 Task: Best sports and fitness website designs: Slyde Handboards.
Action: Mouse moved to (495, 137)
Screenshot: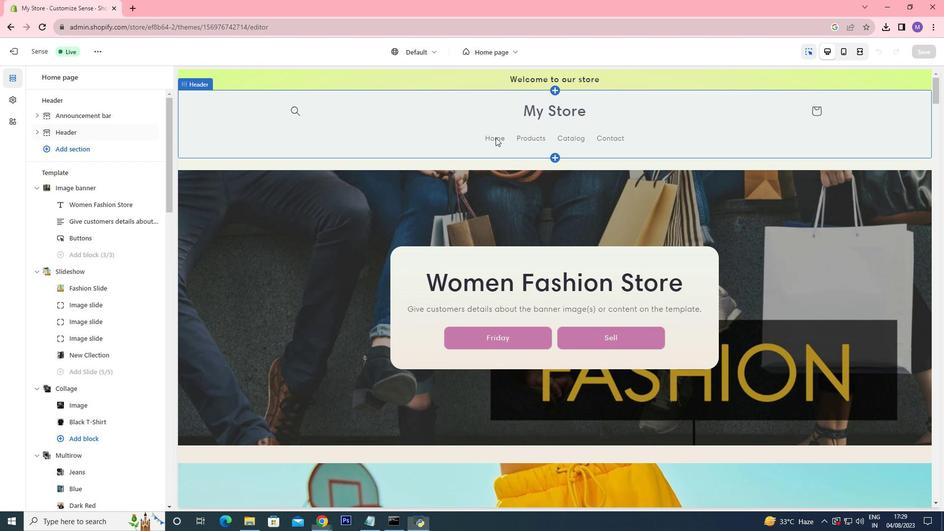 
Action: Mouse pressed left at (495, 137)
Screenshot: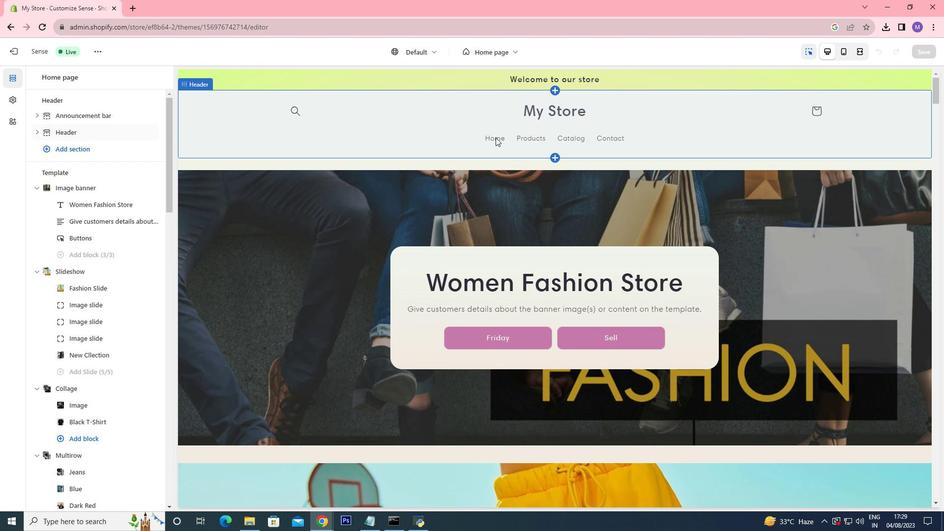 
Action: Mouse pressed left at (495, 137)
Screenshot: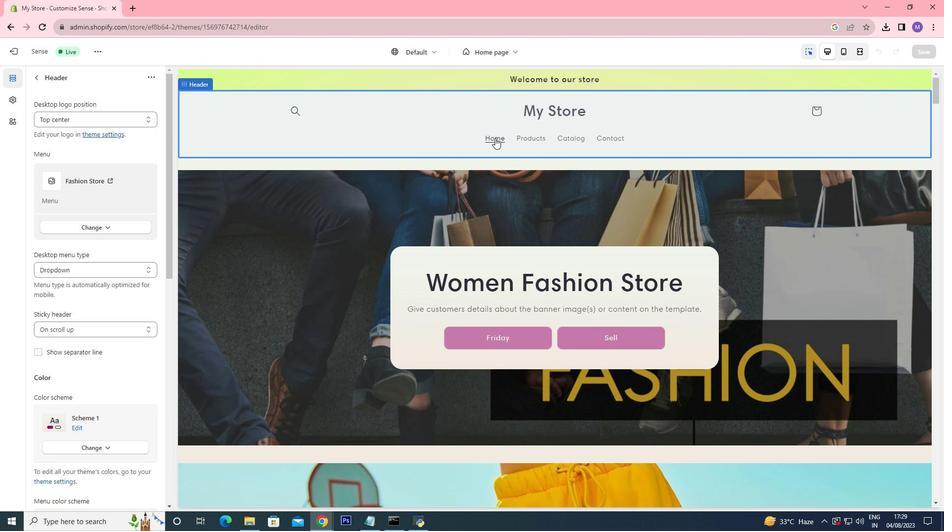 
Action: Mouse moved to (538, 110)
Screenshot: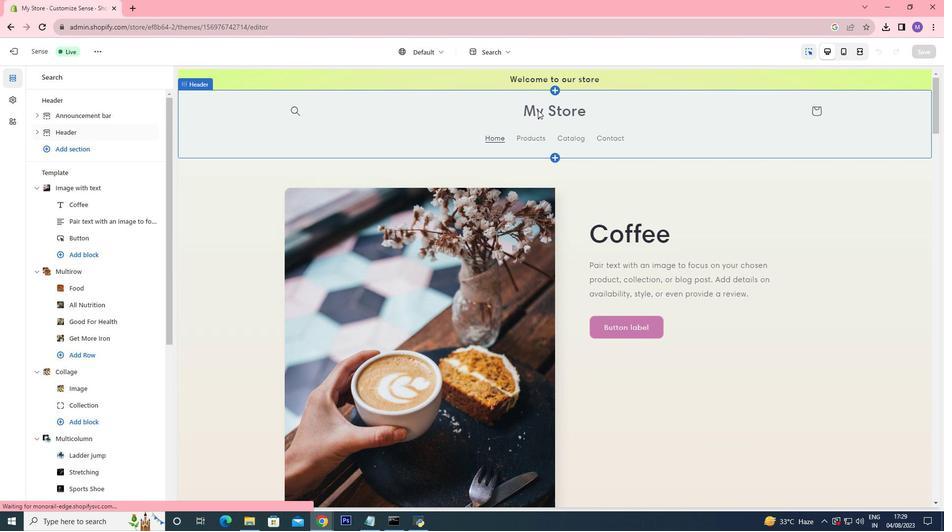 
Action: Mouse pressed left at (538, 110)
Screenshot: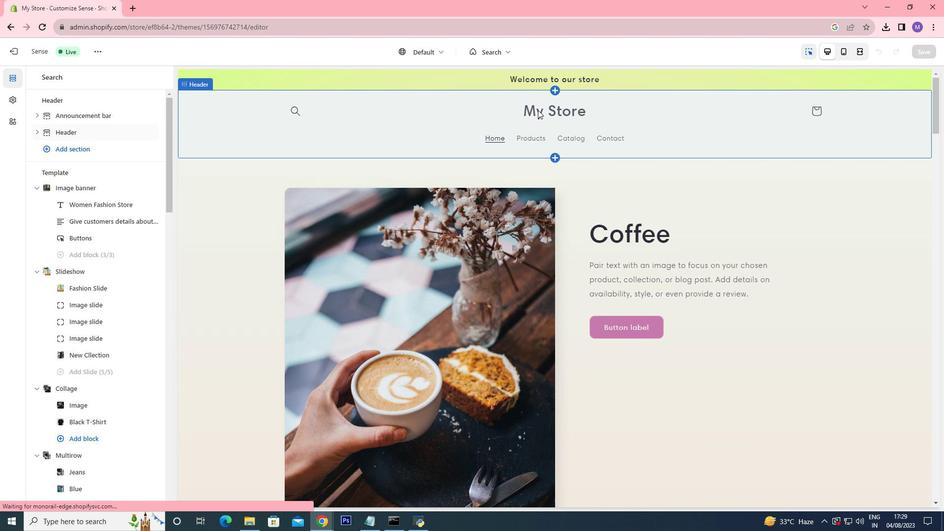 
Action: Mouse pressed left at (538, 110)
Screenshot: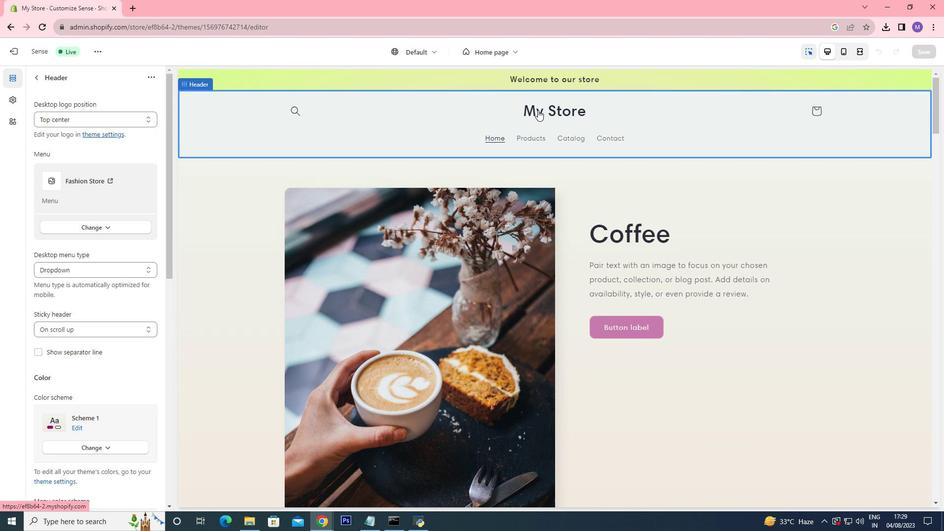 
Action: Mouse pressed left at (538, 110)
Screenshot: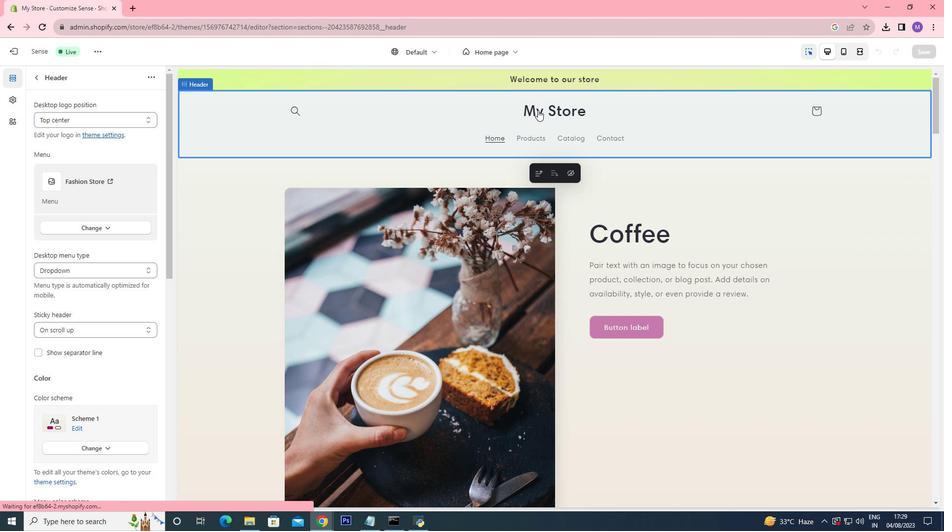 
Action: Mouse moved to (637, 295)
Screenshot: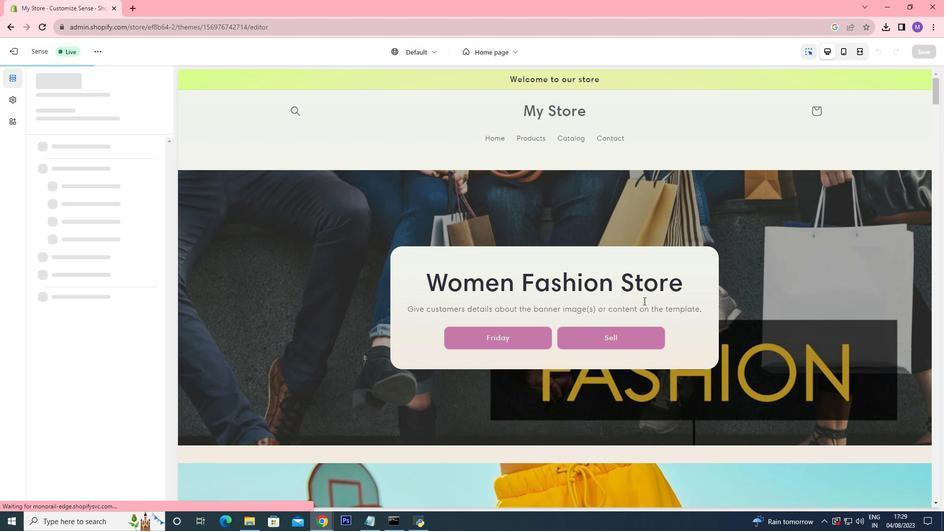 
Action: Mouse scrolled (637, 295) with delta (0, 0)
Screenshot: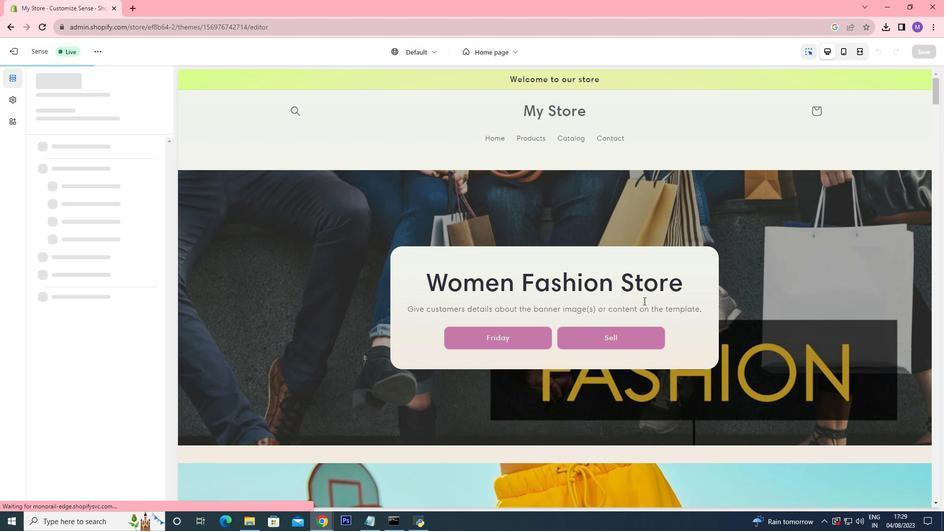 
Action: Mouse moved to (643, 300)
Screenshot: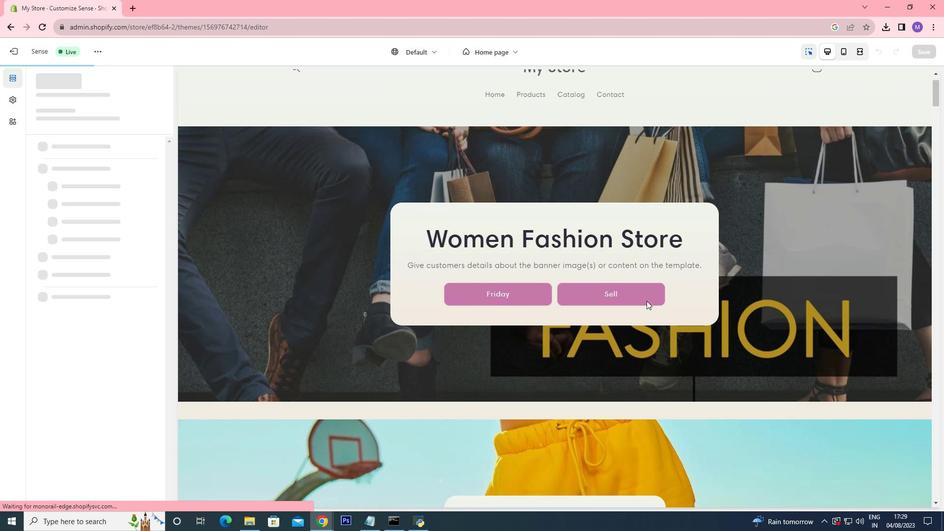 
Action: Mouse scrolled (643, 300) with delta (0, 0)
Screenshot: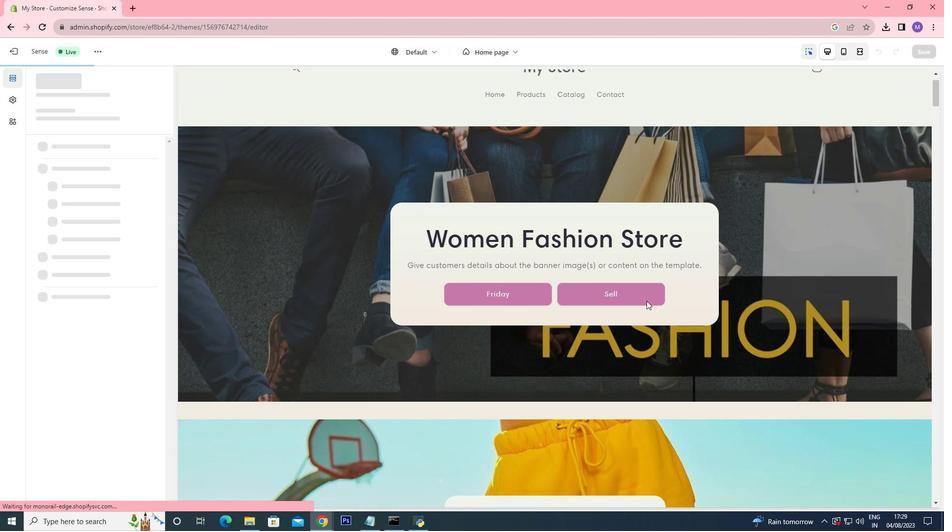 
Action: Mouse scrolled (643, 300) with delta (0, 0)
Screenshot: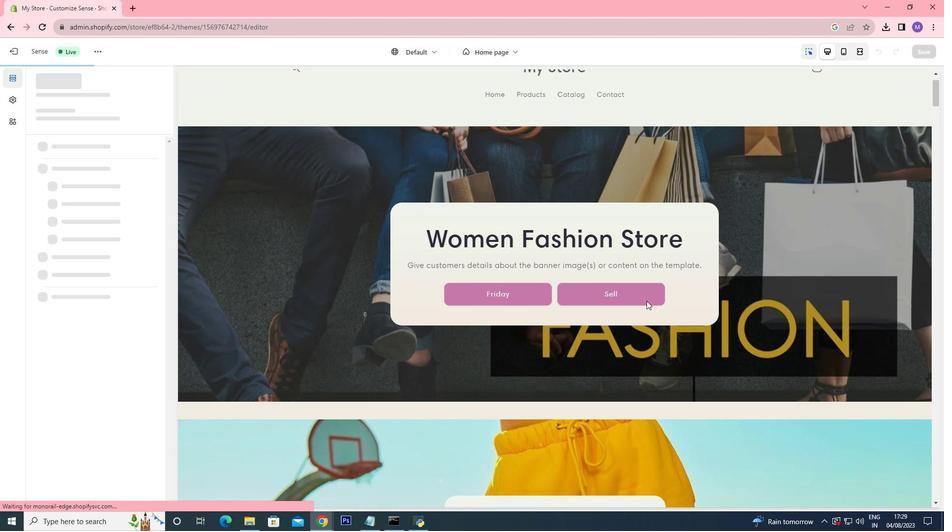 
Action: Mouse scrolled (643, 300) with delta (0, 0)
Screenshot: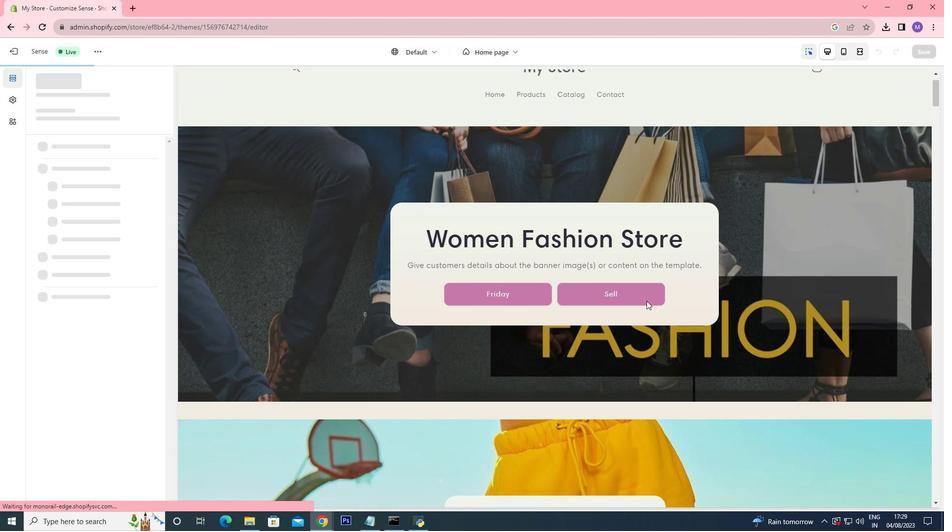 
Action: Mouse scrolled (643, 300) with delta (0, 0)
Screenshot: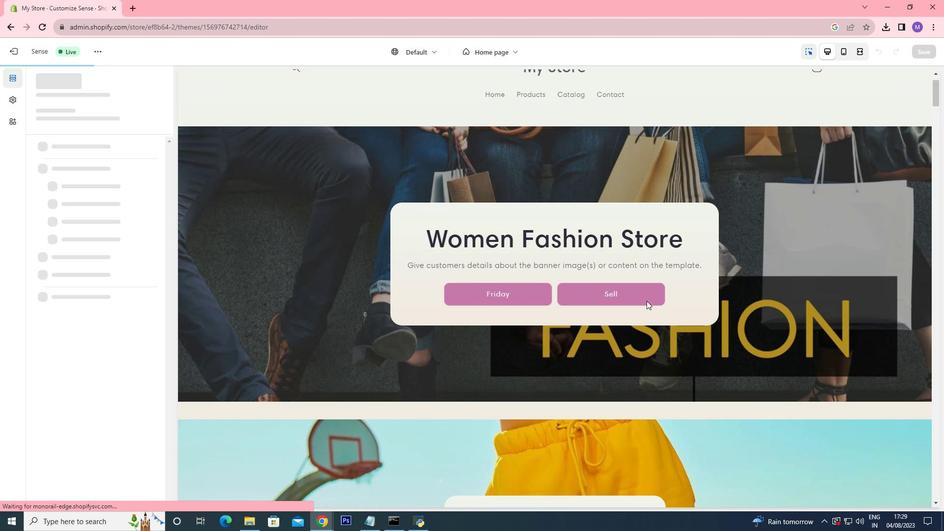 
Action: Mouse scrolled (643, 300) with delta (0, 0)
Screenshot: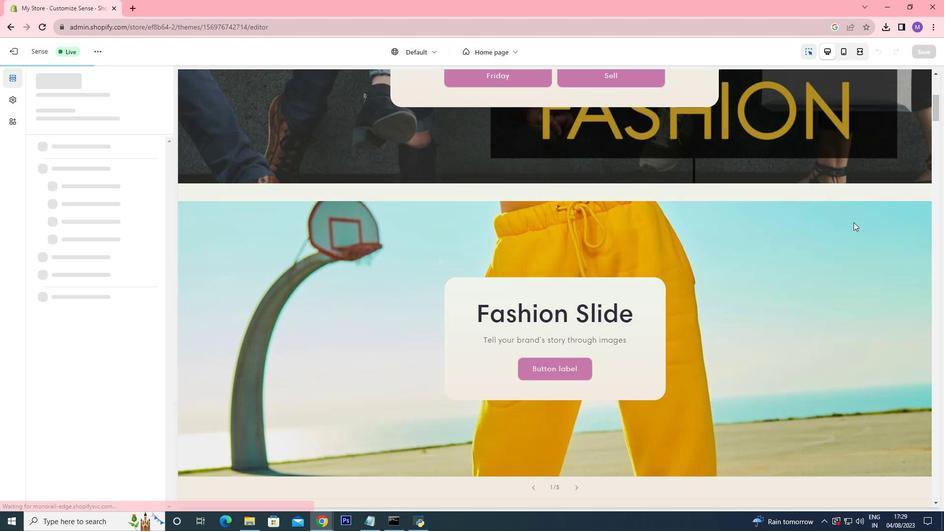
Action: Mouse moved to (935, 115)
Screenshot: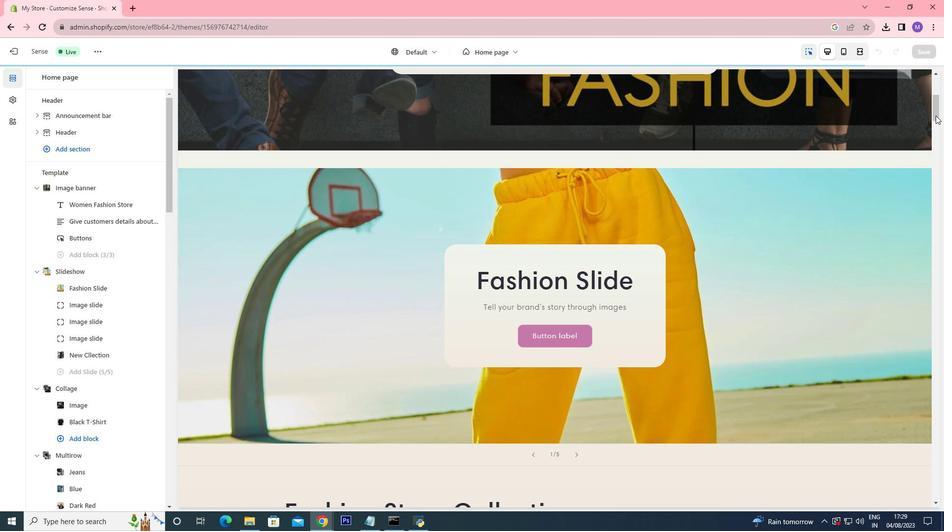 
Action: Mouse pressed left at (935, 115)
Screenshot: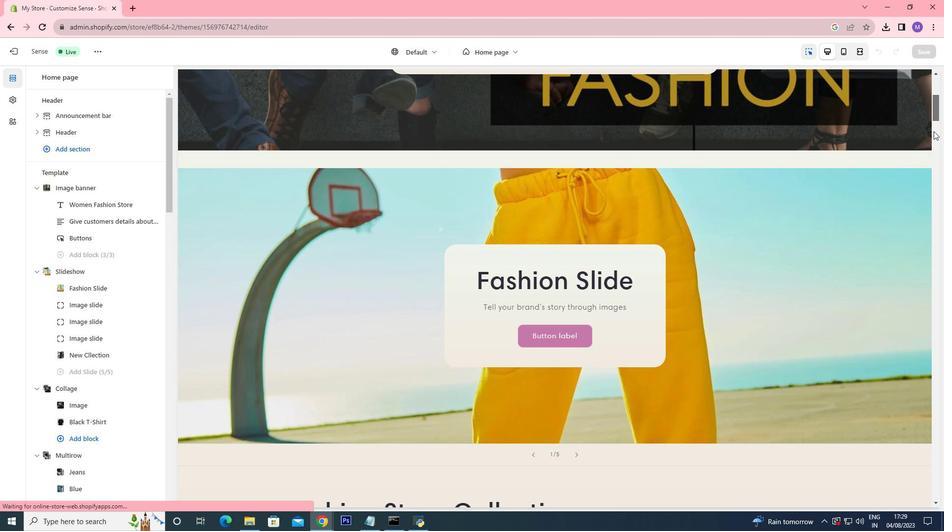 
Action: Mouse moved to (493, 137)
Screenshot: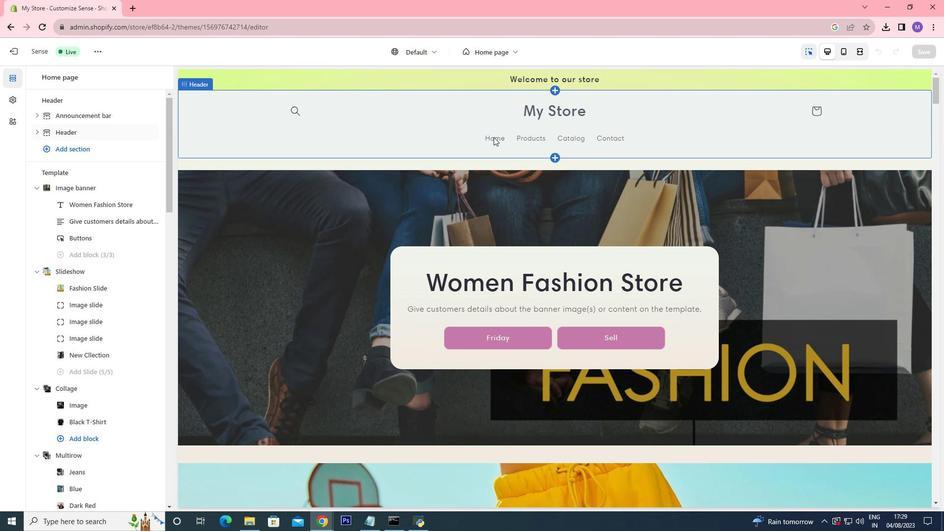 
Action: Mouse pressed left at (493, 137)
Screenshot: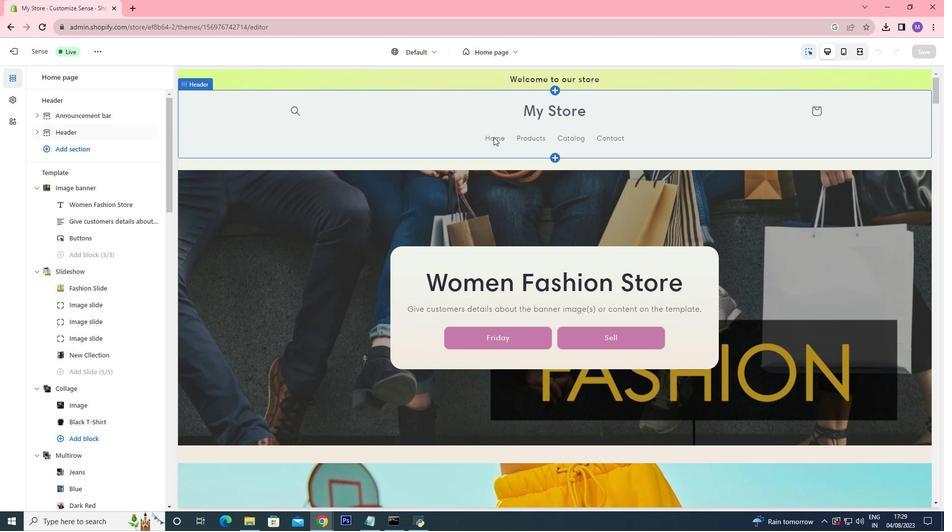 
Action: Mouse moved to (493, 137)
Screenshot: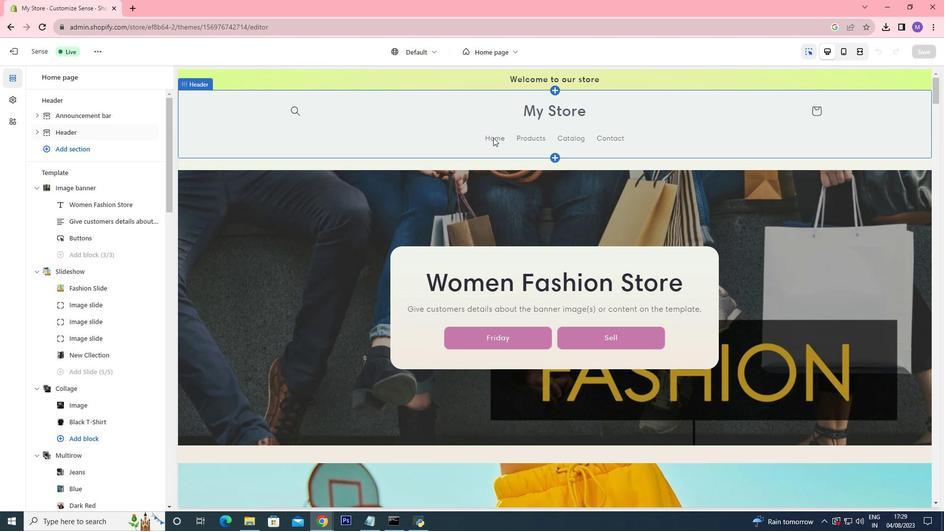 
Action: Mouse pressed left at (493, 137)
Screenshot: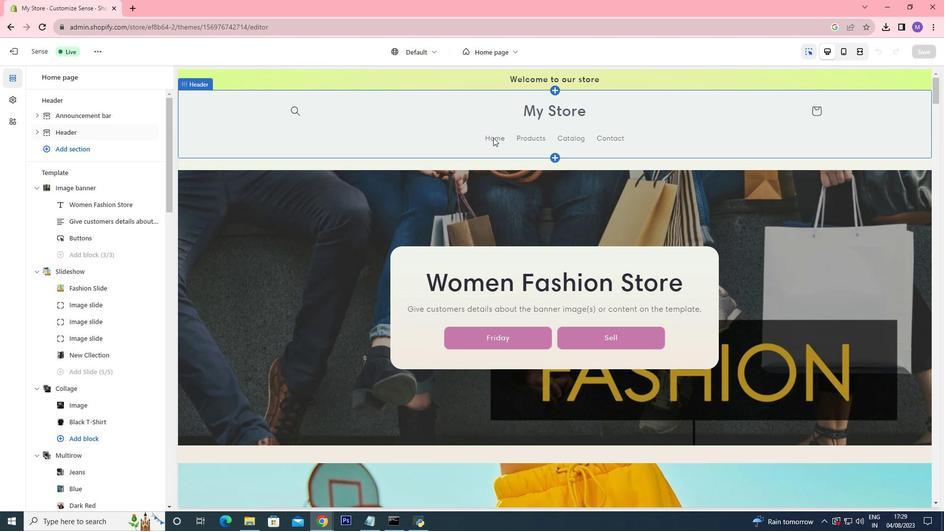 
Action: Mouse pressed left at (493, 137)
Screenshot: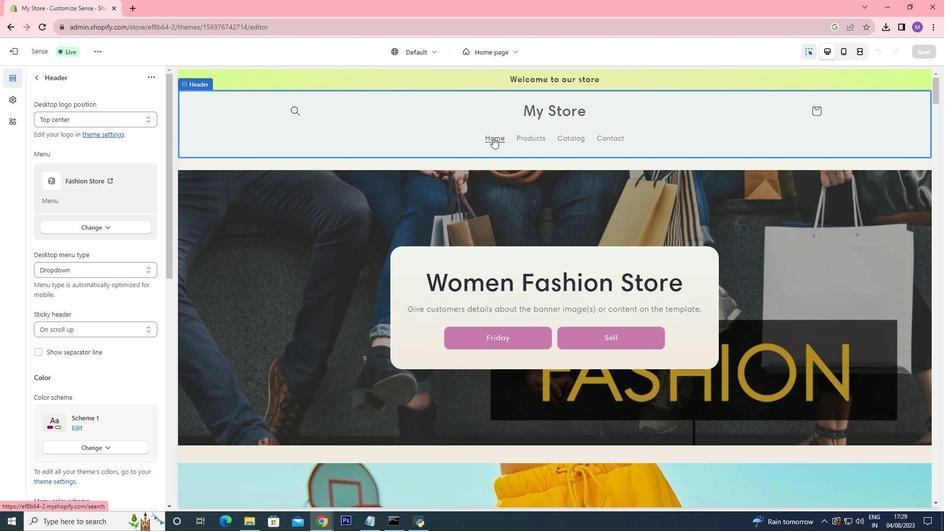 
Action: Mouse moved to (933, 126)
Screenshot: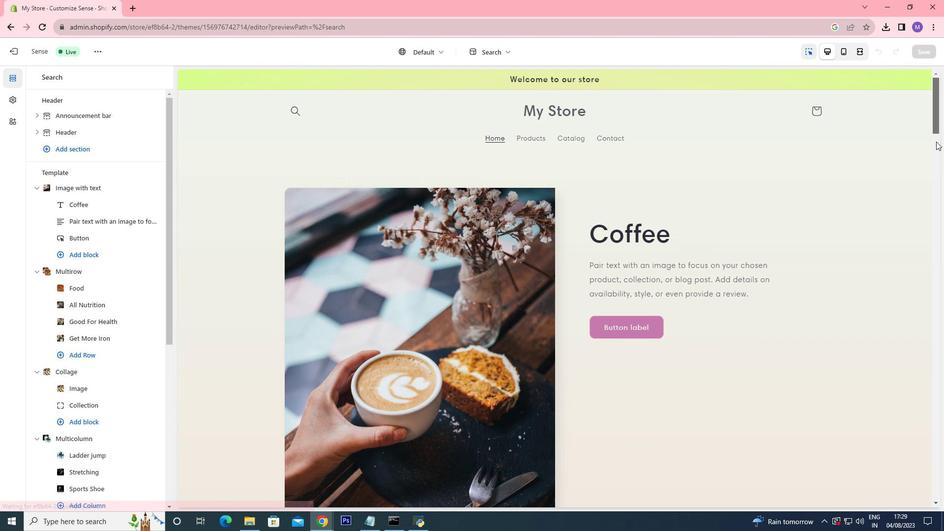 
Action: Mouse pressed left at (933, 126)
Screenshot: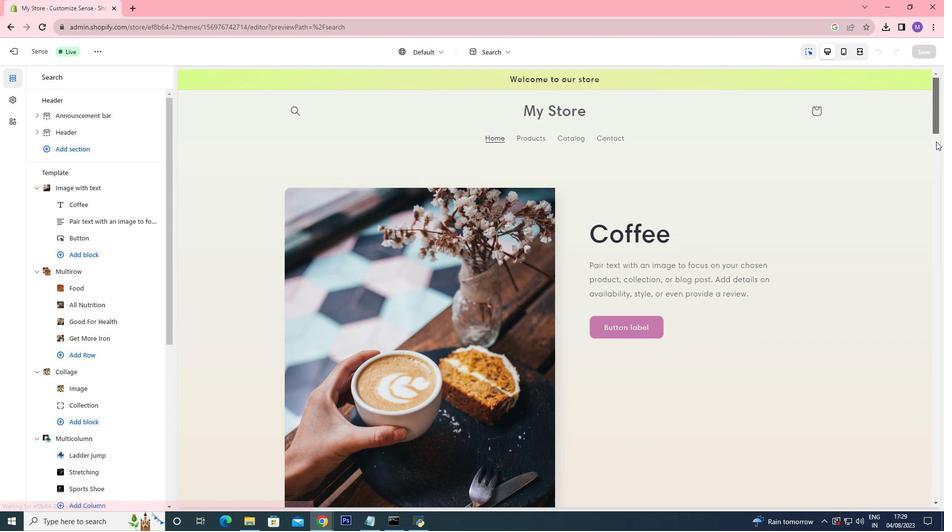 
Action: Mouse moved to (602, 282)
Screenshot: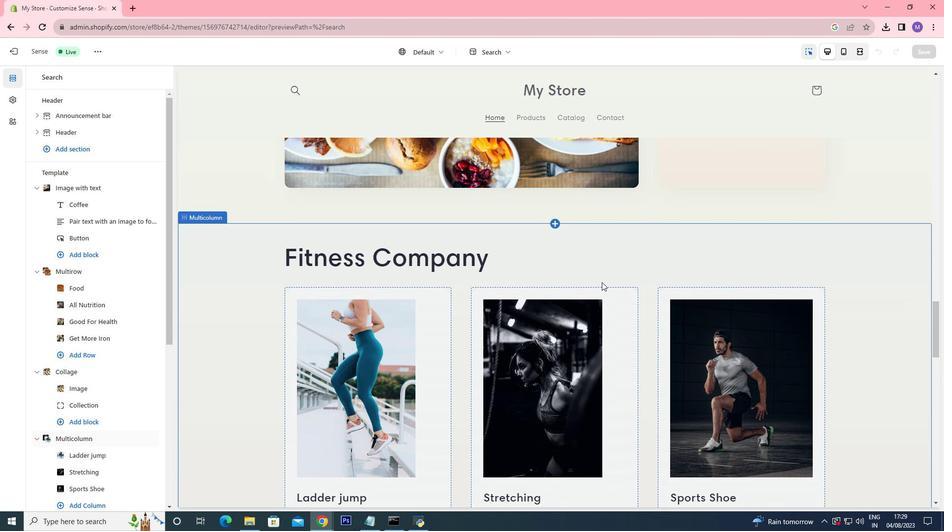 
Action: Mouse scrolled (602, 282) with delta (0, 0)
Screenshot: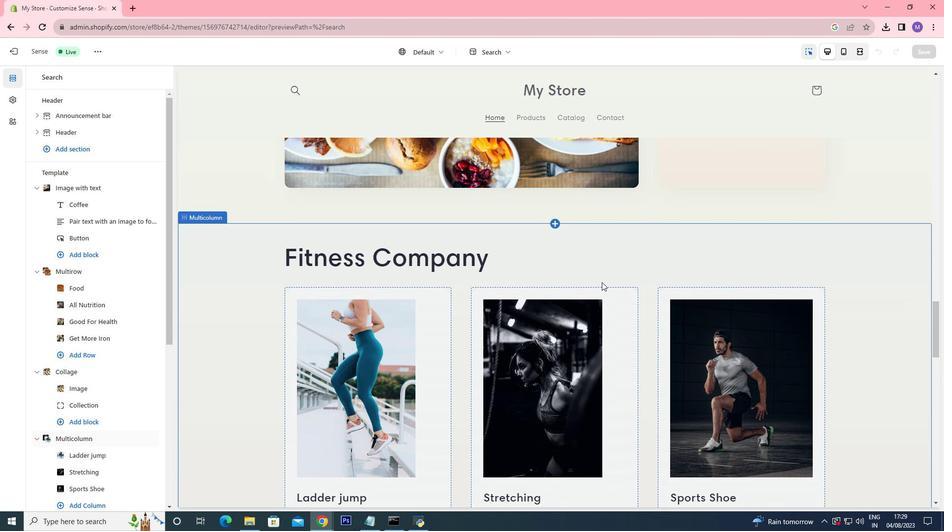 
Action: Mouse moved to (601, 282)
Screenshot: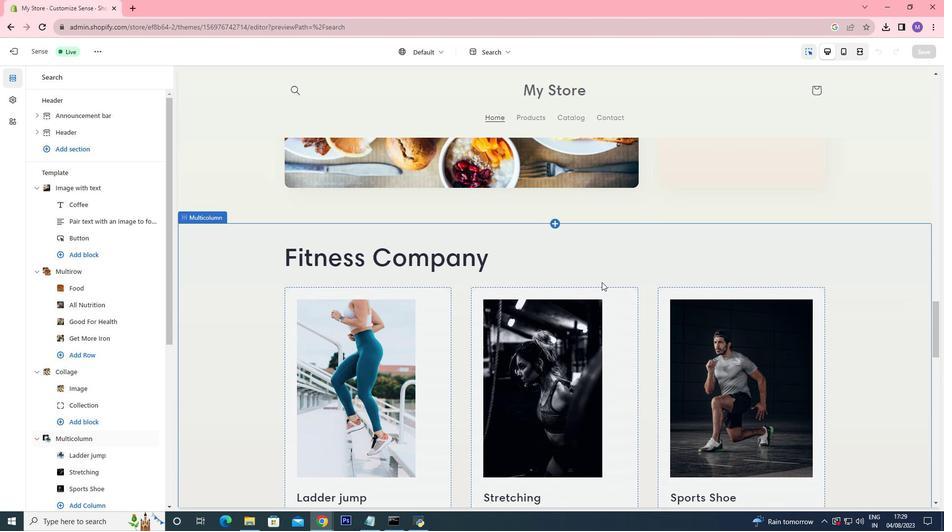 
Action: Mouse scrolled (601, 282) with delta (0, 0)
Screenshot: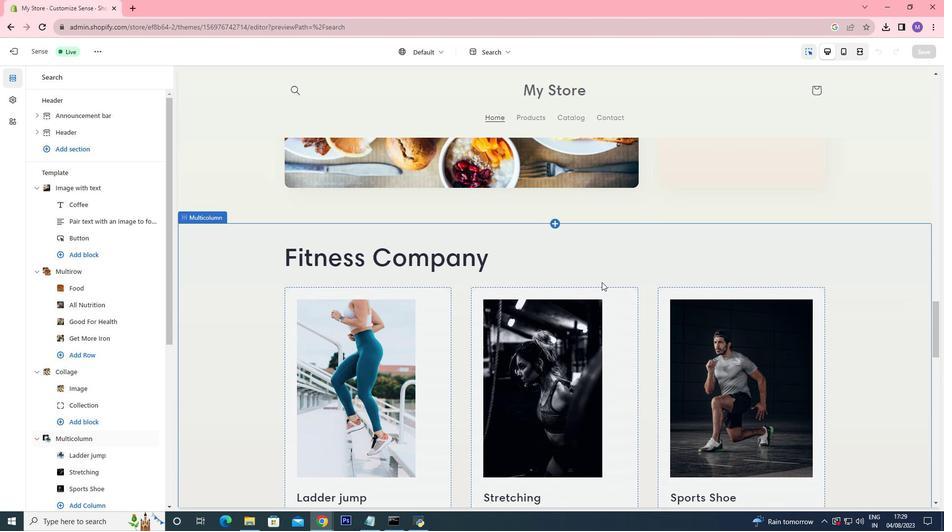 
Action: Mouse moved to (555, 320)
Screenshot: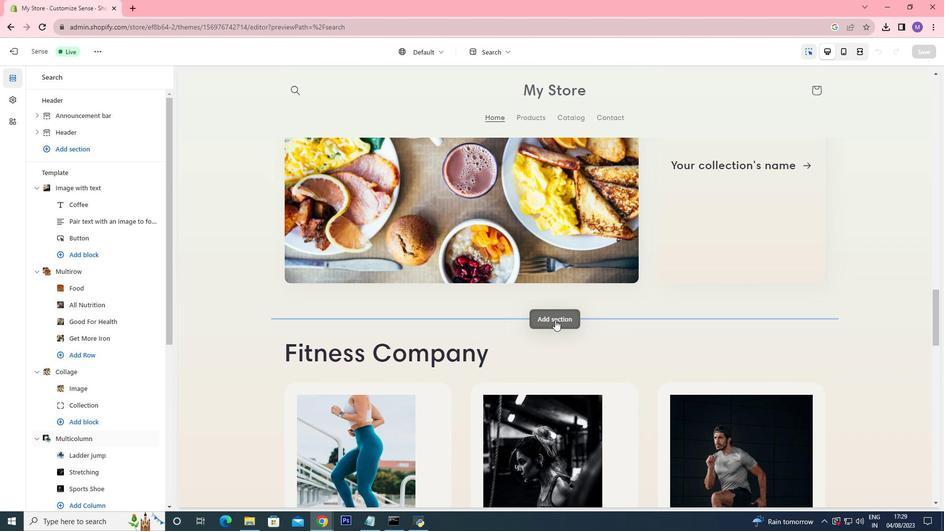 
Action: Mouse pressed left at (555, 320)
Screenshot: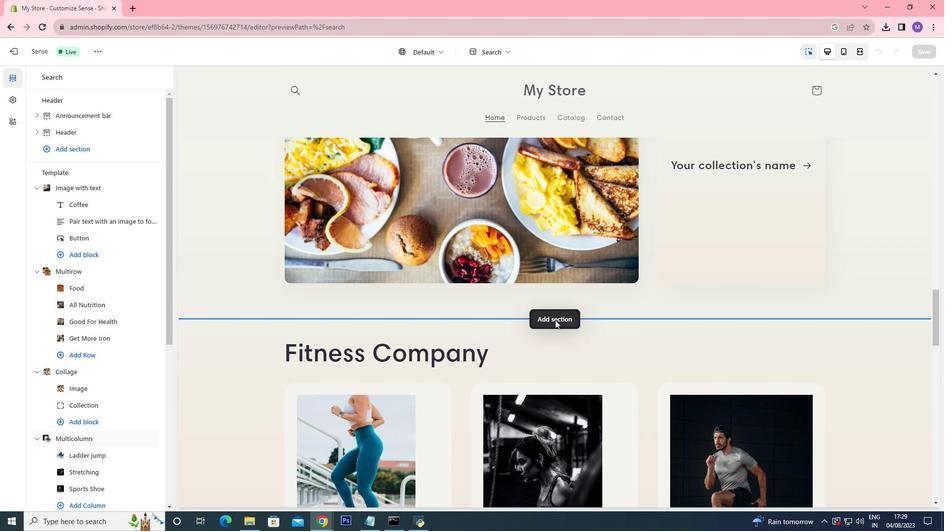 
Action: Mouse moved to (644, 365)
Screenshot: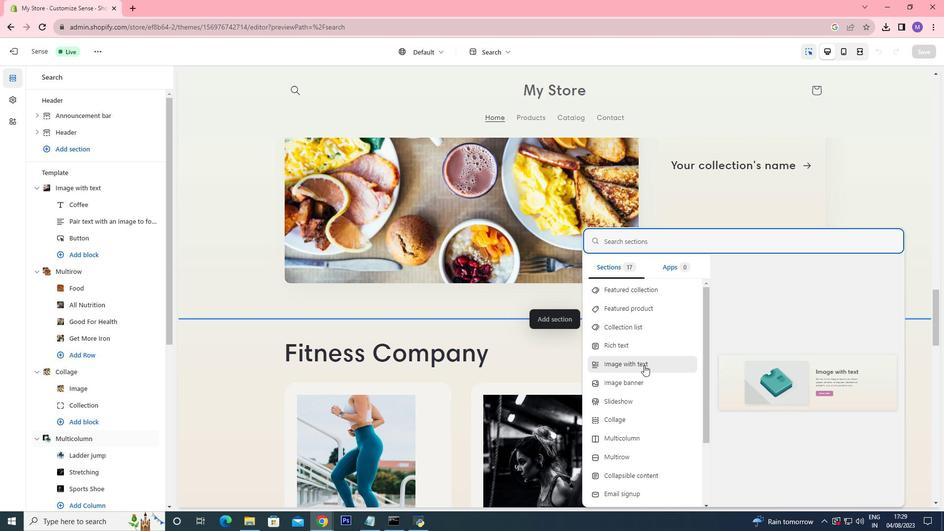 
Action: Mouse pressed left at (644, 365)
Screenshot: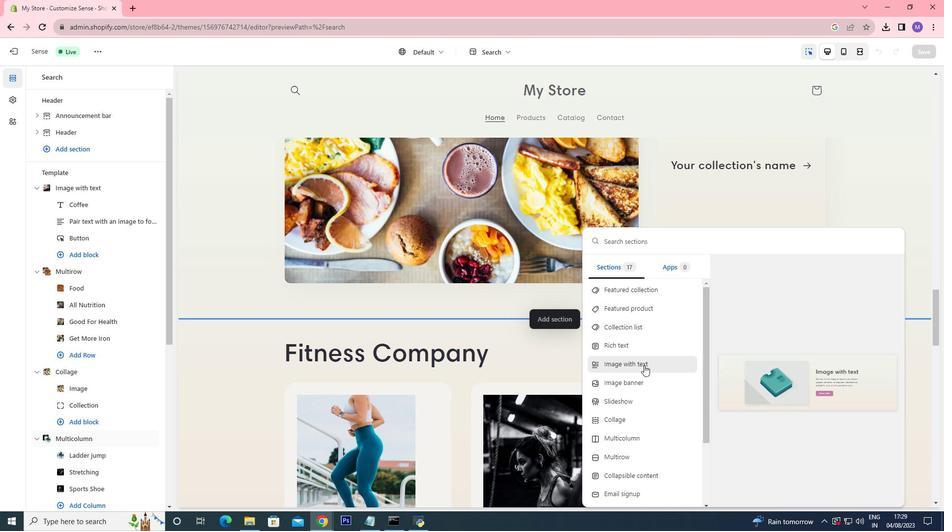 
Action: Mouse moved to (419, 298)
Screenshot: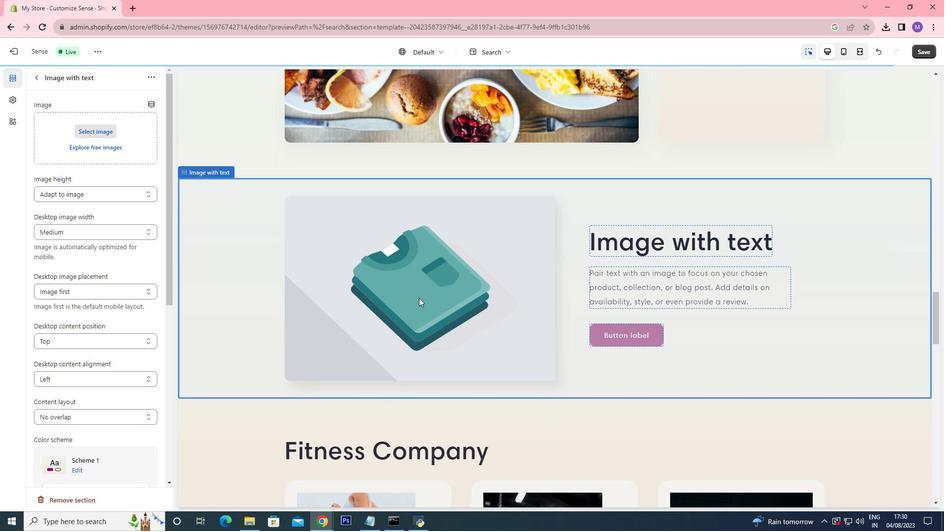 
Action: Mouse pressed left at (419, 298)
Screenshot: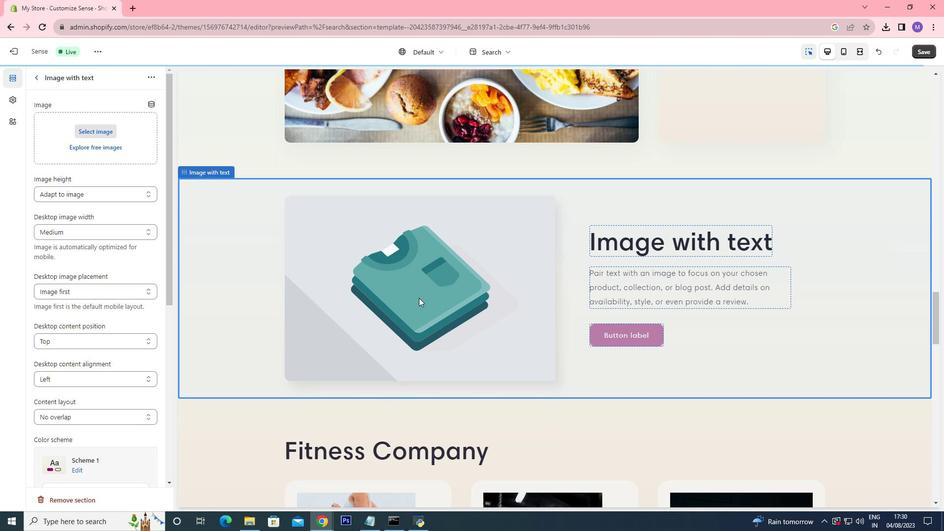 
Action: Mouse pressed left at (419, 298)
Screenshot: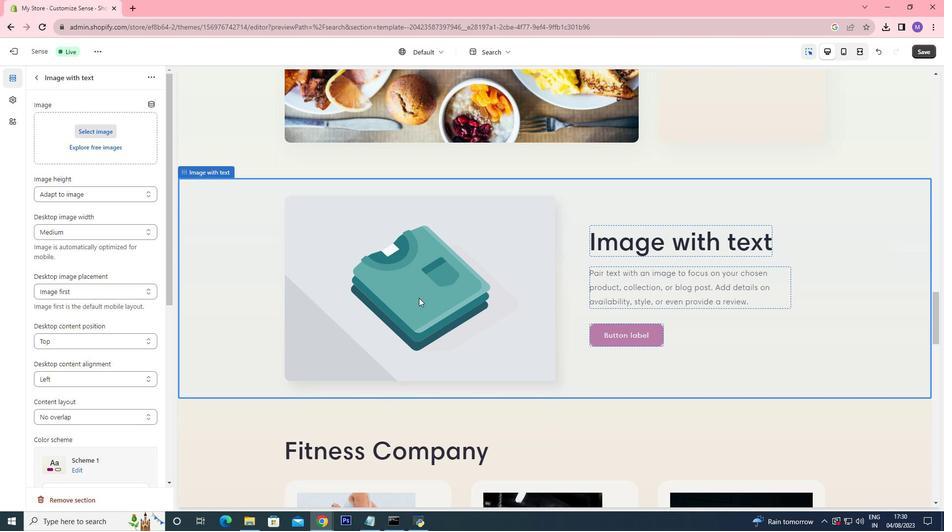 
Action: Mouse moved to (90, 147)
Screenshot: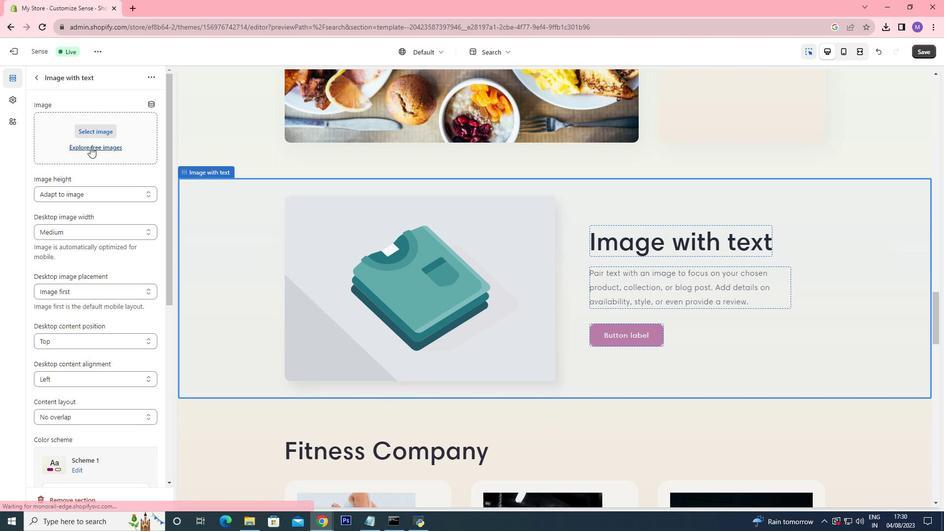 
Action: Mouse pressed left at (90, 147)
Screenshot: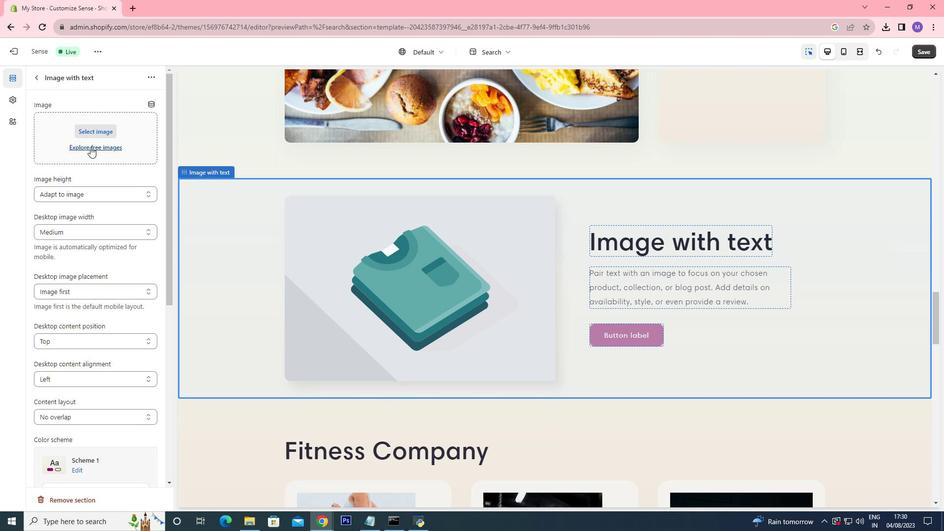 
Action: Mouse moved to (111, 101)
Screenshot: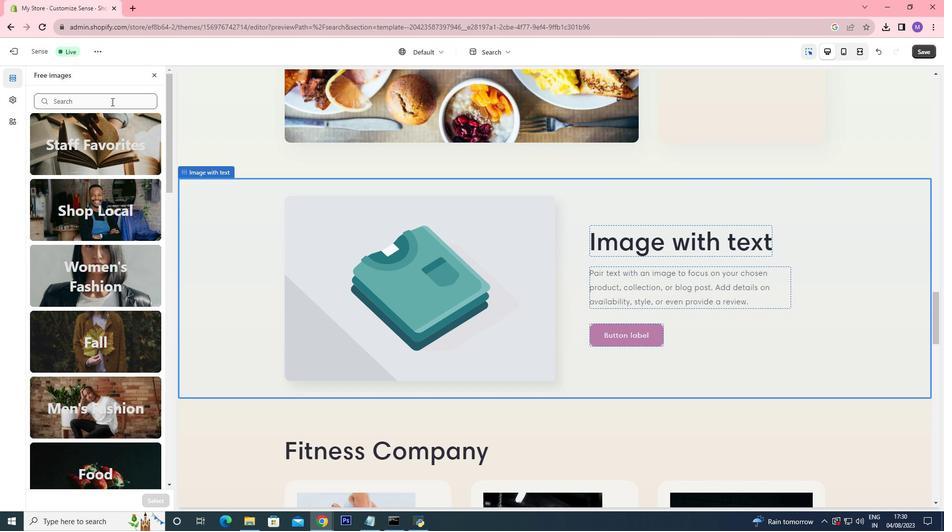 
Action: Mouse pressed left at (111, 101)
Screenshot: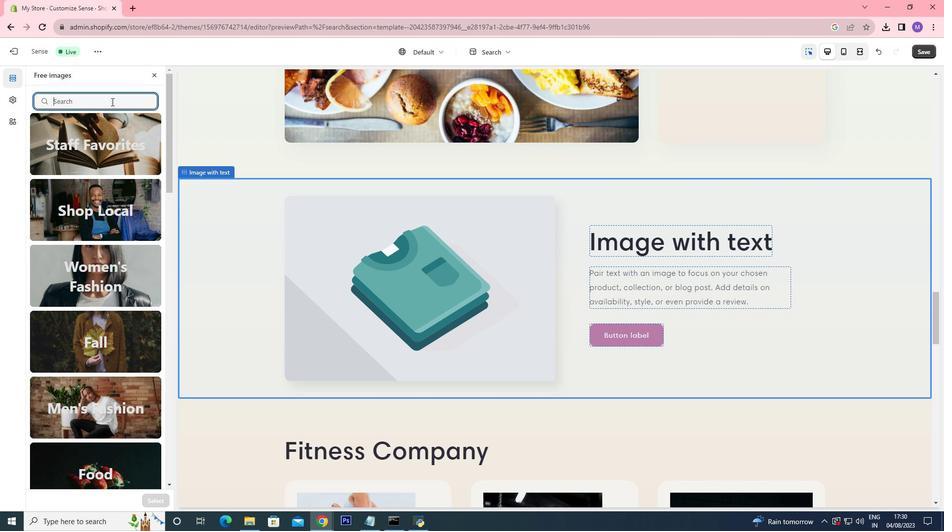 
Action: Mouse moved to (120, 304)
Screenshot: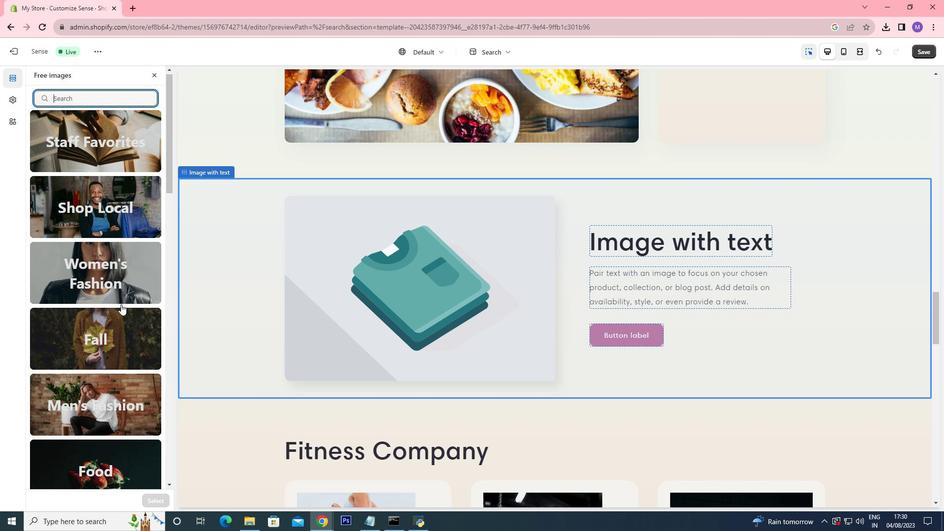 
Action: Mouse scrolled (120, 303) with delta (0, 0)
Screenshot: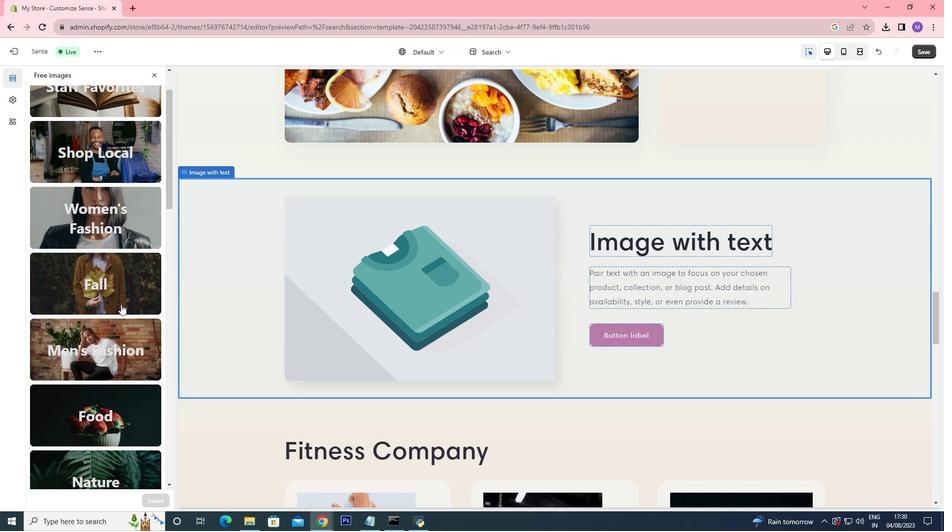 
Action: Mouse scrolled (120, 303) with delta (0, 0)
Screenshot: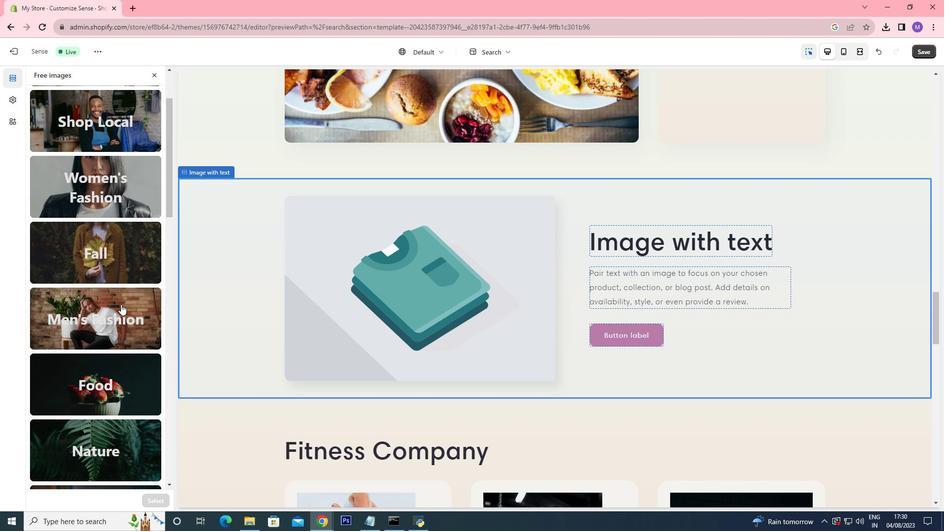 
Action: Mouse scrolled (120, 303) with delta (0, 0)
Screenshot: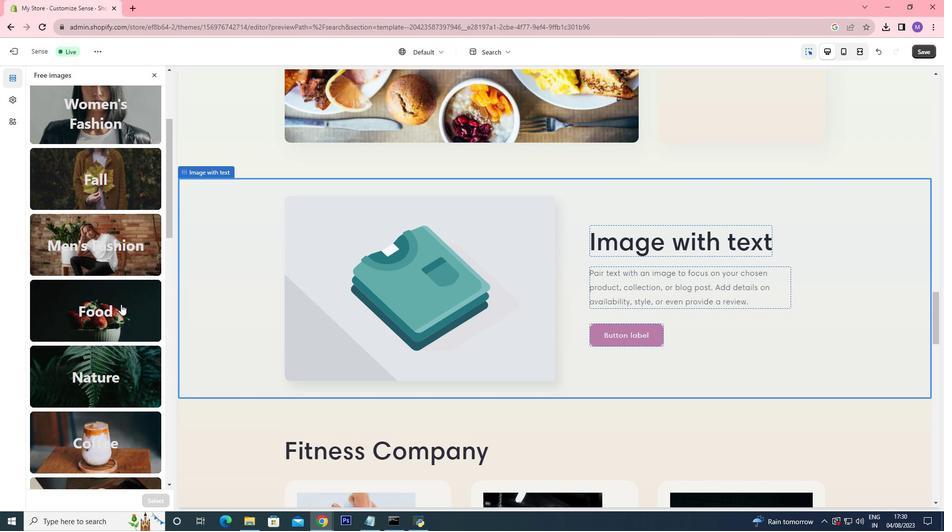 
Action: Mouse scrolled (120, 303) with delta (0, 0)
Screenshot: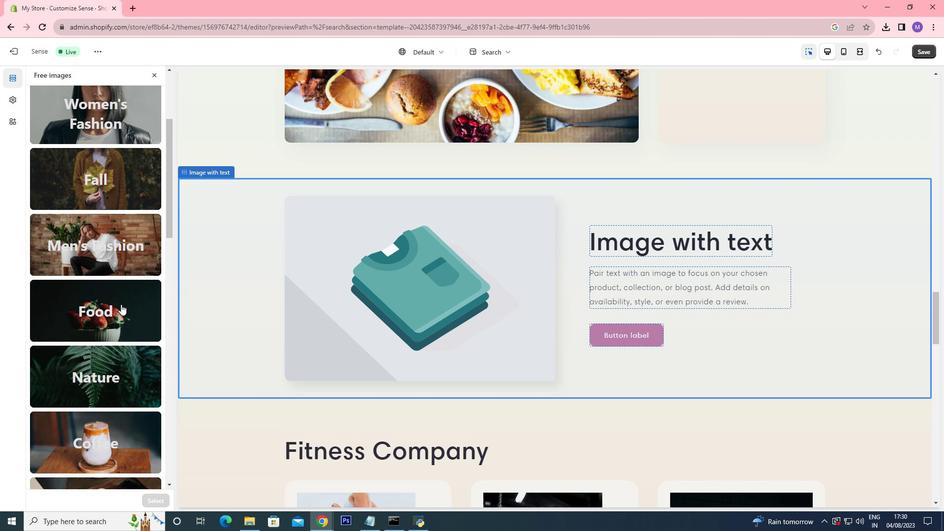 
Action: Mouse scrolled (120, 303) with delta (0, 0)
Screenshot: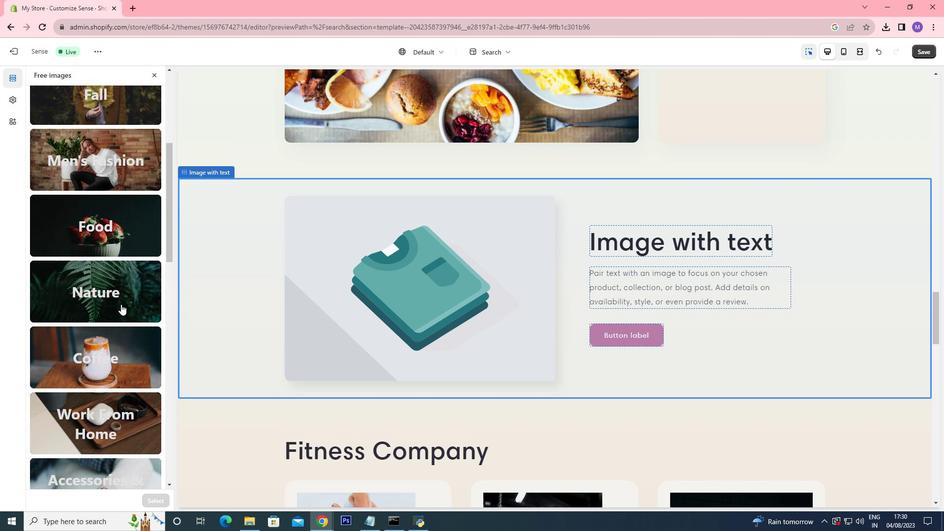 
Action: Mouse scrolled (120, 303) with delta (0, 0)
Screenshot: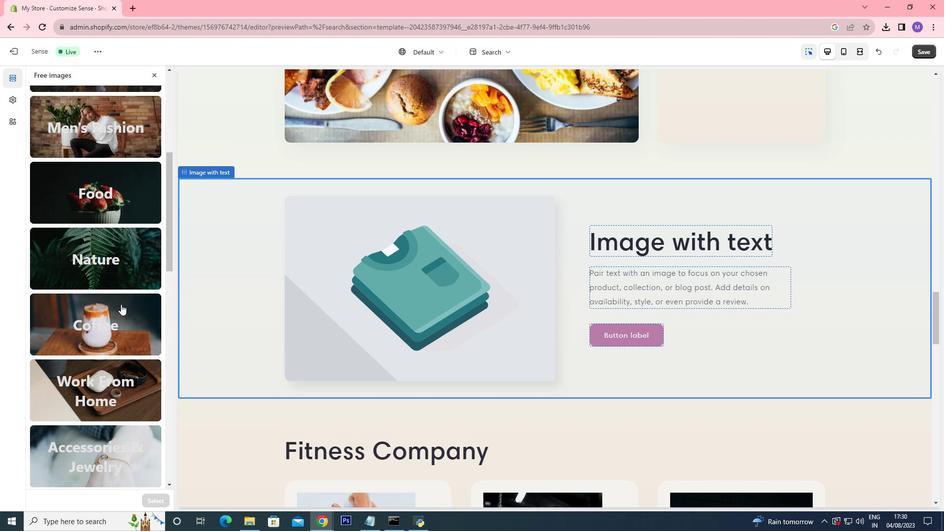 
Action: Mouse moved to (120, 305)
Screenshot: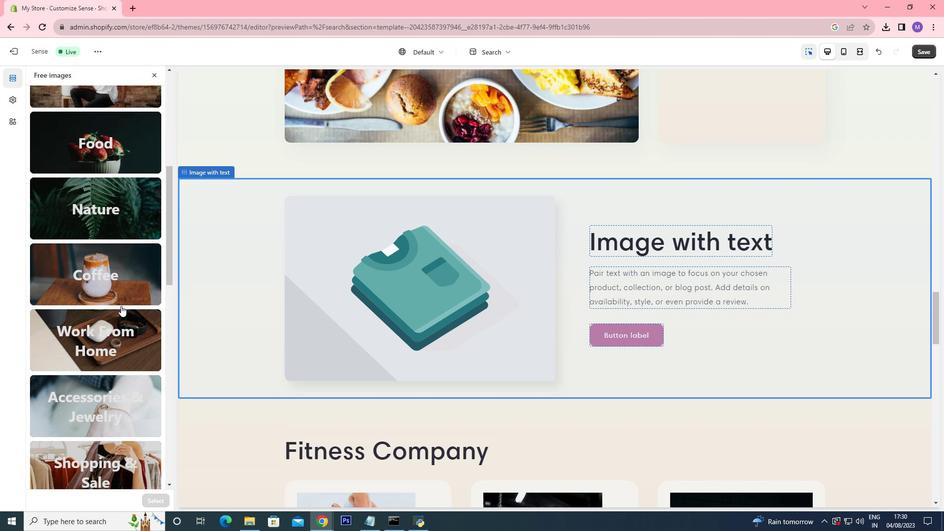 
Action: Mouse scrolled (120, 304) with delta (0, 0)
Screenshot: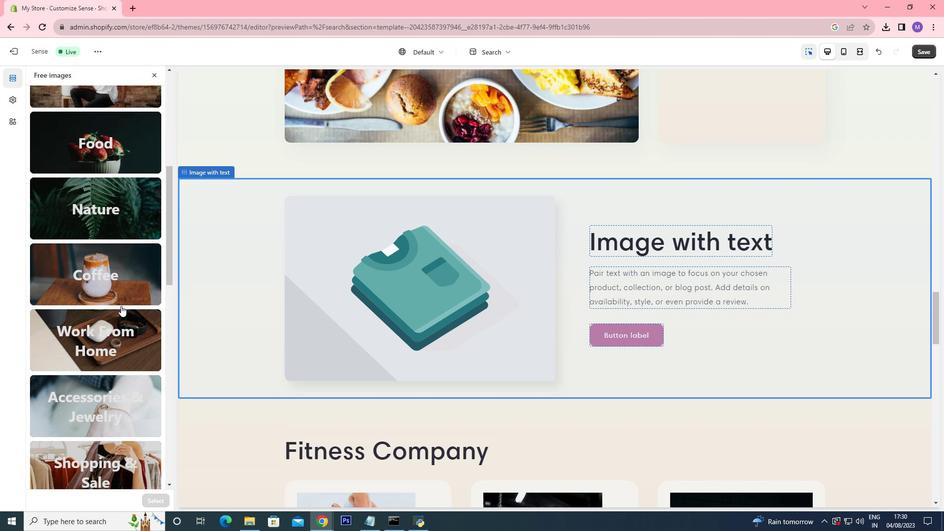 
Action: Mouse moved to (120, 305)
Screenshot: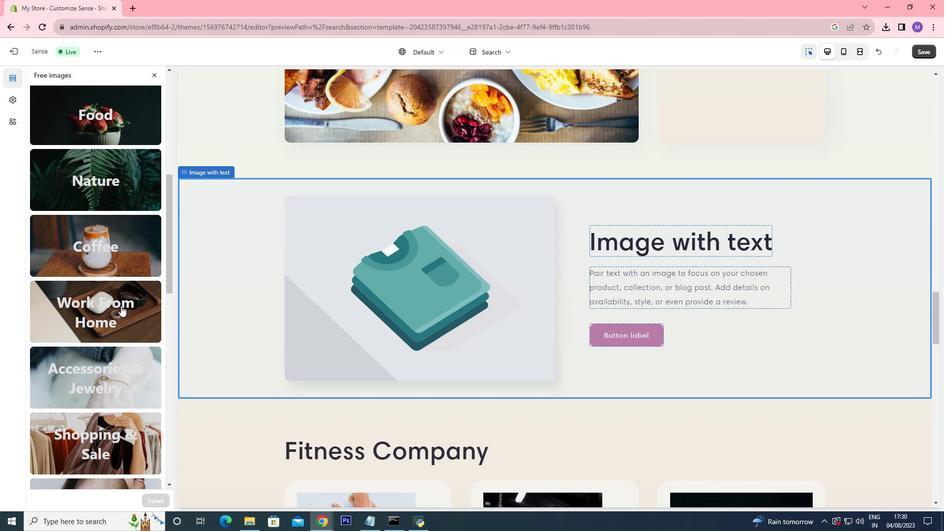 
Action: Mouse scrolled (120, 305) with delta (0, 0)
Screenshot: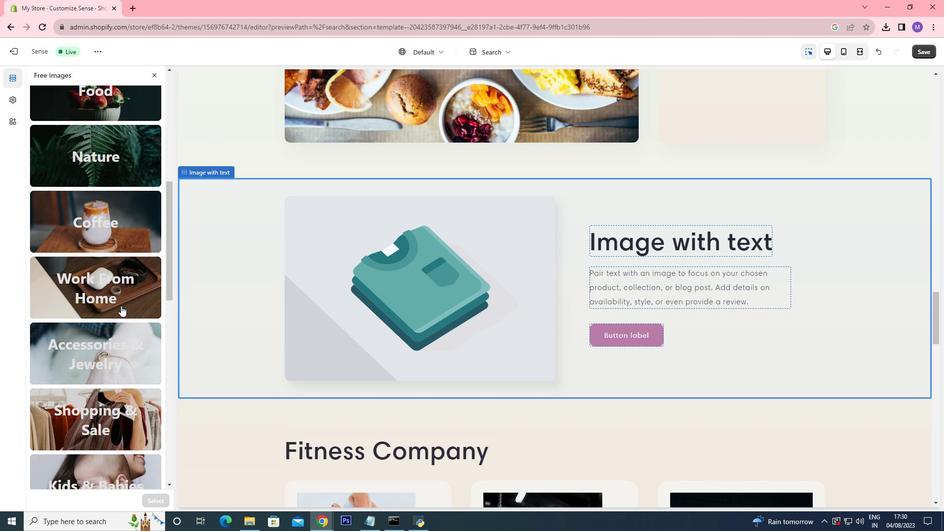 
Action: Mouse moved to (120, 307)
Screenshot: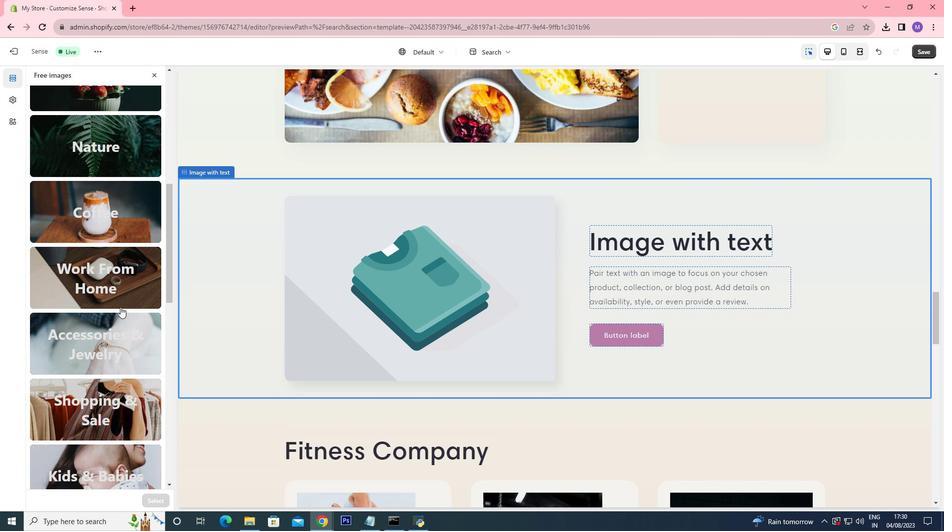 
Action: Mouse scrolled (120, 306) with delta (0, 0)
Screenshot: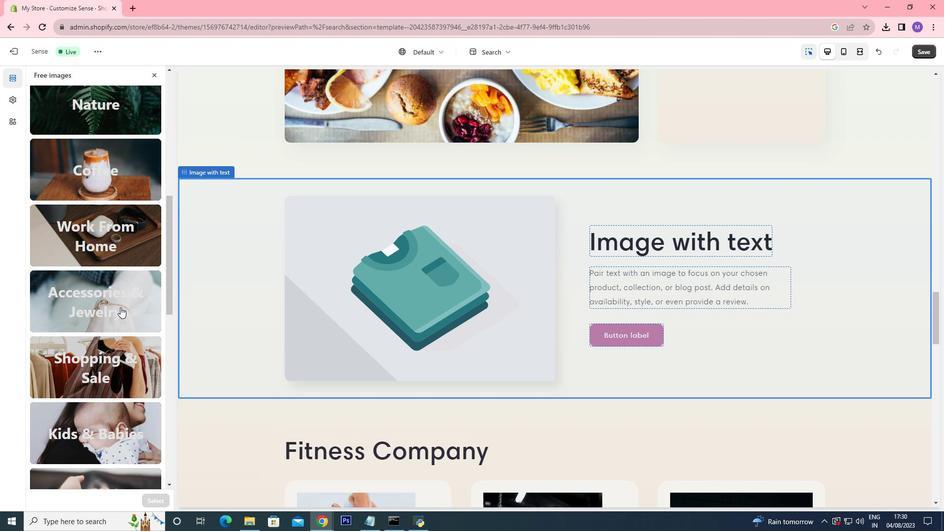 
Action: Mouse scrolled (120, 306) with delta (0, 0)
Screenshot: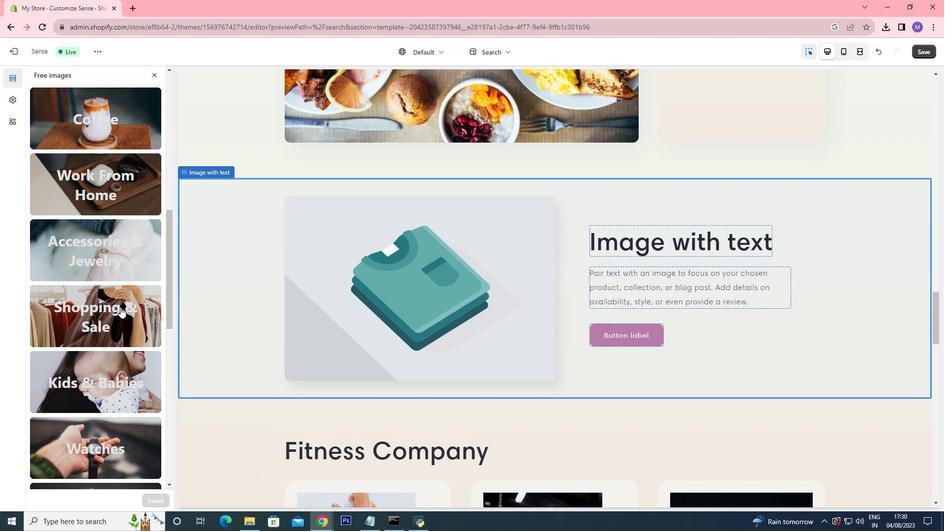 
Action: Mouse moved to (120, 322)
Screenshot: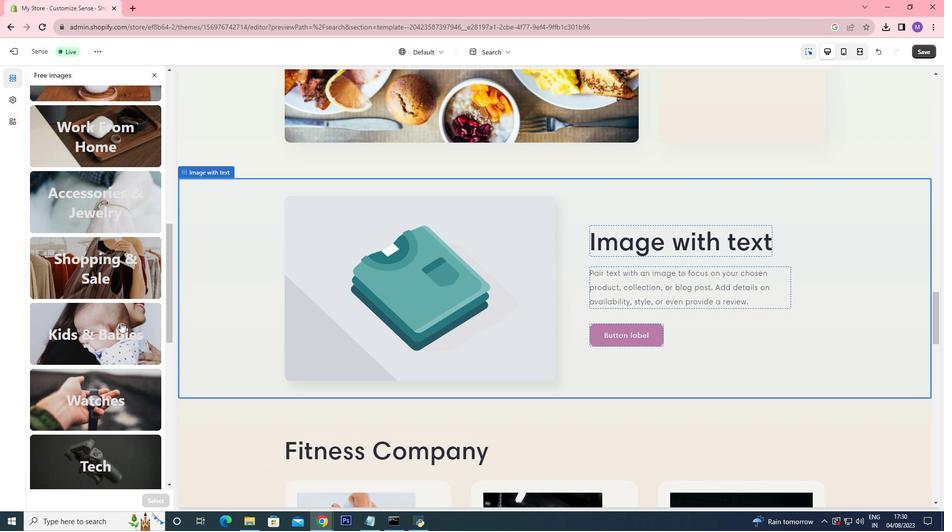 
Action: Mouse scrolled (120, 321) with delta (0, 0)
Screenshot: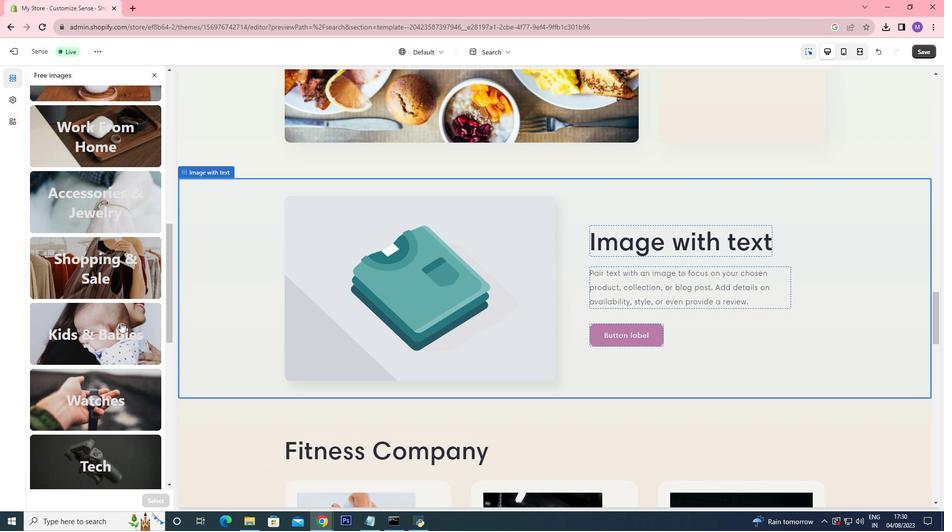
Action: Mouse moved to (120, 335)
Screenshot: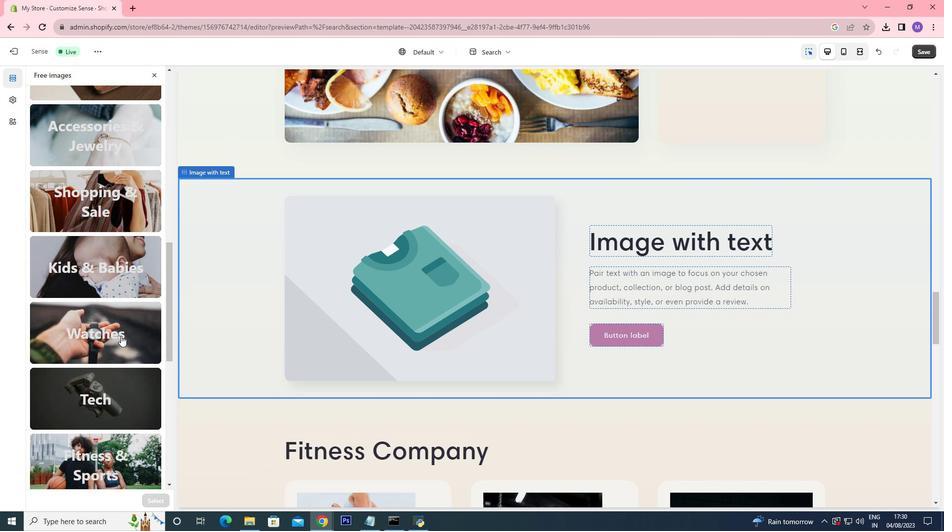 
Action: Mouse scrolled (120, 334) with delta (0, 0)
Screenshot: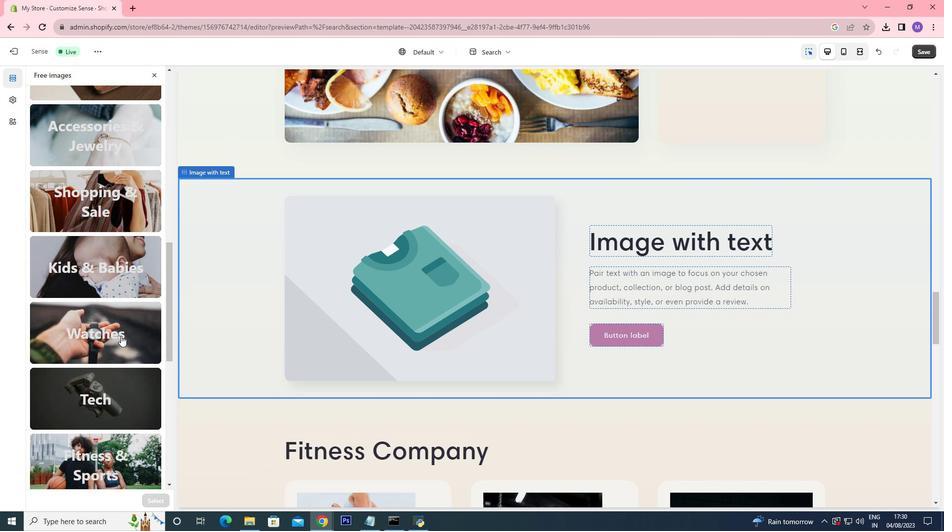 
Action: Mouse scrolled (120, 334) with delta (0, 0)
Screenshot: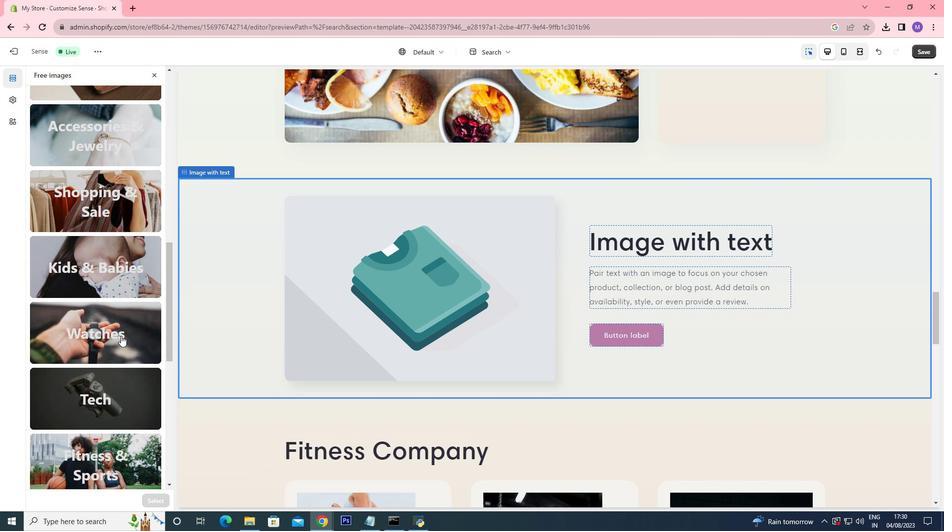 
Action: Mouse moved to (115, 387)
Screenshot: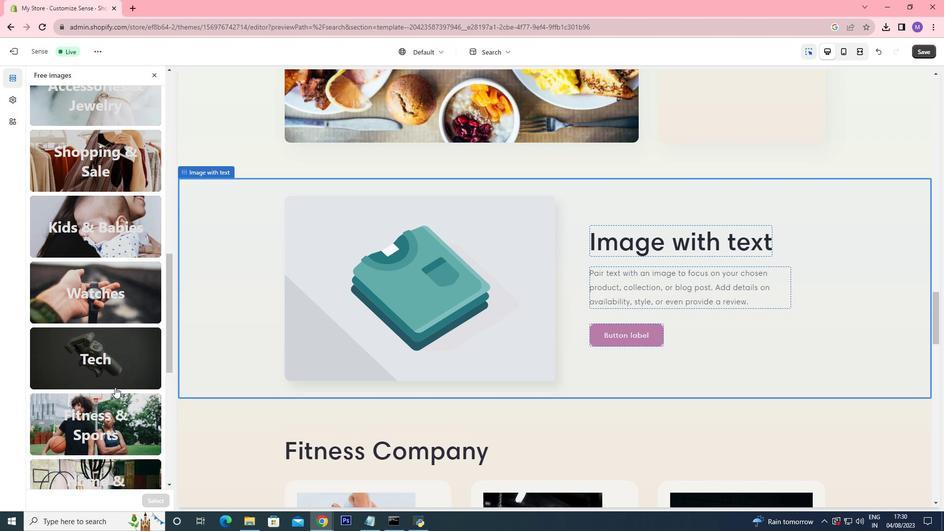
Action: Mouse scrolled (115, 387) with delta (0, 0)
Screenshot: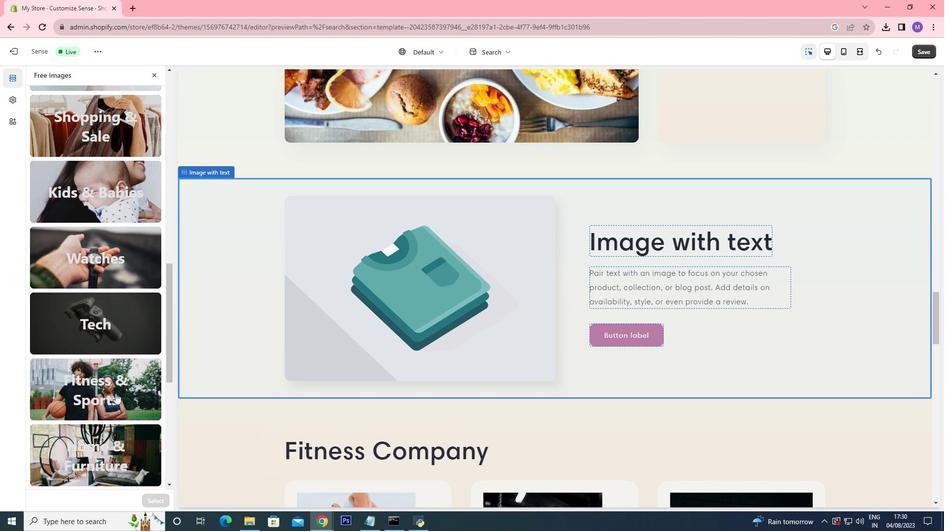 
Action: Mouse moved to (110, 385)
Screenshot: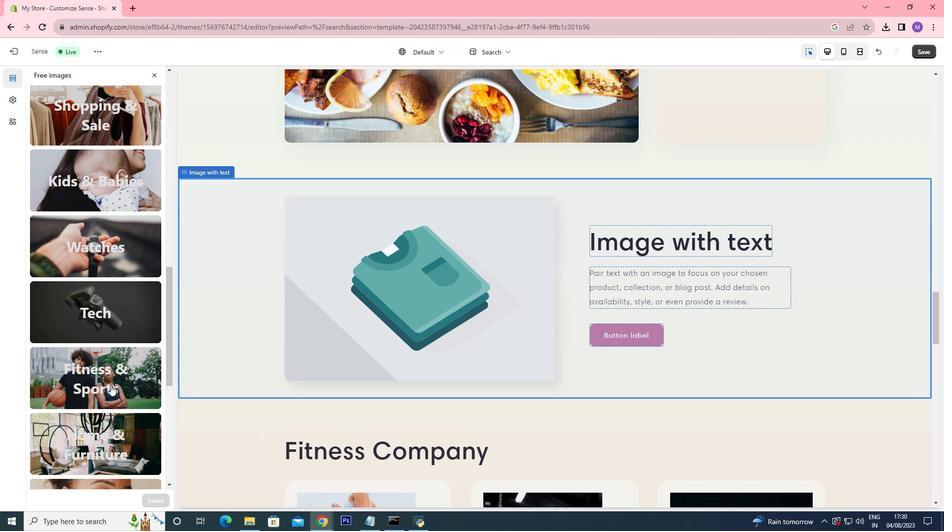 
Action: Mouse pressed left at (110, 385)
Screenshot: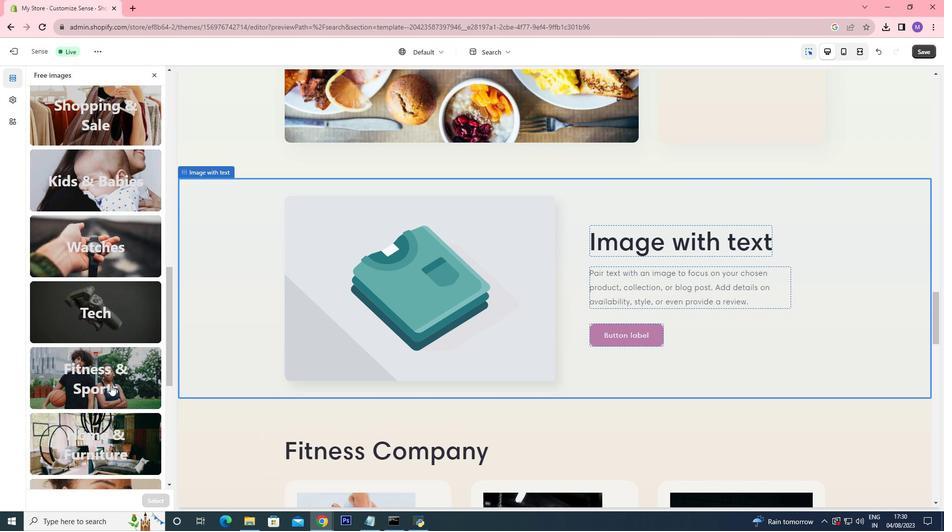 
Action: Mouse moved to (120, 373)
Screenshot: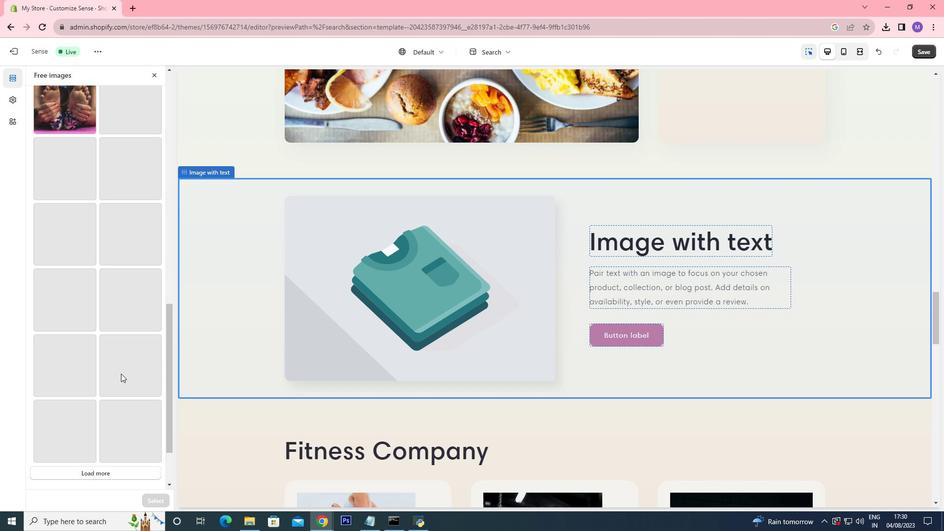 
Action: Mouse scrolled (120, 372) with delta (0, 0)
Screenshot: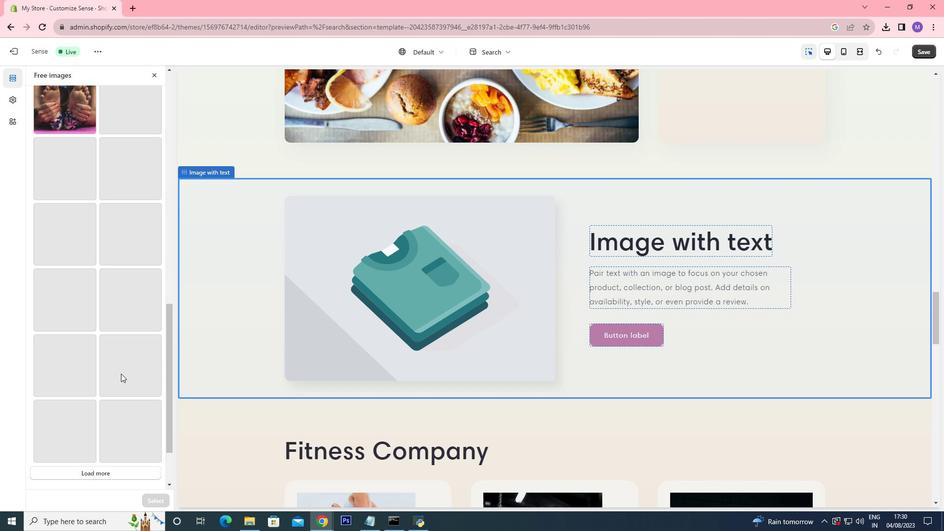 
Action: Mouse moved to (120, 373)
Screenshot: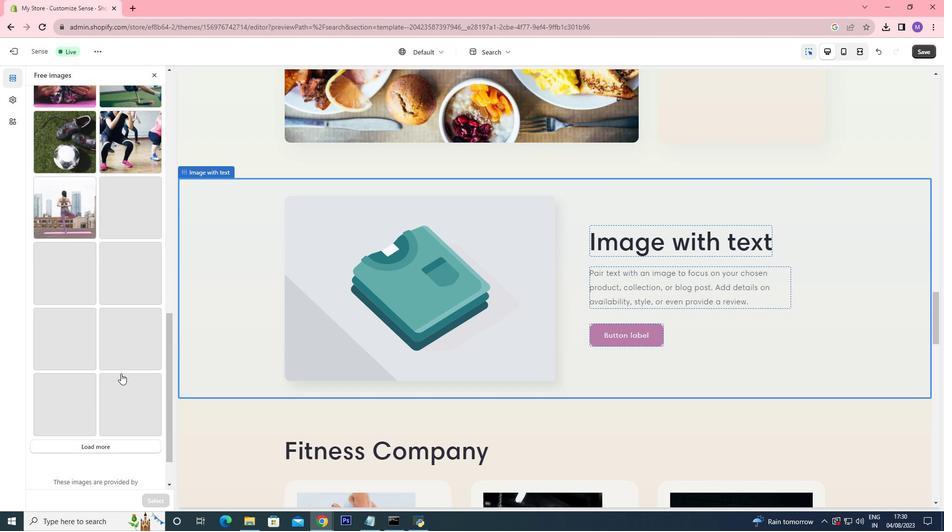
Action: Mouse scrolled (120, 373) with delta (0, 0)
Screenshot: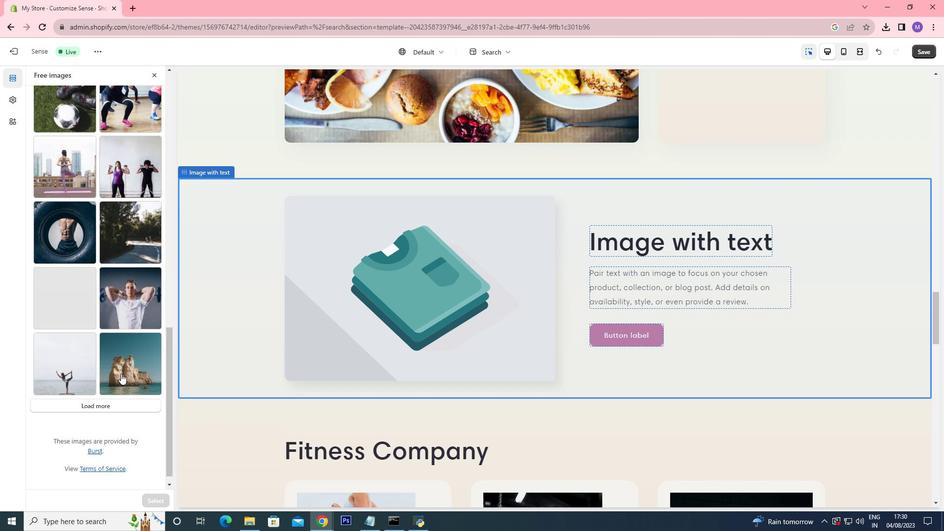 
Action: Mouse scrolled (120, 373) with delta (0, 0)
Screenshot: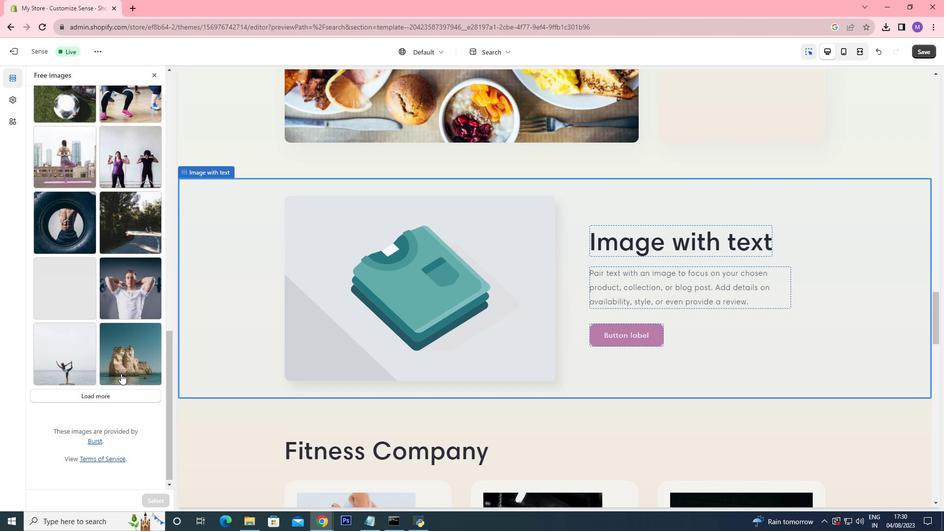 
Action: Mouse moved to (68, 354)
Screenshot: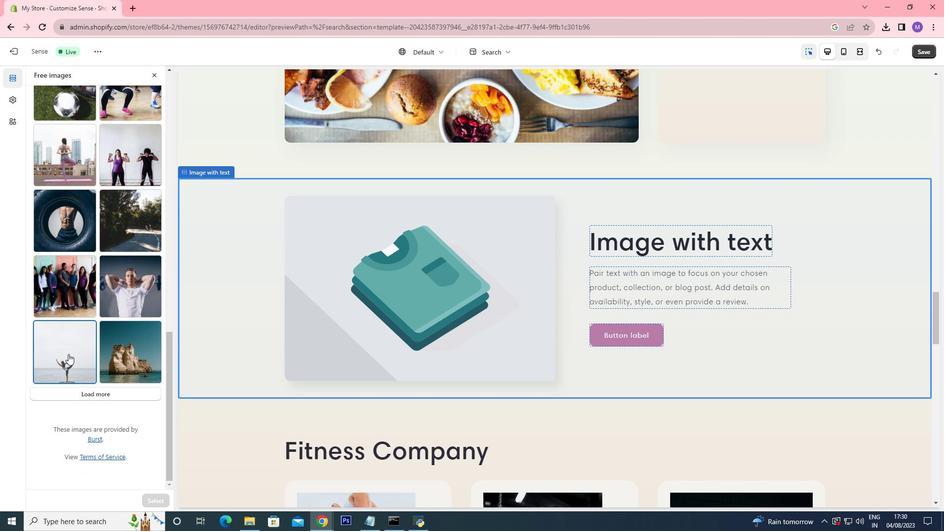 
Action: Mouse pressed left at (68, 354)
Screenshot: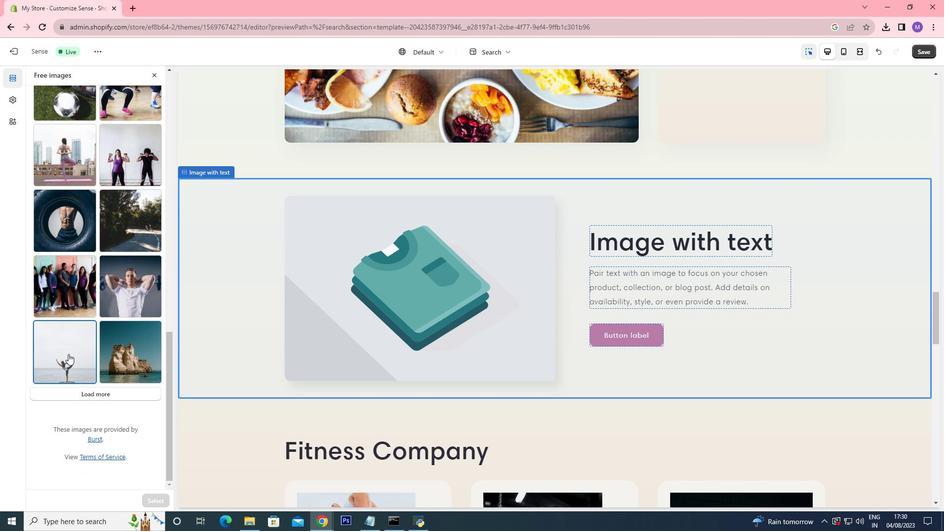 
Action: Mouse moved to (160, 498)
Screenshot: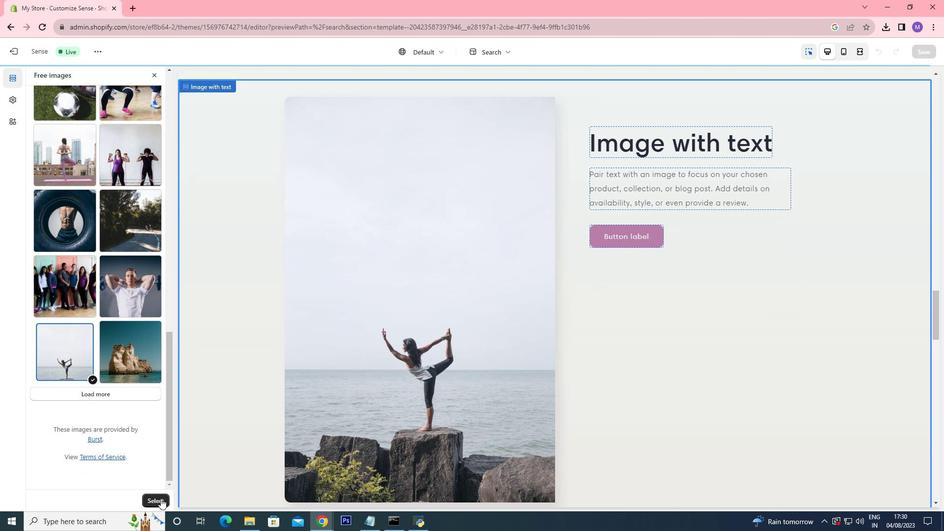 
Action: Mouse pressed left at (160, 498)
Screenshot: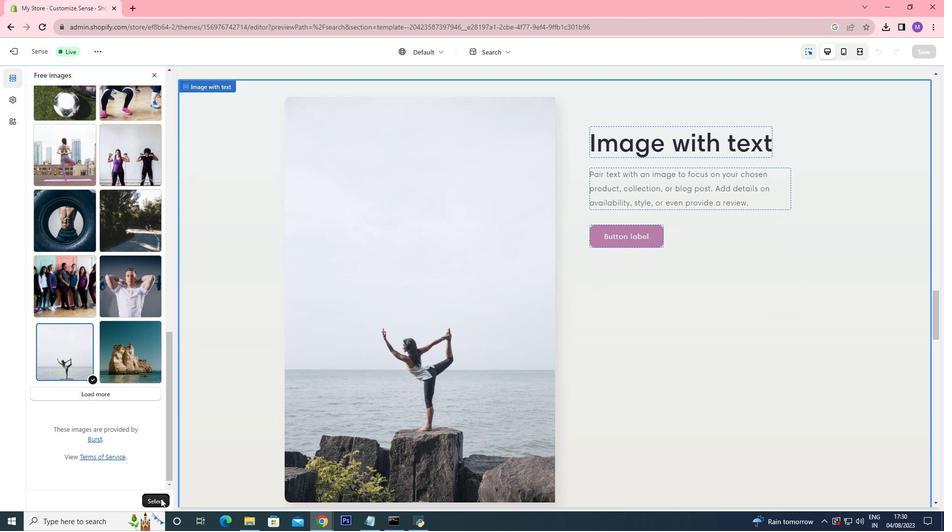 
Action: Mouse moved to (606, 138)
Screenshot: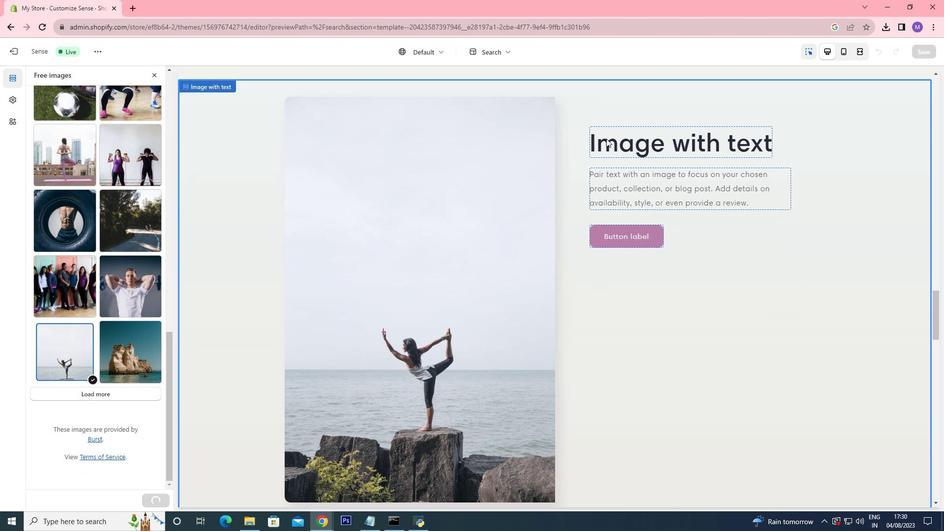 
Action: Mouse pressed left at (606, 138)
Screenshot: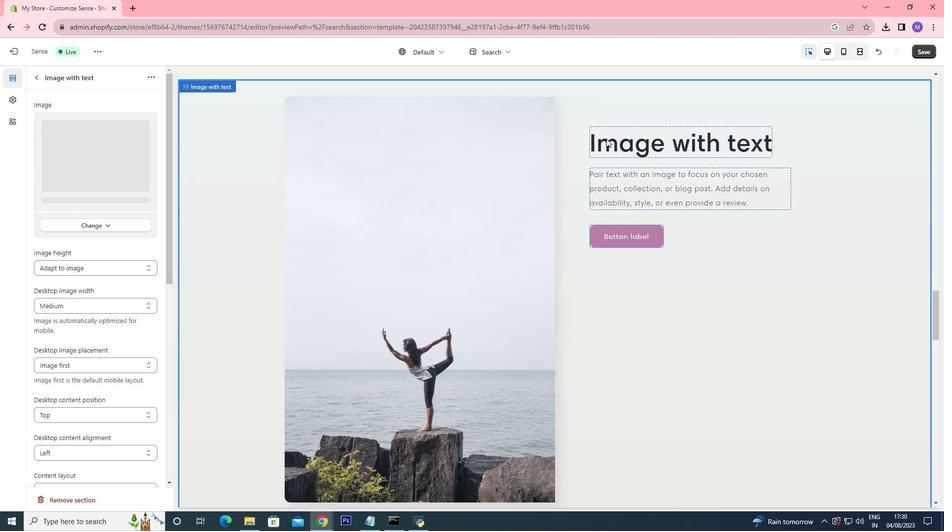 
Action: Mouse moved to (106, 146)
Screenshot: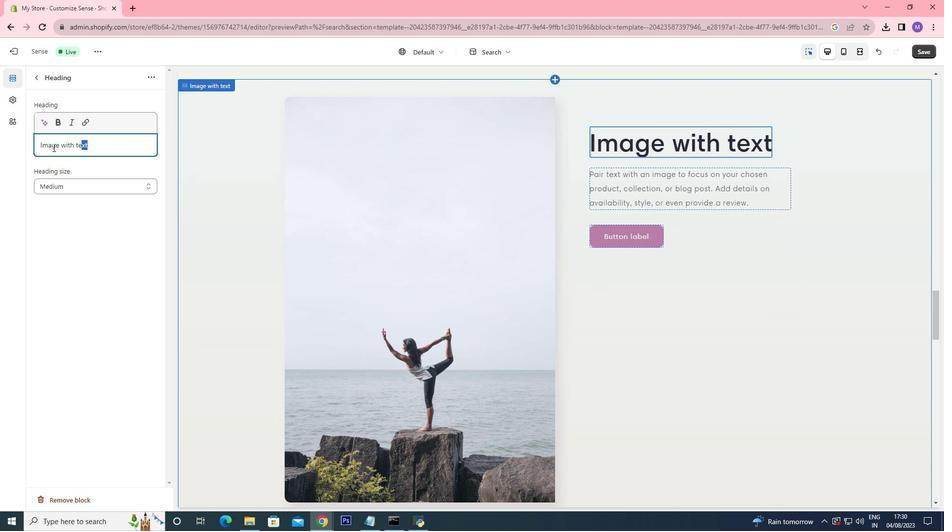 
Action: Mouse pressed left at (106, 146)
Screenshot: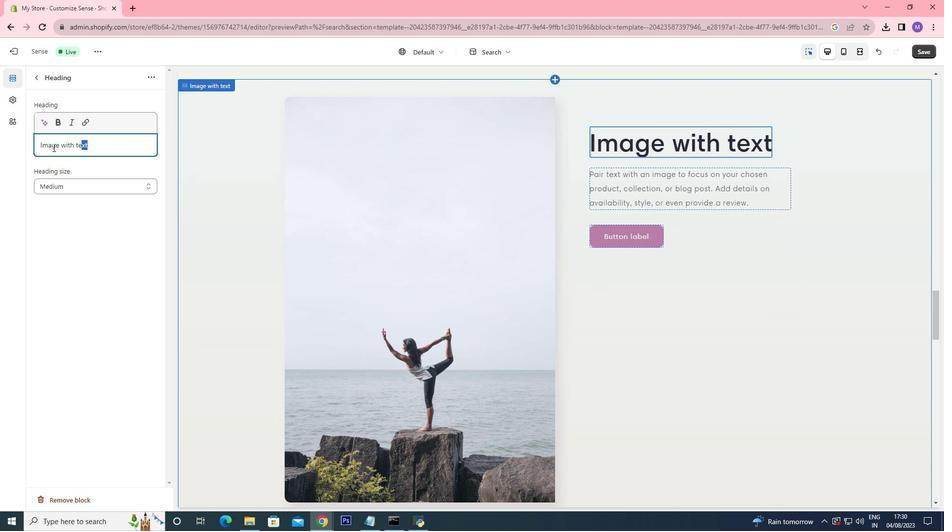 
Action: Mouse moved to (21, 147)
Screenshot: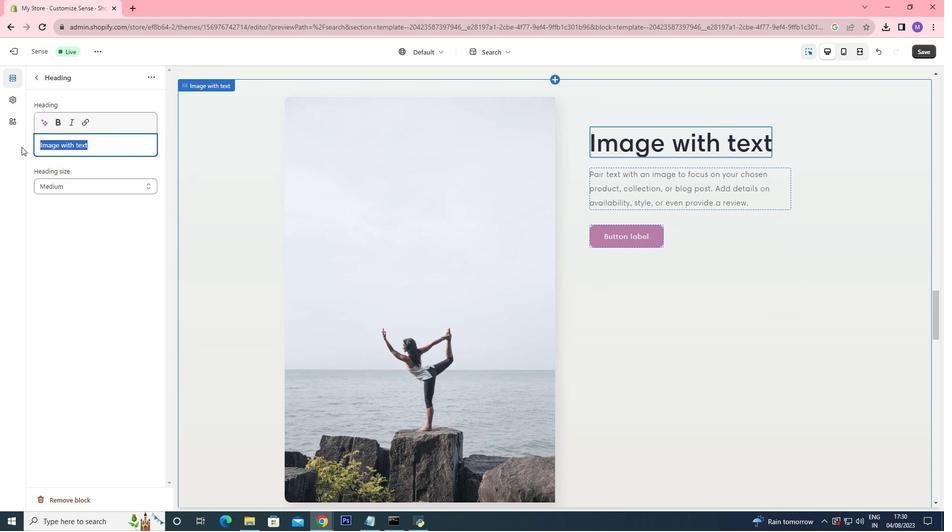 
Action: Key pressed <Key.shift><Key.shift><Key.shift><Key.shift><Key.shift><Key.shift><Key.shift><Key.shift><Key.shift><Key.shift><Key.shift><Key.shift><Key.shift>Yoga<Key.space><Key.shift>Fitness
Screenshot: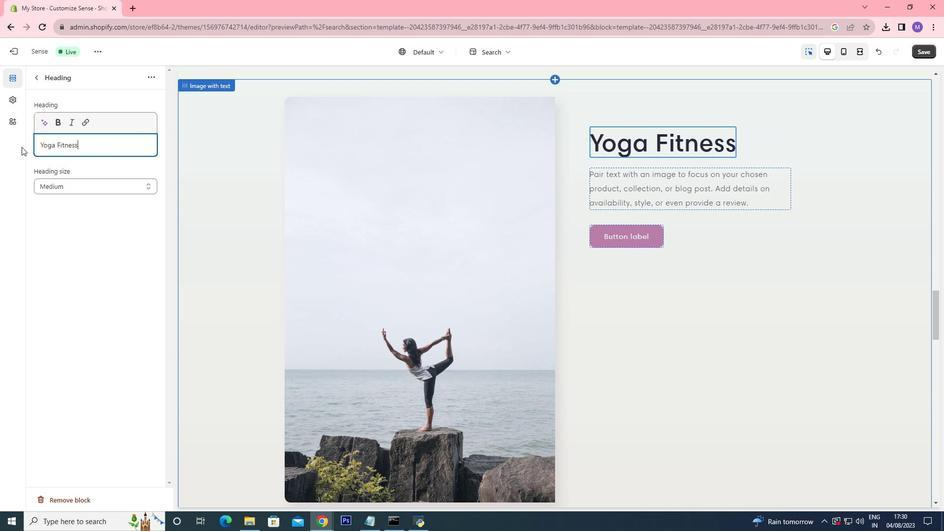 
Action: Mouse moved to (628, 293)
Screenshot: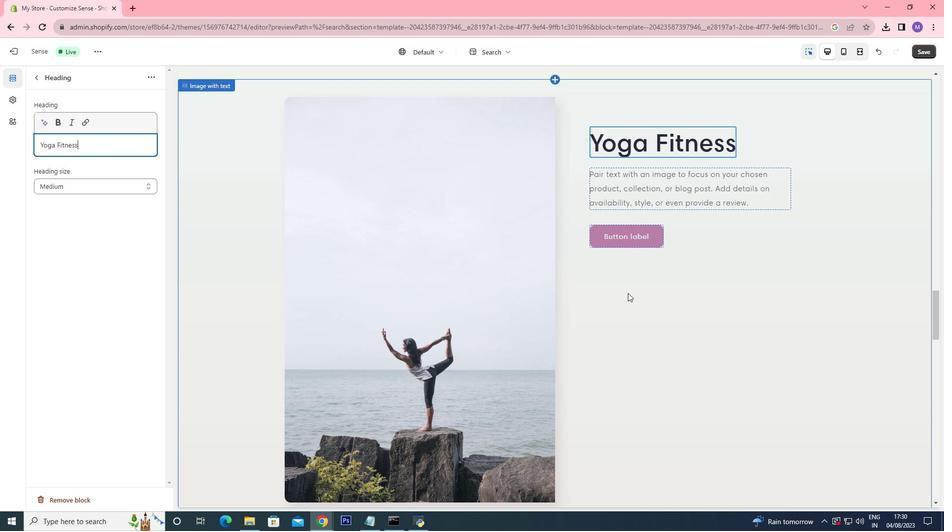 
Action: Mouse pressed left at (628, 293)
Screenshot: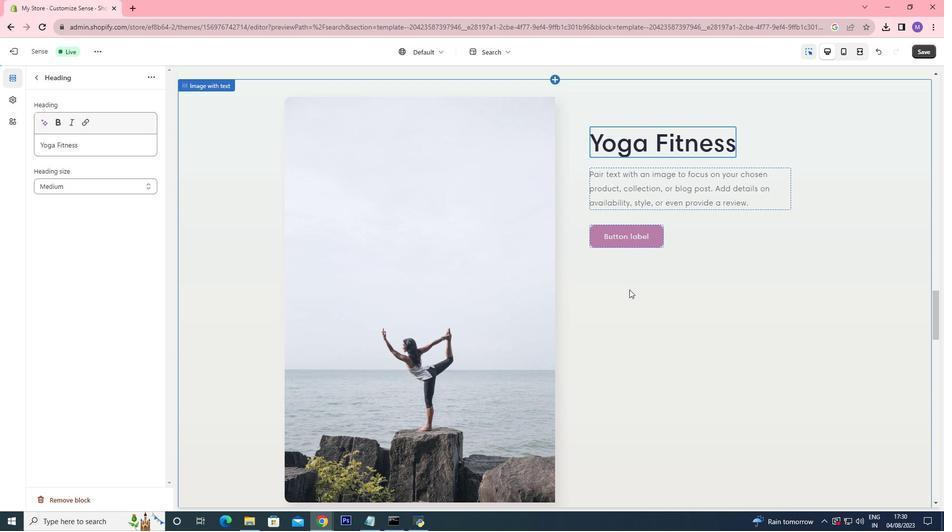 
Action: Mouse moved to (767, 190)
Screenshot: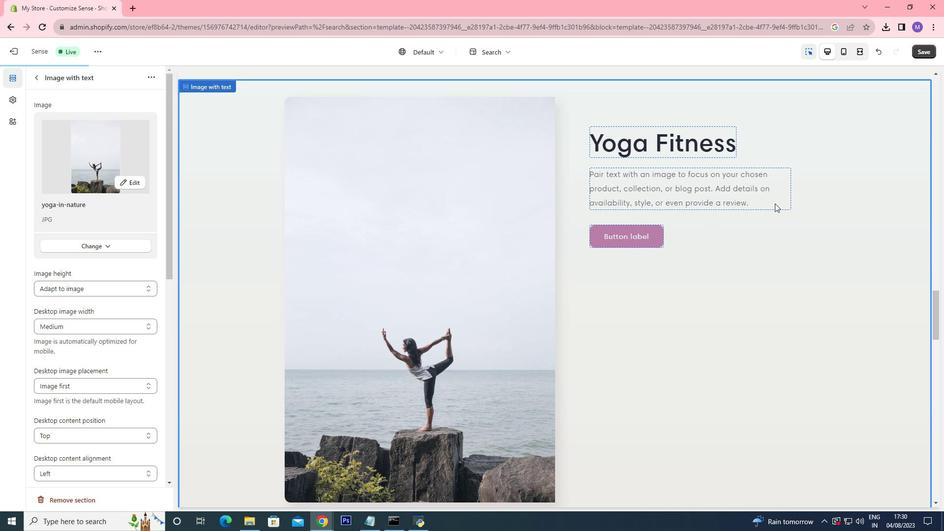 
Action: Mouse scrolled (767, 190) with delta (0, 0)
Screenshot: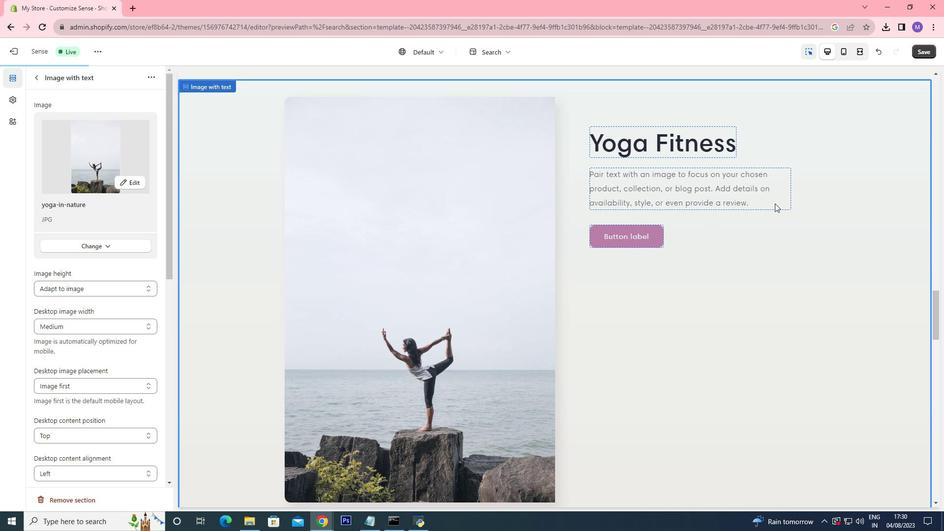 
Action: Mouse scrolled (767, 190) with delta (0, 0)
Screenshot: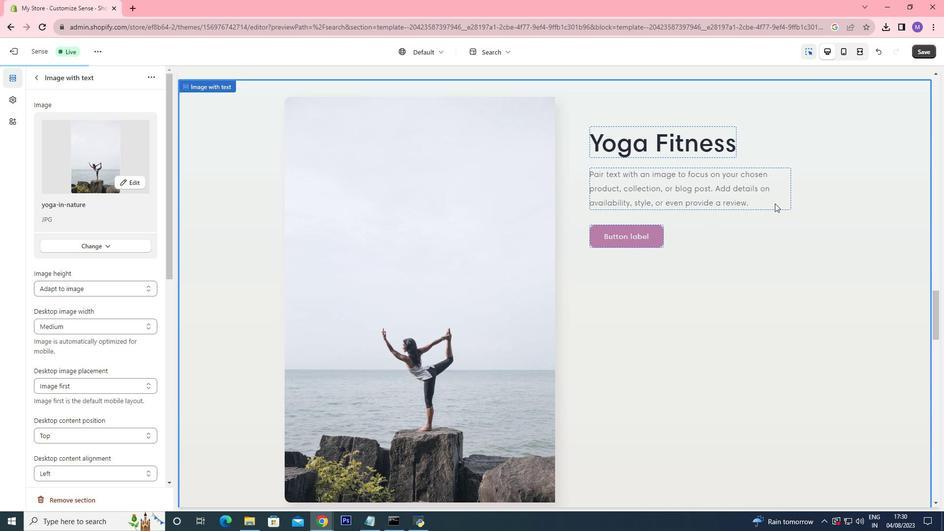 
Action: Mouse scrolled (767, 190) with delta (0, 0)
Screenshot: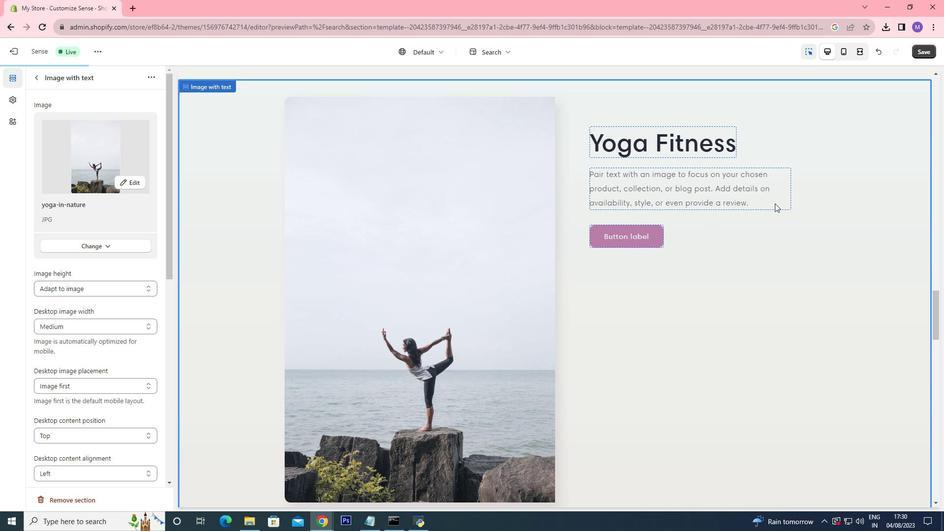 
Action: Mouse scrolled (767, 190) with delta (0, 0)
Screenshot: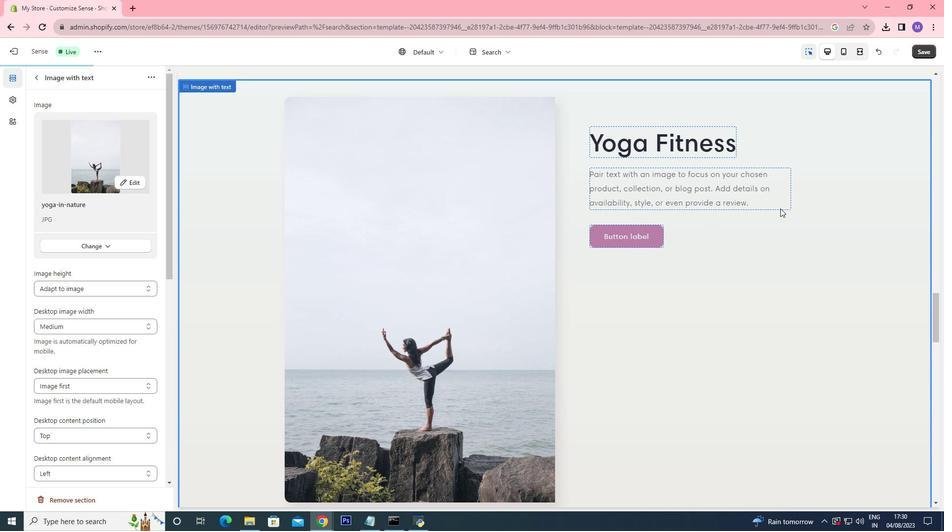 
Action: Mouse moved to (769, 193)
Screenshot: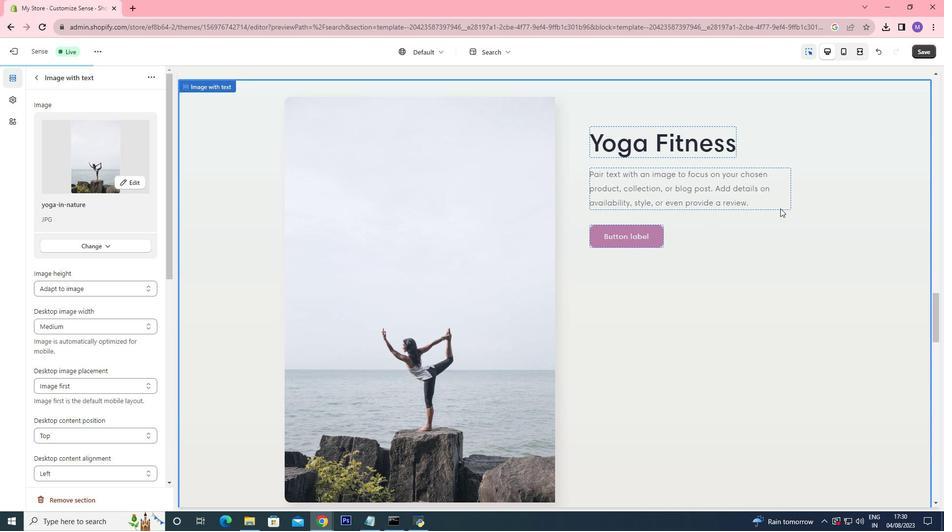 
Action: Mouse scrolled (769, 192) with delta (0, 0)
Screenshot: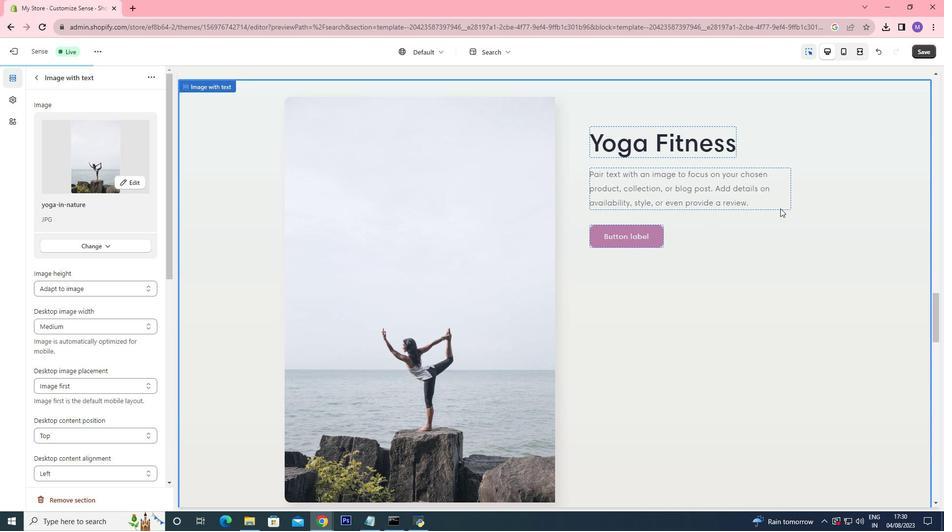 
Action: Mouse moved to (924, 53)
Screenshot: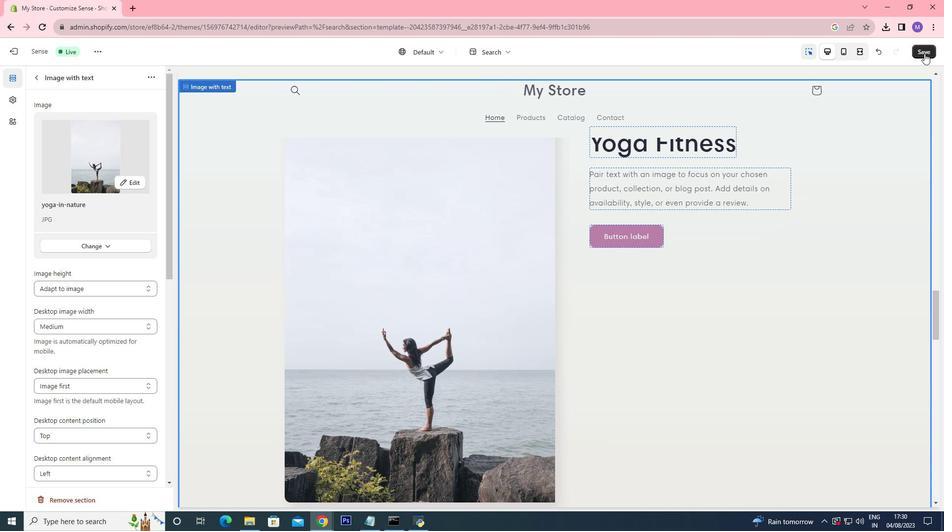 
Action: Mouse pressed left at (924, 53)
Screenshot: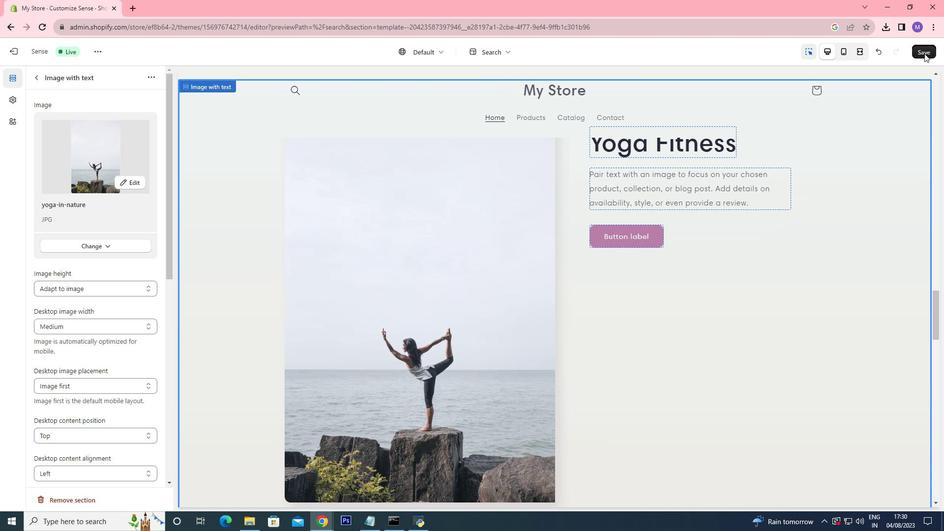 
Action: Mouse moved to (625, 314)
Screenshot: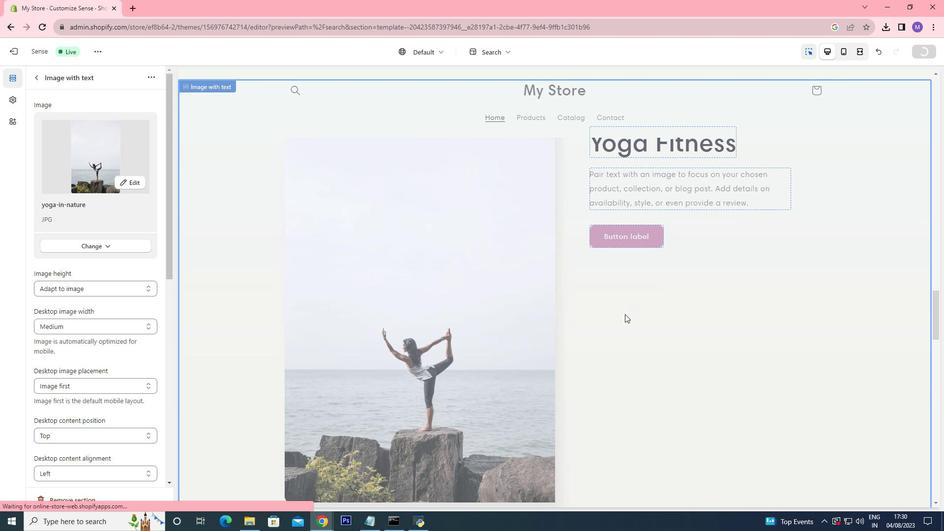 
Action: Mouse scrolled (625, 313) with delta (0, 0)
Screenshot: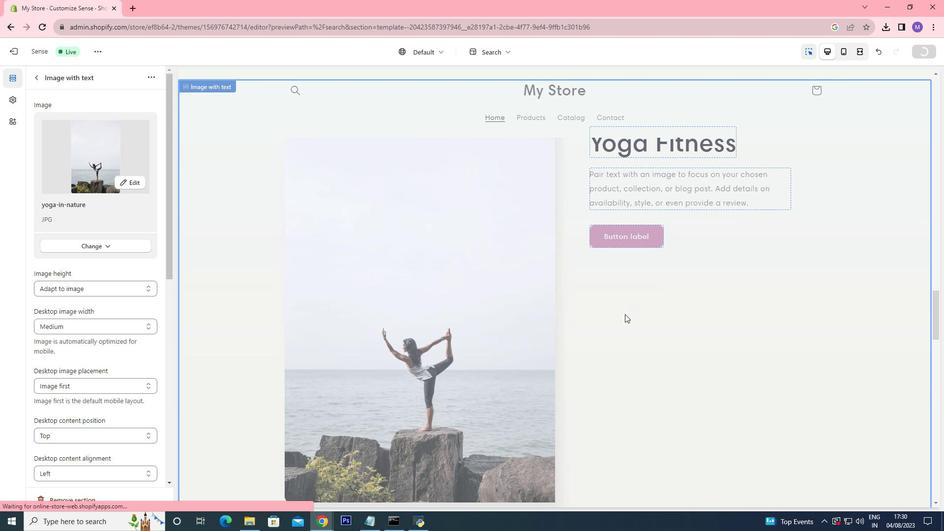 
Action: Mouse moved to (625, 314)
Screenshot: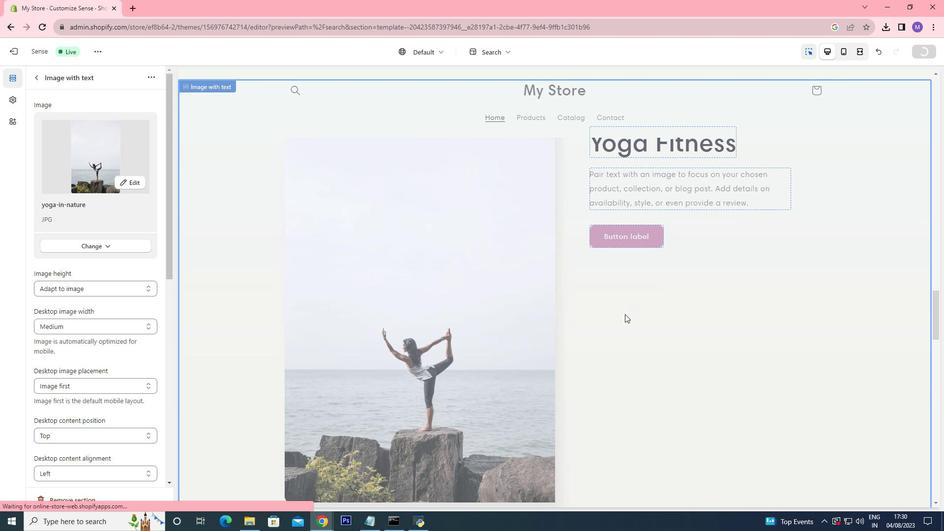 
Action: Mouse scrolled (625, 313) with delta (0, 0)
Screenshot: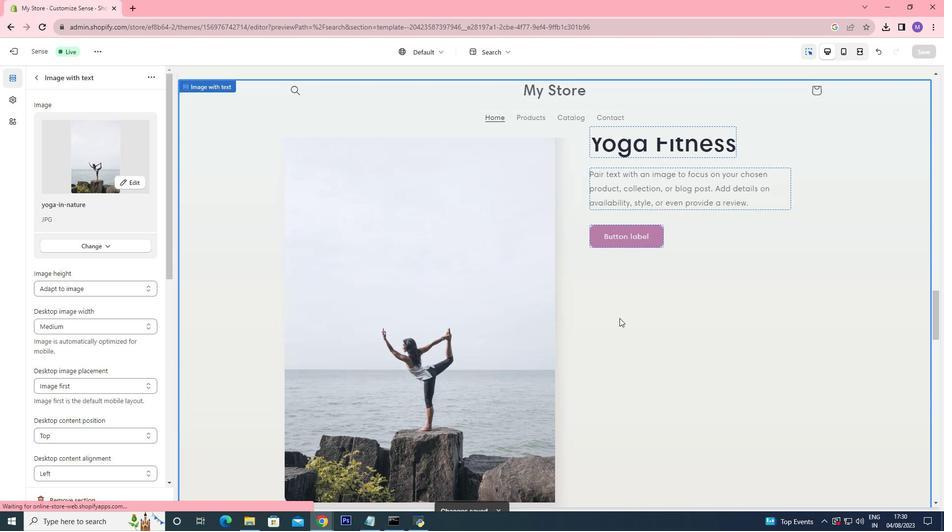 
Action: Mouse moved to (619, 318)
Screenshot: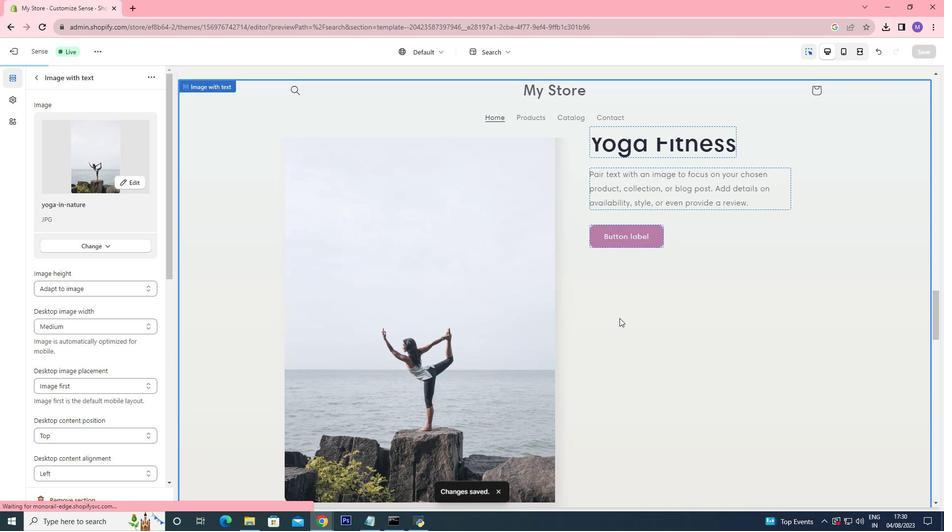 
Action: Mouse scrolled (619, 317) with delta (0, 0)
Screenshot: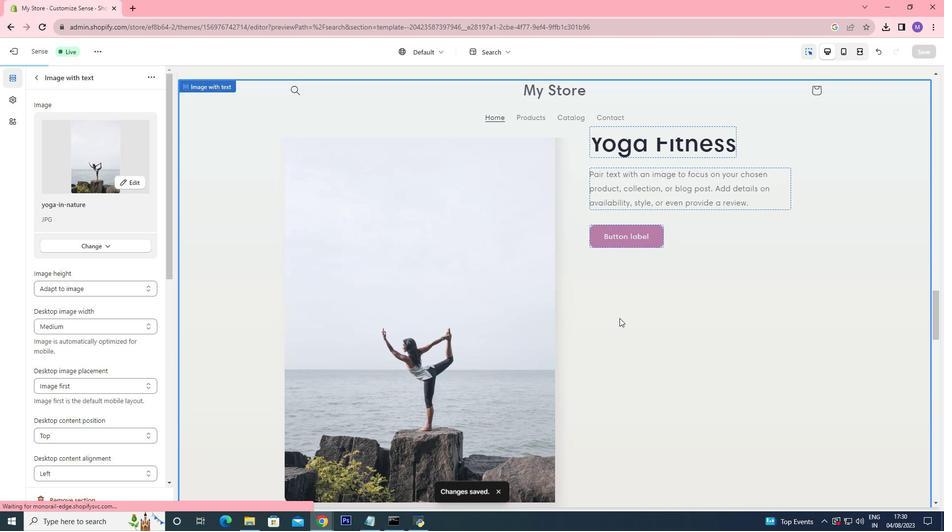 
Action: Mouse moved to (619, 319)
Screenshot: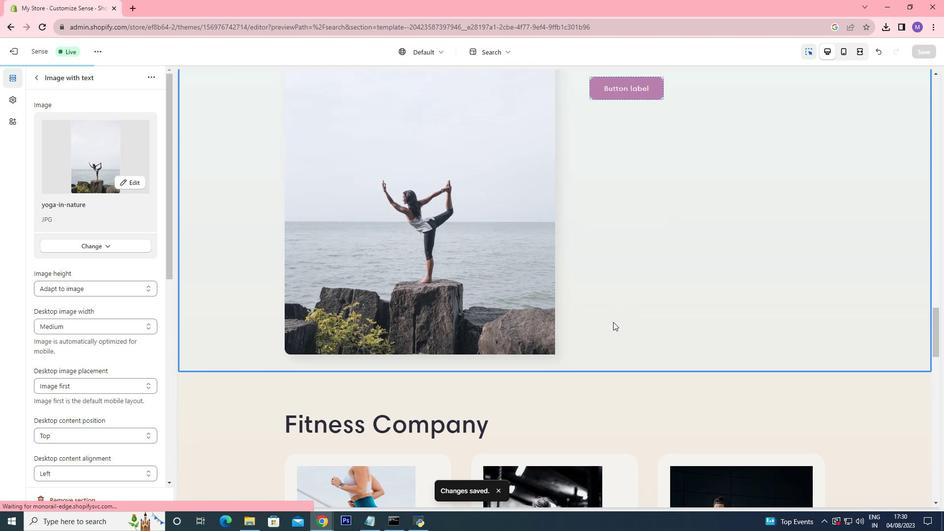 
Action: Mouse scrolled (619, 318) with delta (0, 0)
Screenshot: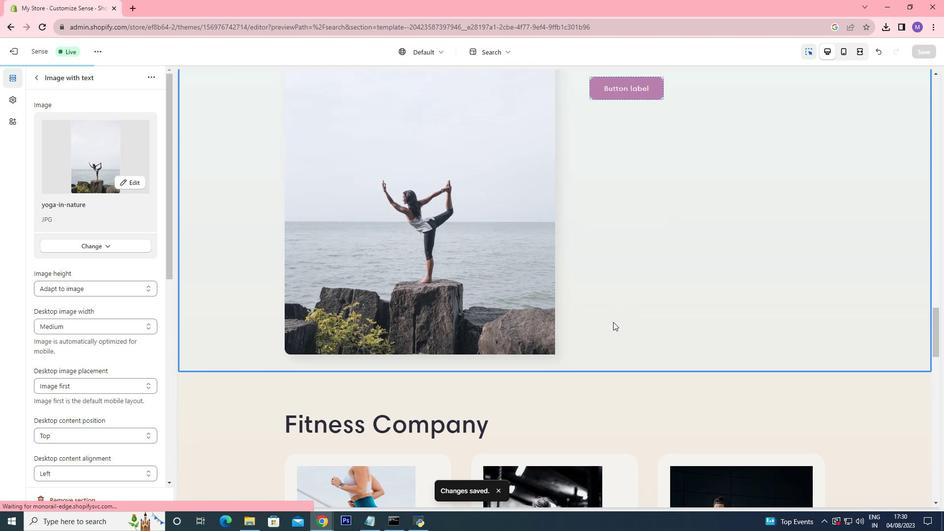 
Action: Mouse moved to (613, 322)
Screenshot: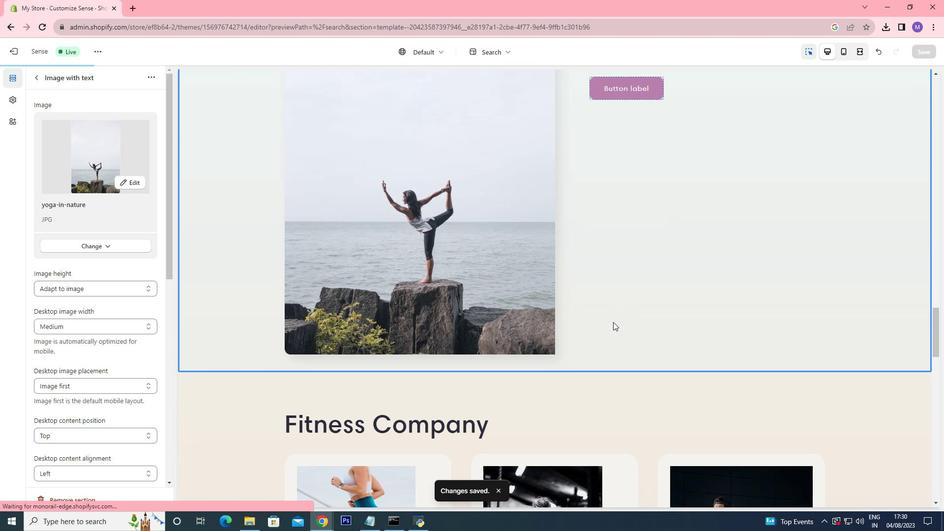 
Action: Mouse scrolled (613, 321) with delta (0, 0)
Screenshot: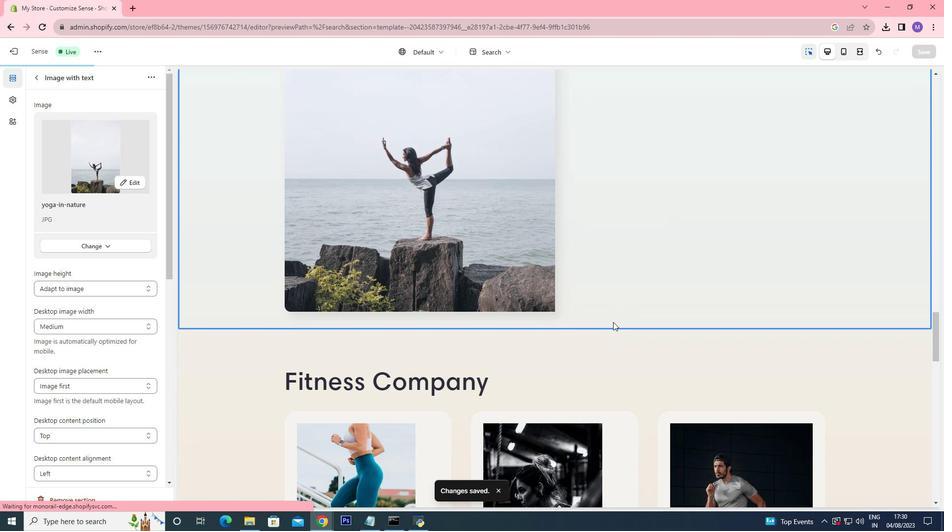 
Action: Mouse scrolled (613, 321) with delta (0, 0)
Screenshot: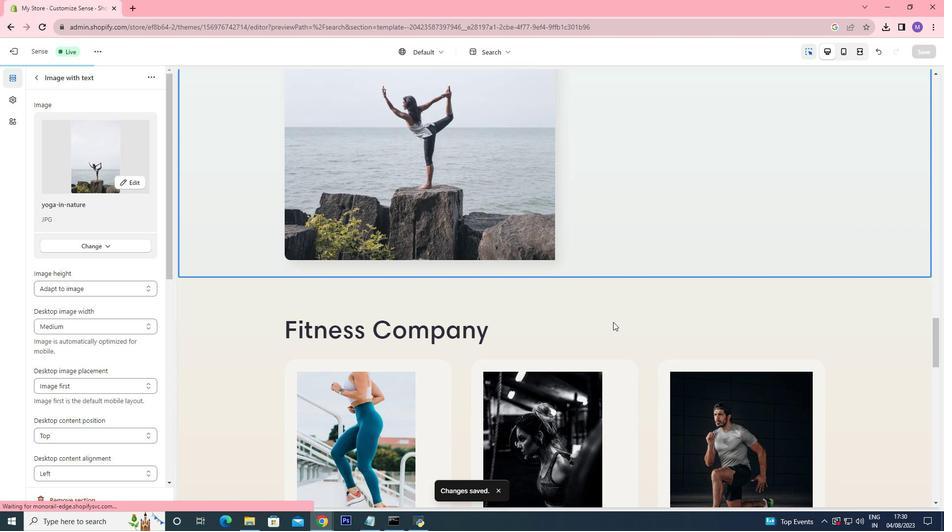 
Action: Mouse scrolled (613, 321) with delta (0, 0)
Screenshot: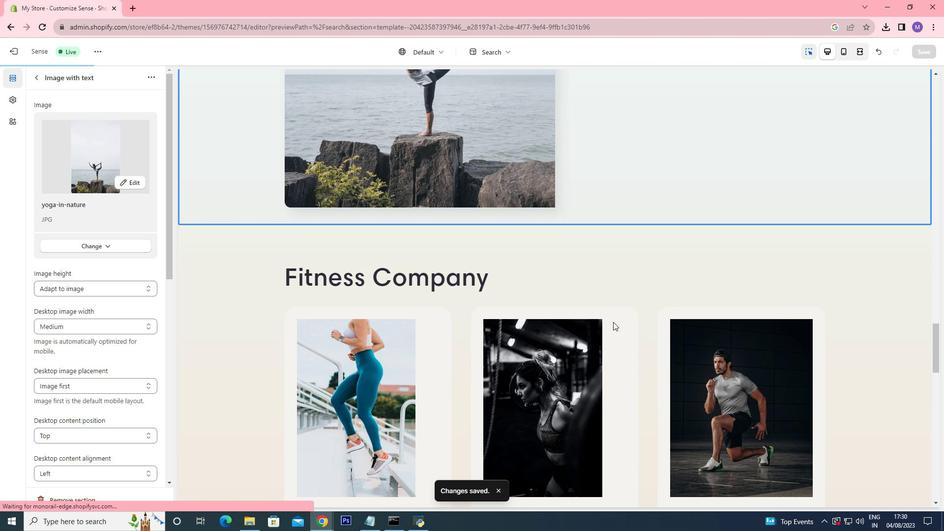 
Action: Mouse scrolled (613, 321) with delta (0, 0)
Screenshot: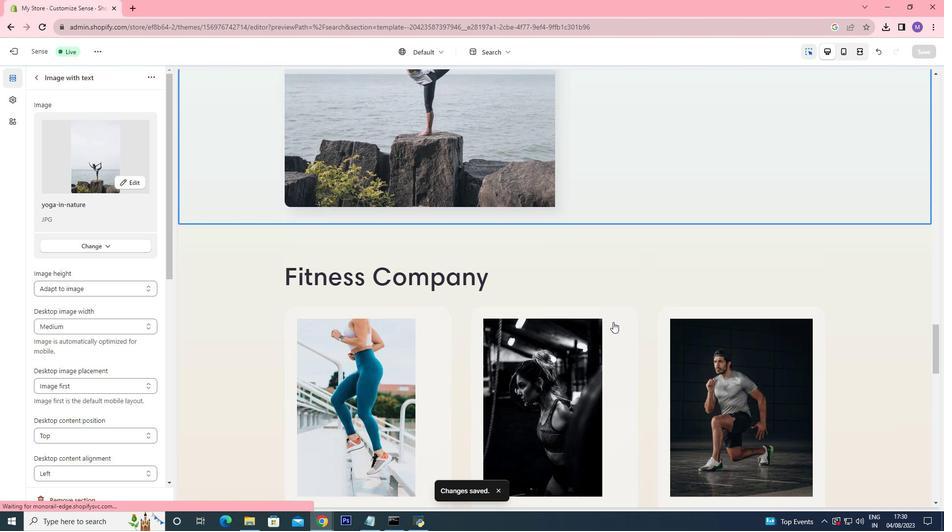 
Action: Mouse scrolled (613, 321) with delta (0, 0)
Screenshot: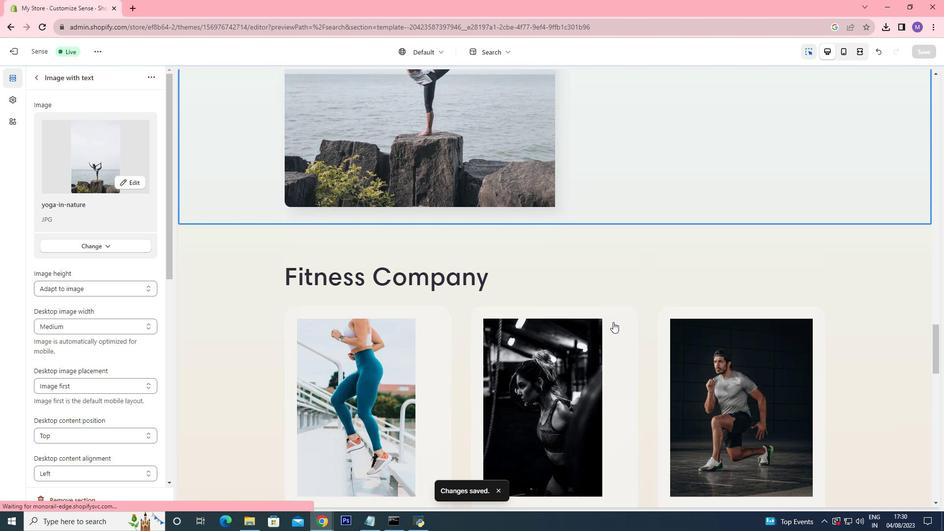 
Action: Mouse scrolled (613, 321) with delta (0, 0)
Screenshot: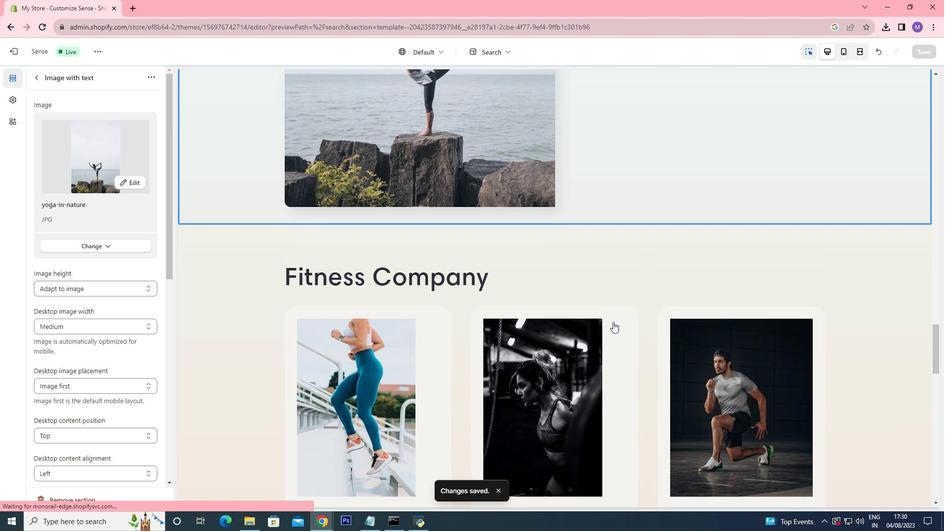 
Action: Mouse scrolled (613, 321) with delta (0, 0)
Screenshot: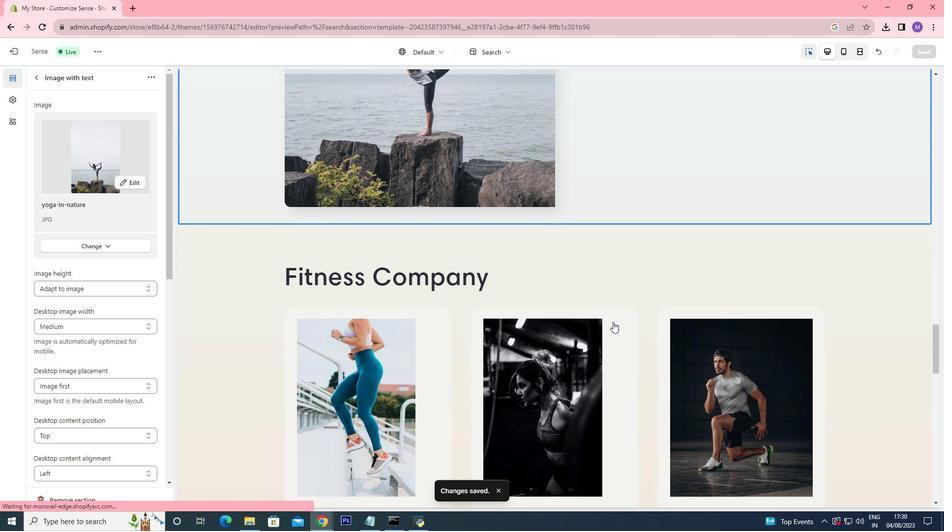 
Action: Mouse scrolled (613, 321) with delta (0, 0)
Screenshot: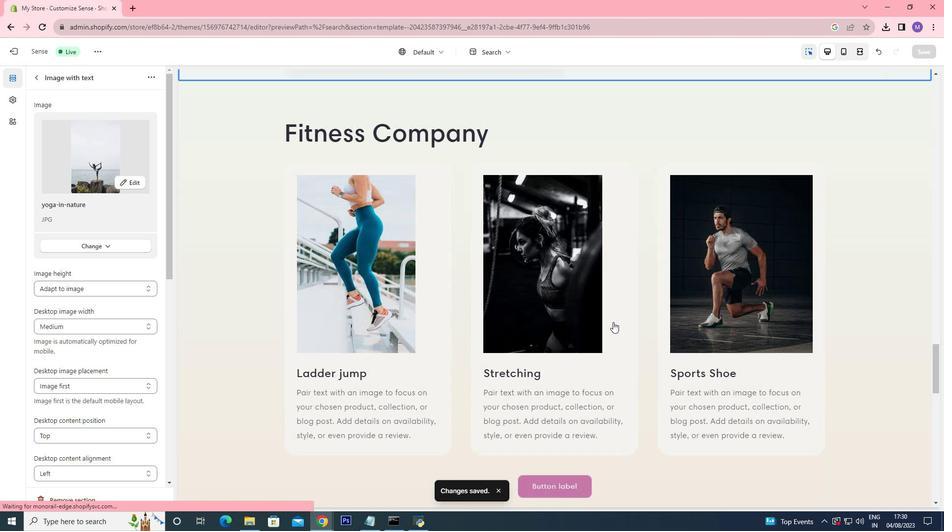 
Action: Mouse scrolled (613, 321) with delta (0, 0)
Screenshot: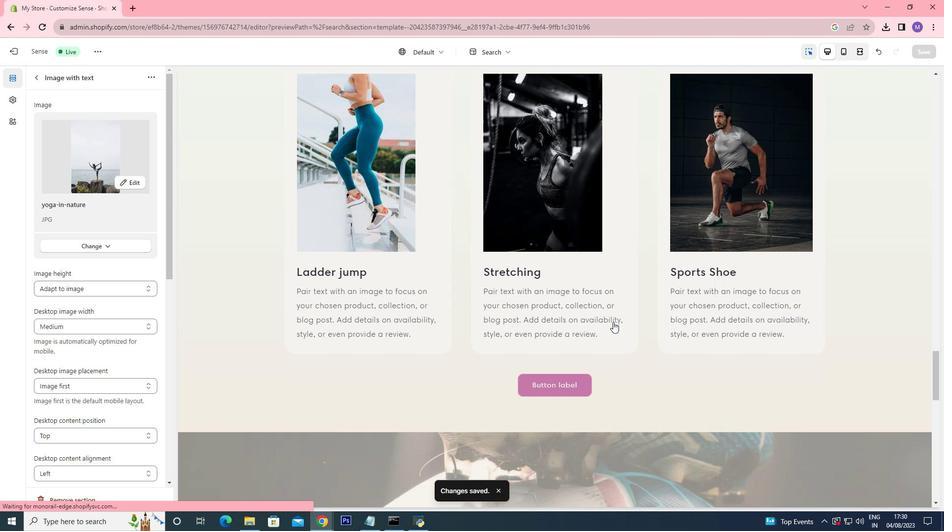 
Action: Mouse scrolled (613, 322) with delta (0, 0)
Screenshot: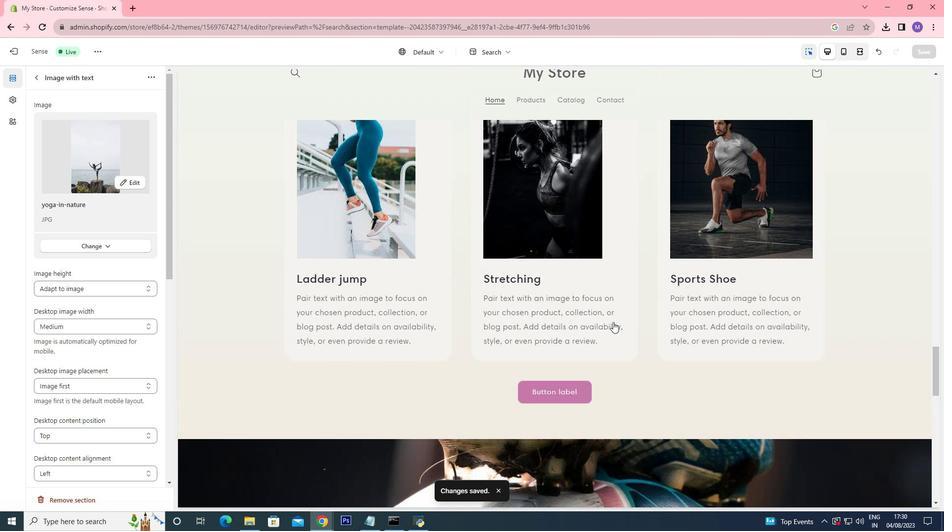 
Action: Mouse scrolled (613, 322) with delta (0, 0)
Screenshot: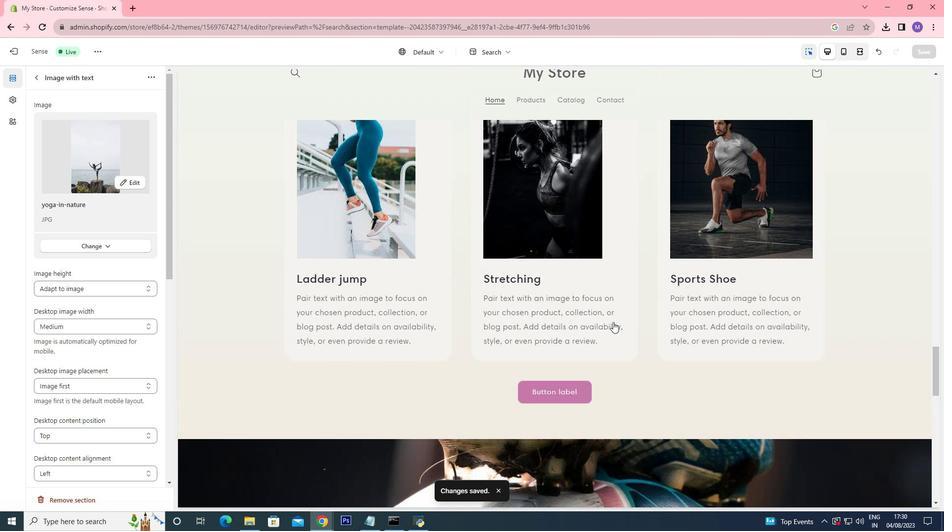 
Action: Mouse scrolled (613, 322) with delta (0, 0)
Screenshot: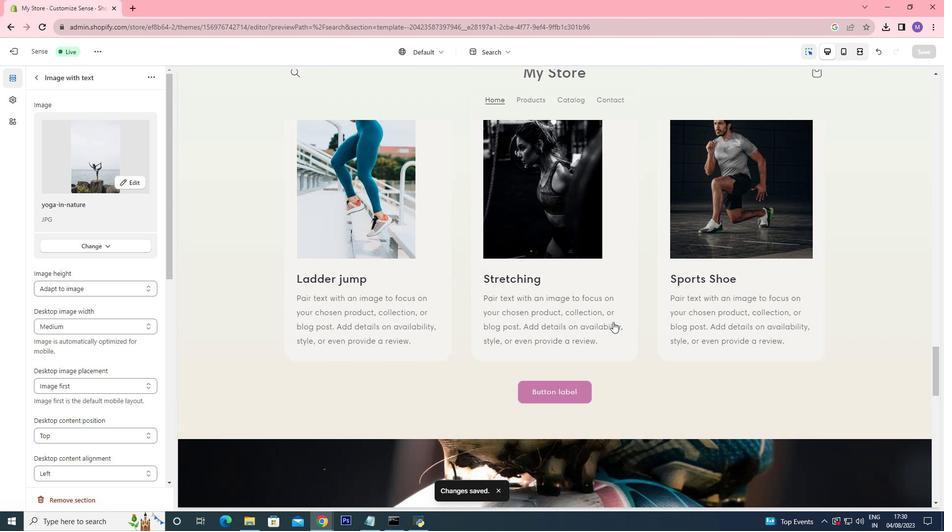 
Action: Mouse scrolled (613, 322) with delta (0, 0)
Screenshot: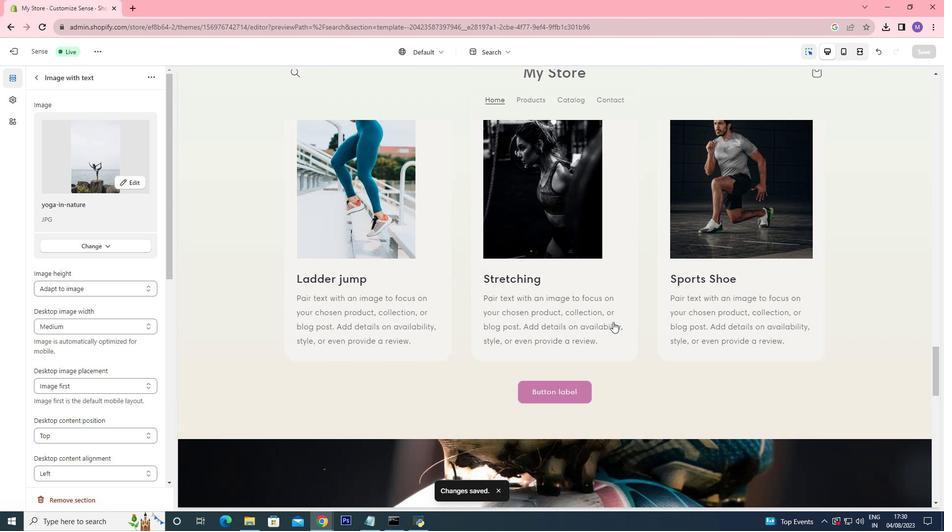 
Action: Mouse scrolled (613, 322) with delta (0, 0)
Screenshot: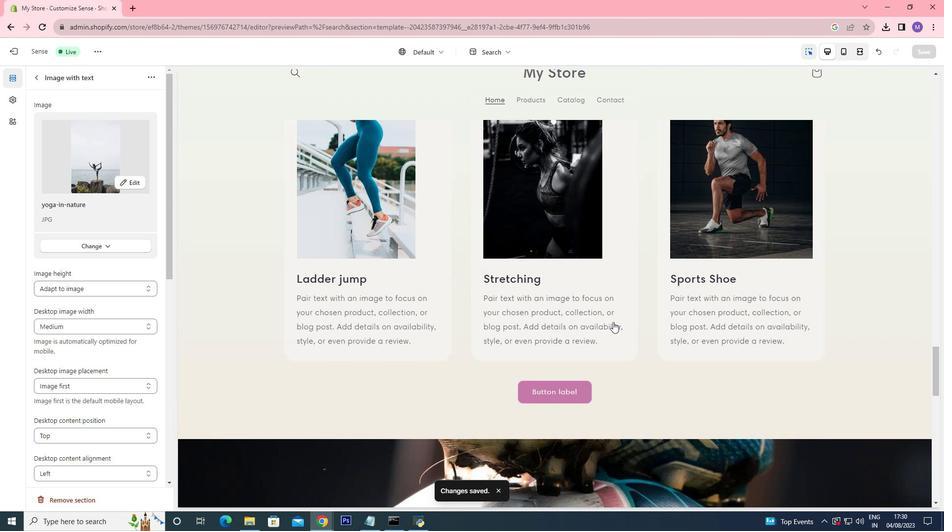 
Action: Mouse scrolled (613, 322) with delta (0, 0)
Screenshot: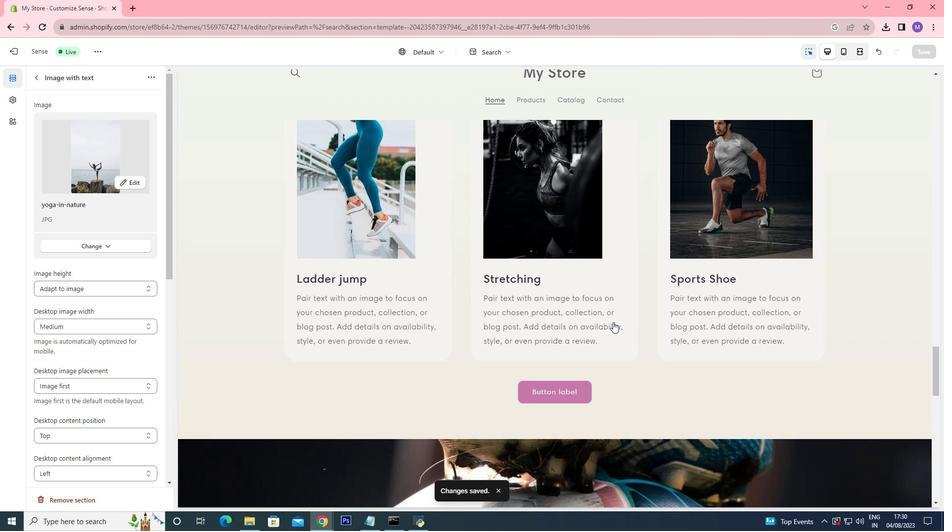 
Action: Mouse scrolled (613, 322) with delta (0, 0)
Screenshot: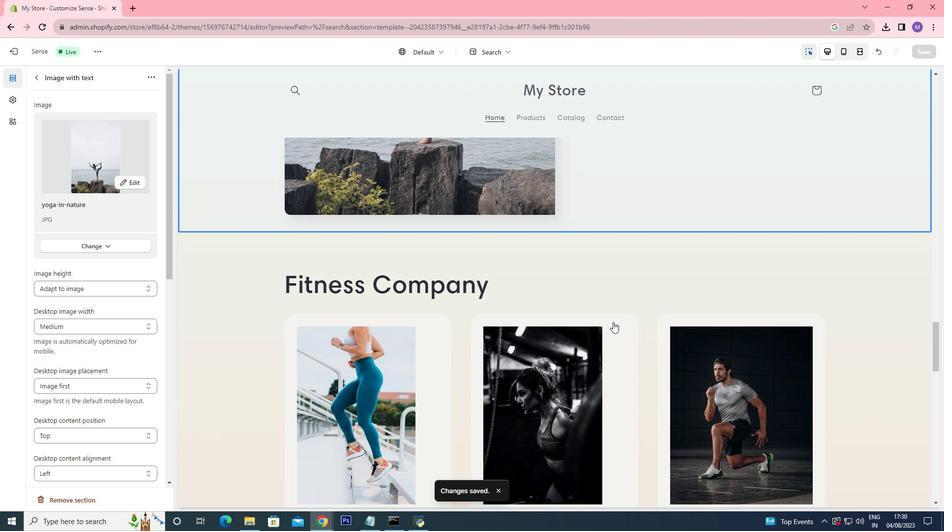 
Action: Mouse scrolled (613, 322) with delta (0, 0)
Screenshot: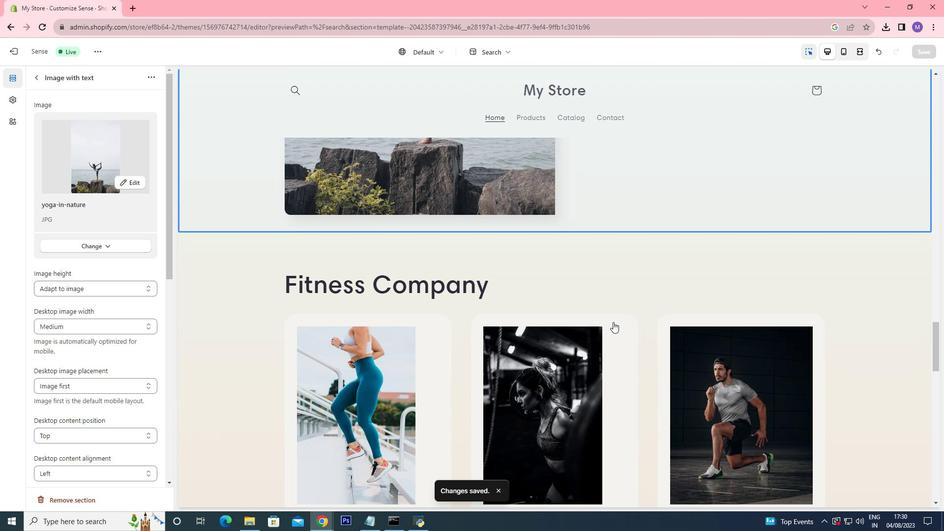 
Action: Mouse scrolled (613, 322) with delta (0, 0)
Screenshot: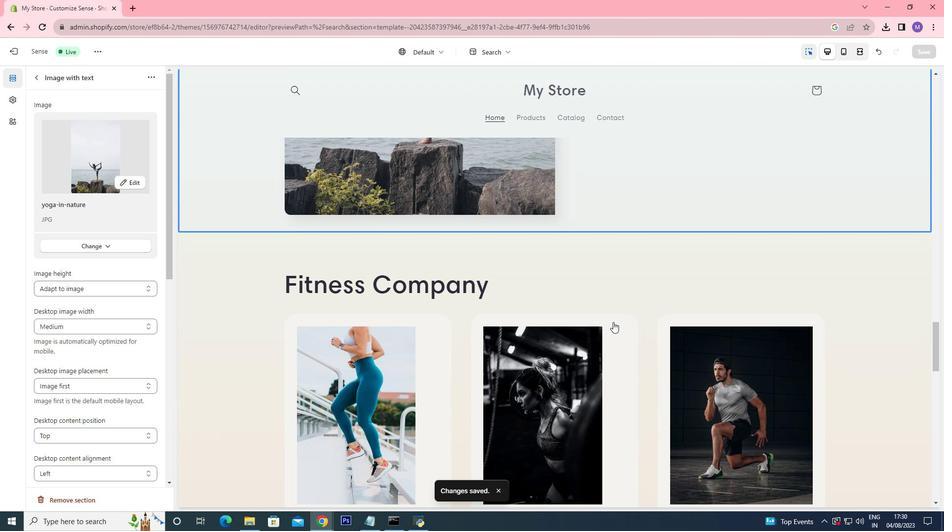 
Action: Mouse scrolled (613, 322) with delta (0, 0)
Screenshot: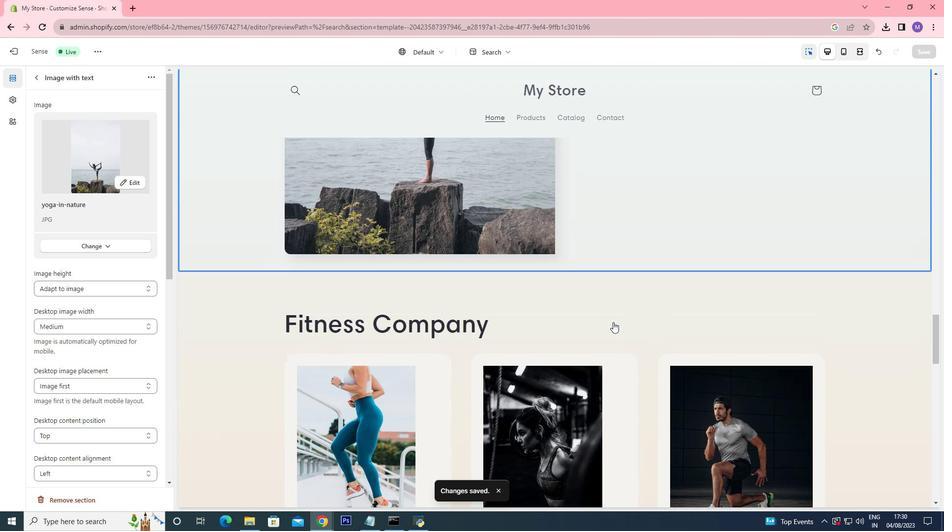 
Action: Mouse scrolled (613, 322) with delta (0, 0)
Screenshot: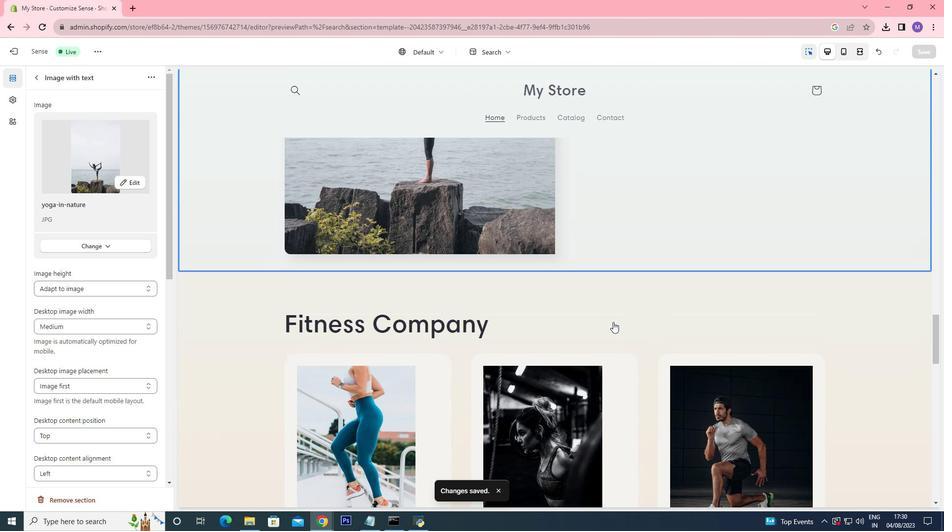
Action: Mouse scrolled (613, 322) with delta (0, 0)
Screenshot: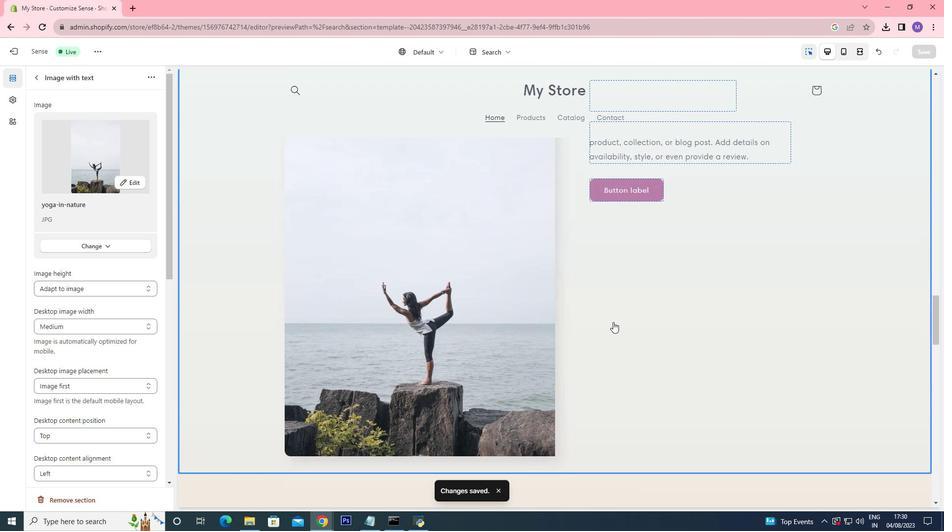 
Action: Mouse scrolled (613, 322) with delta (0, 0)
Screenshot: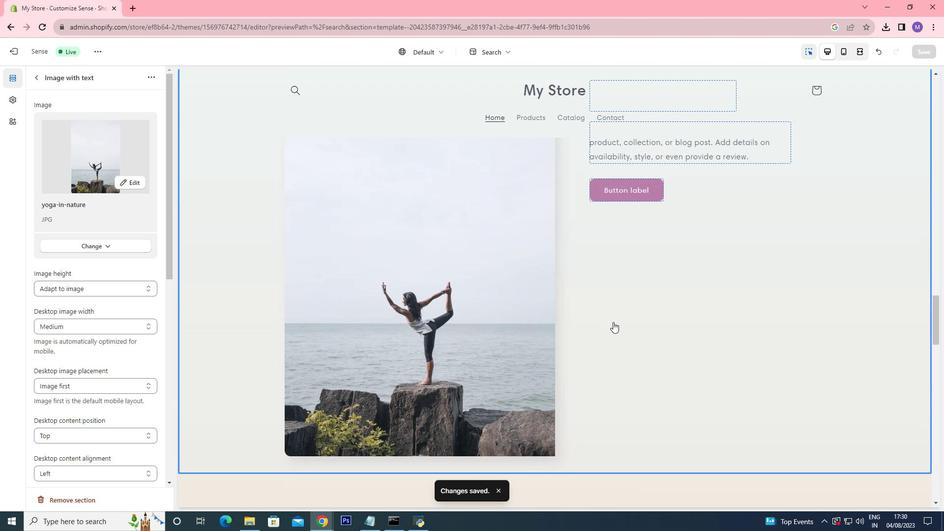 
Action: Mouse scrolled (613, 322) with delta (0, 0)
Screenshot: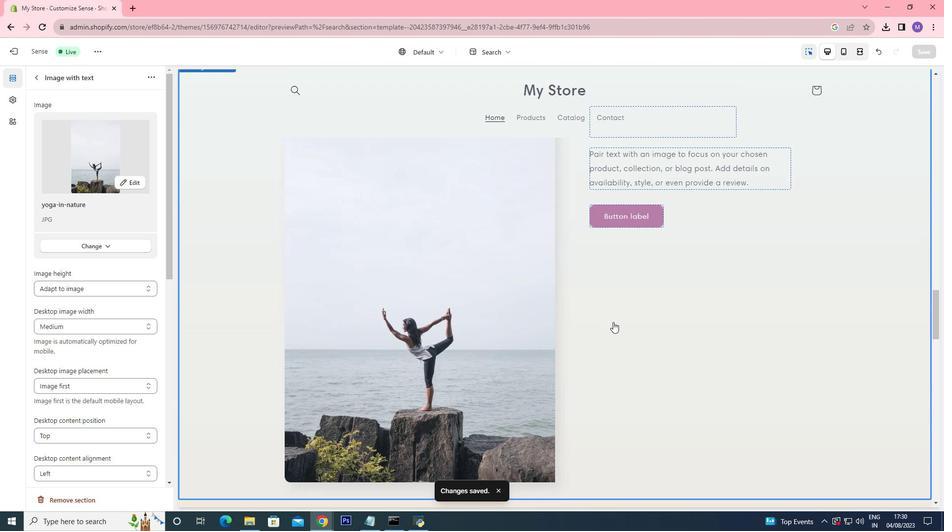 
Action: Mouse scrolled (613, 322) with delta (0, 0)
Screenshot: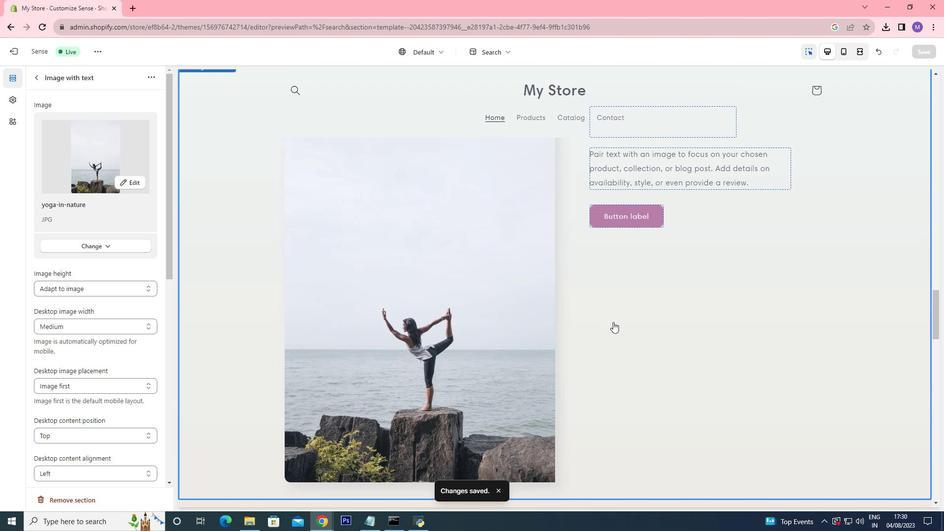 
Action: Mouse scrolled (613, 322) with delta (0, 0)
Screenshot: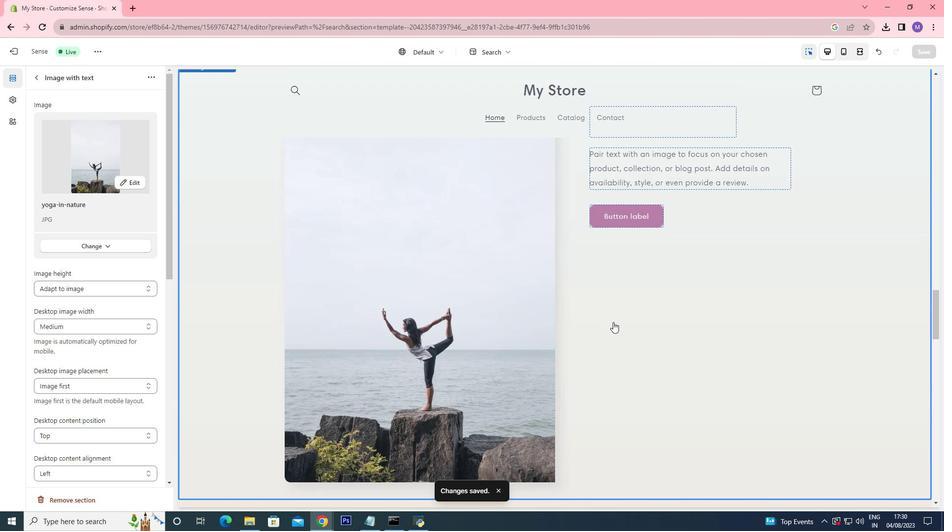 
Action: Mouse moved to (554, 269)
Screenshot: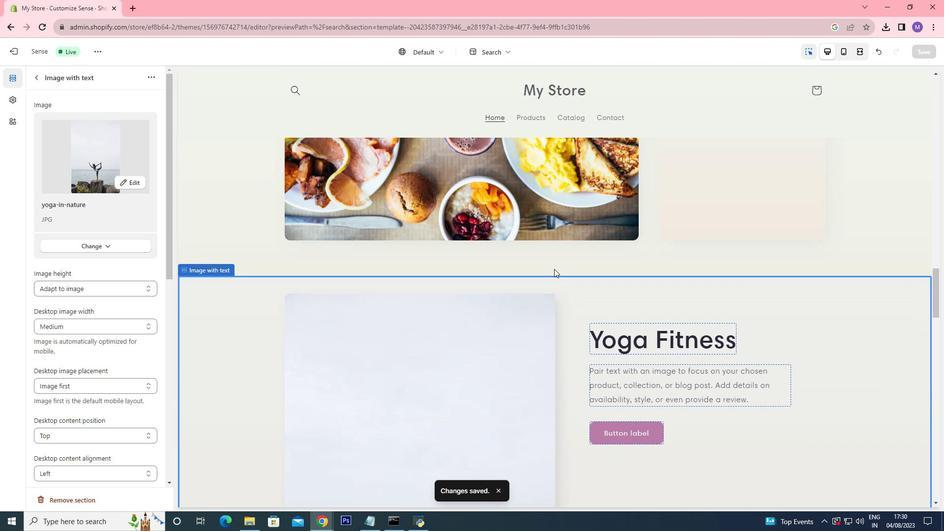 
Action: Mouse pressed left at (554, 269)
Screenshot: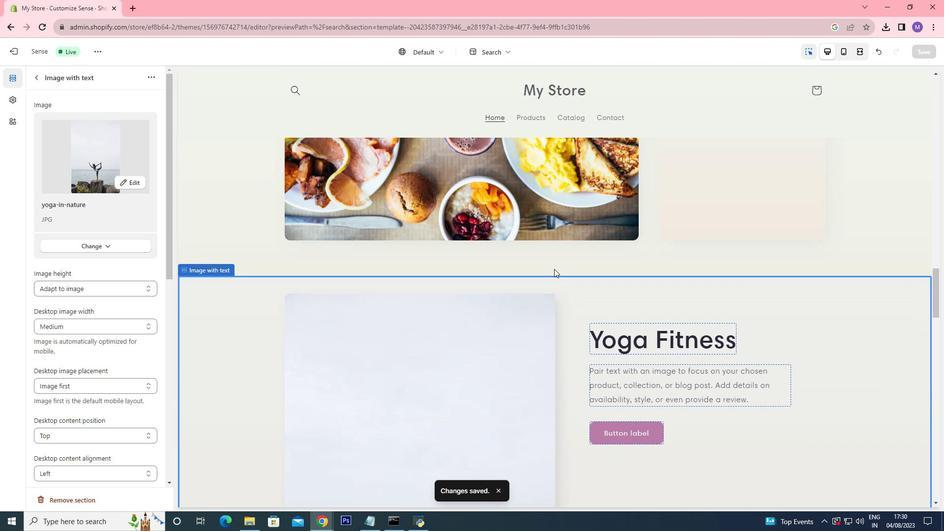 
Action: Mouse moved to (547, 274)
Screenshot: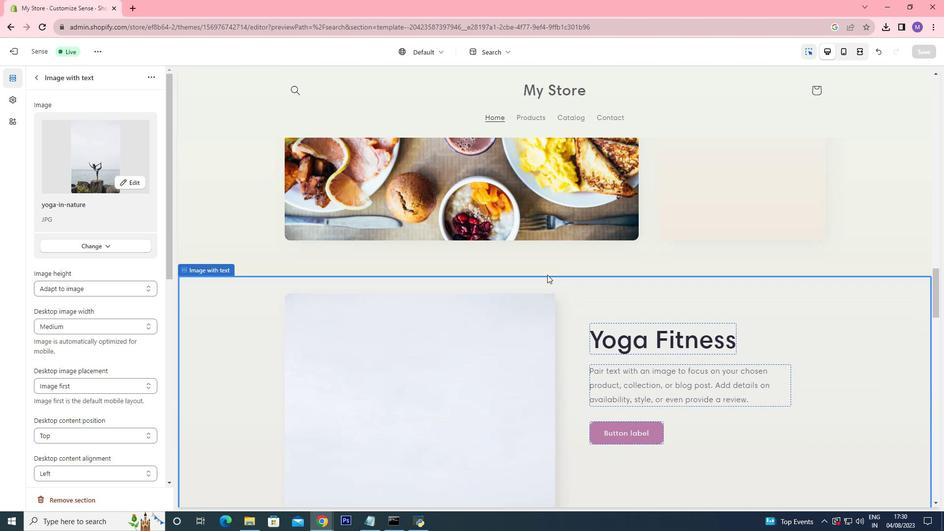 
Action: Mouse pressed left at (547, 274)
Screenshot: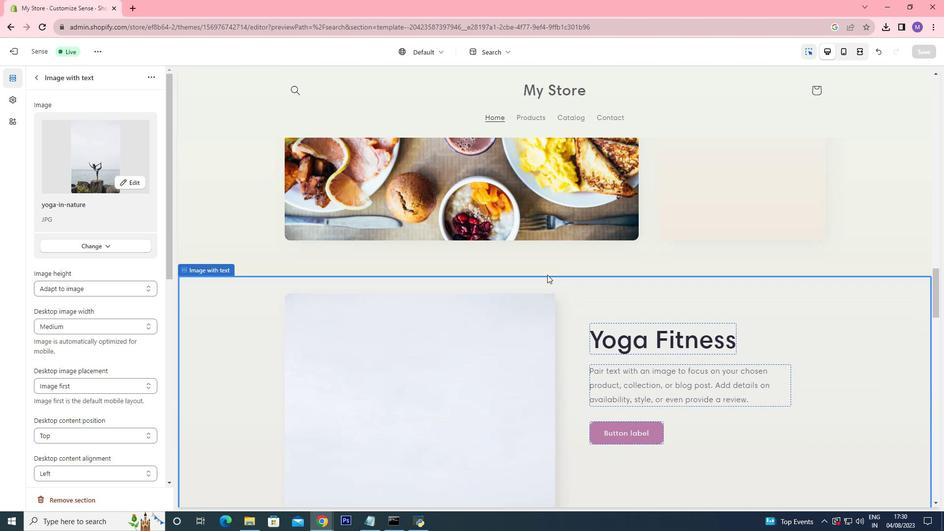 
Action: Mouse moved to (94, 358)
Screenshot: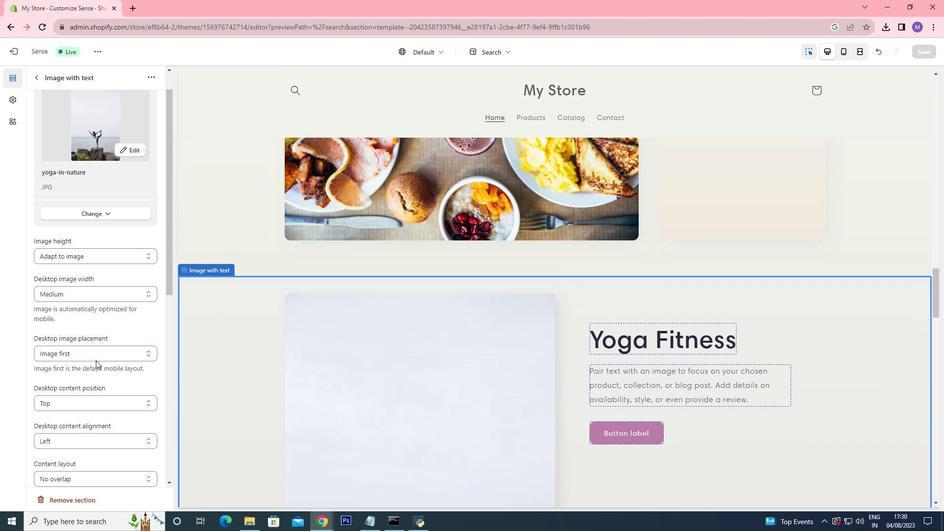 
Action: Mouse scrolled (94, 358) with delta (0, 0)
Screenshot: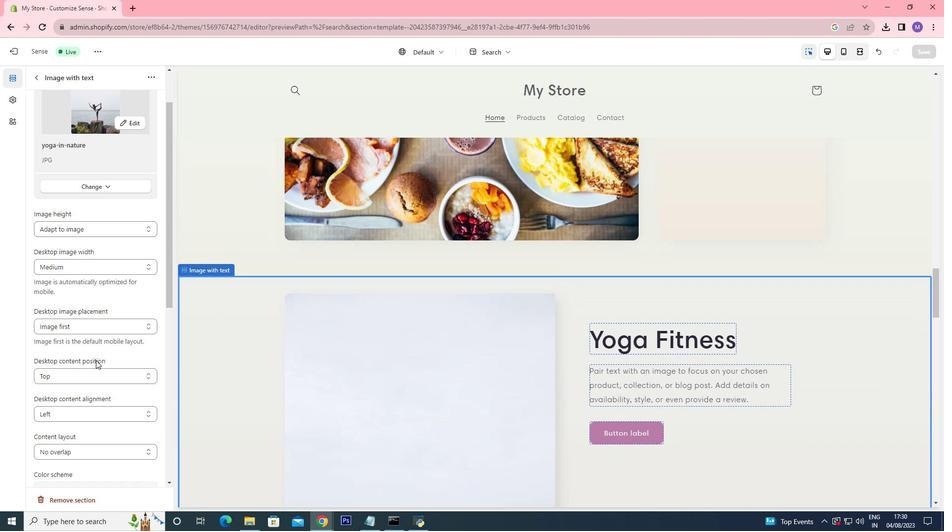 
Action: Mouse moved to (95, 360)
Screenshot: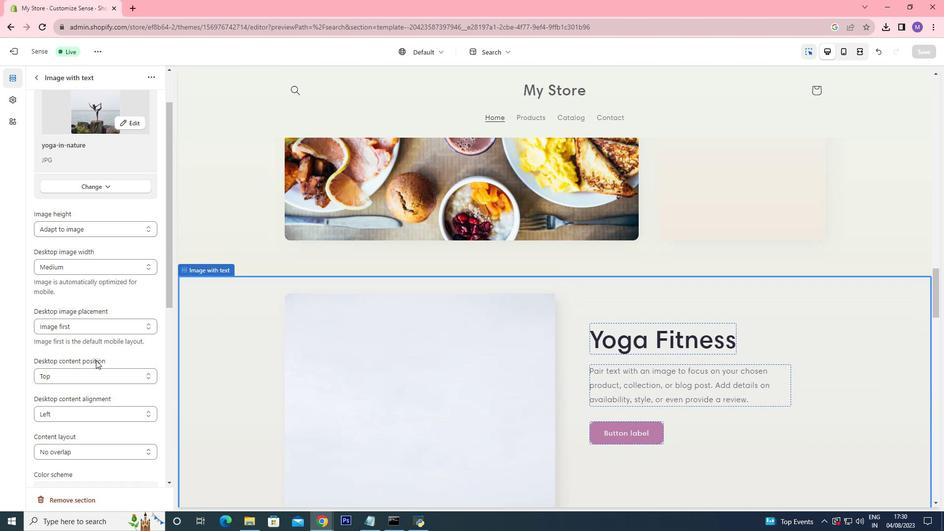 
Action: Mouse scrolled (95, 360) with delta (0, 0)
Screenshot: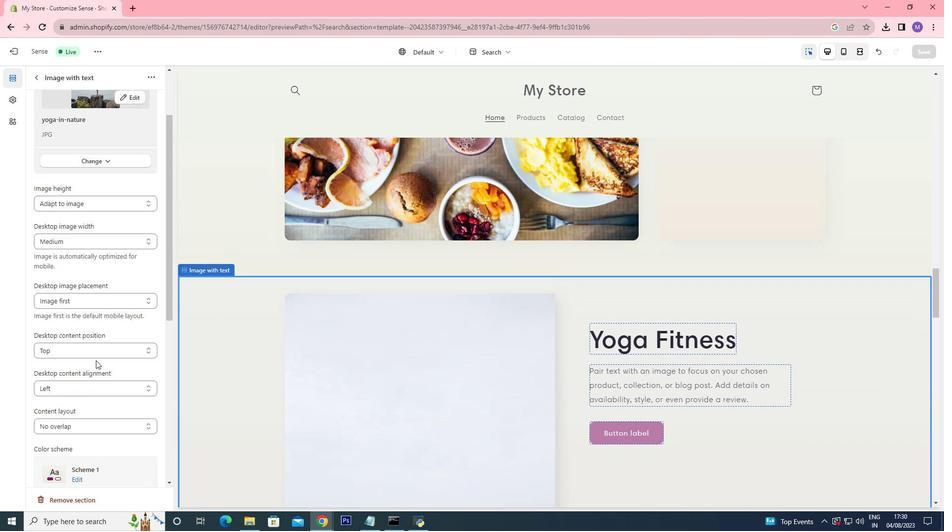 
Action: Mouse moved to (162, 420)
Screenshot: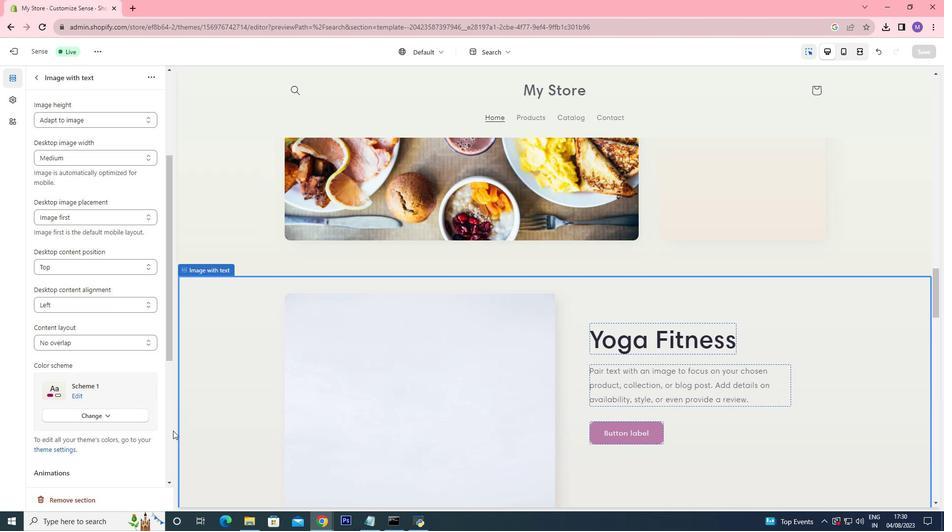 
Action: Mouse scrolled (153, 415) with delta (0, 0)
Screenshot: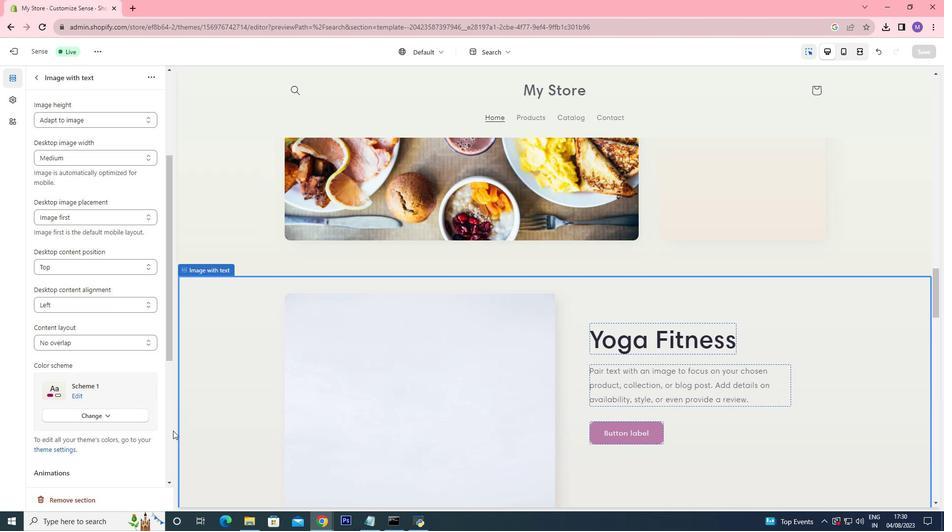 
Action: Mouse moved to (164, 421)
Screenshot: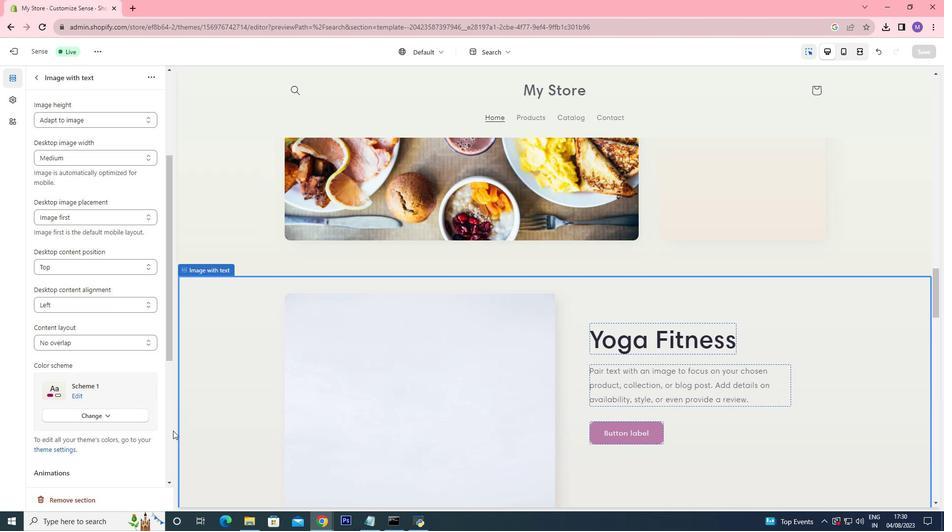 
Action: Mouse scrolled (164, 421) with delta (0, 0)
Screenshot: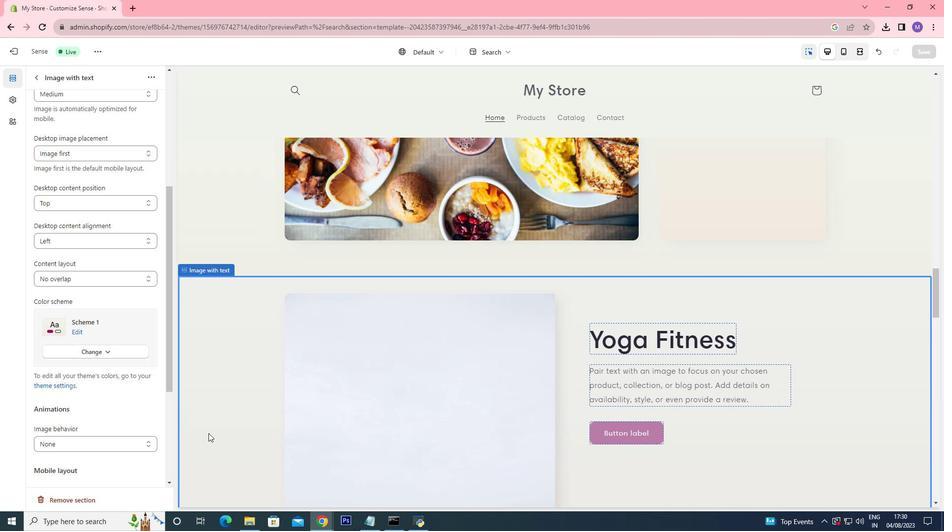 
Action: Mouse moved to (169, 426)
Screenshot: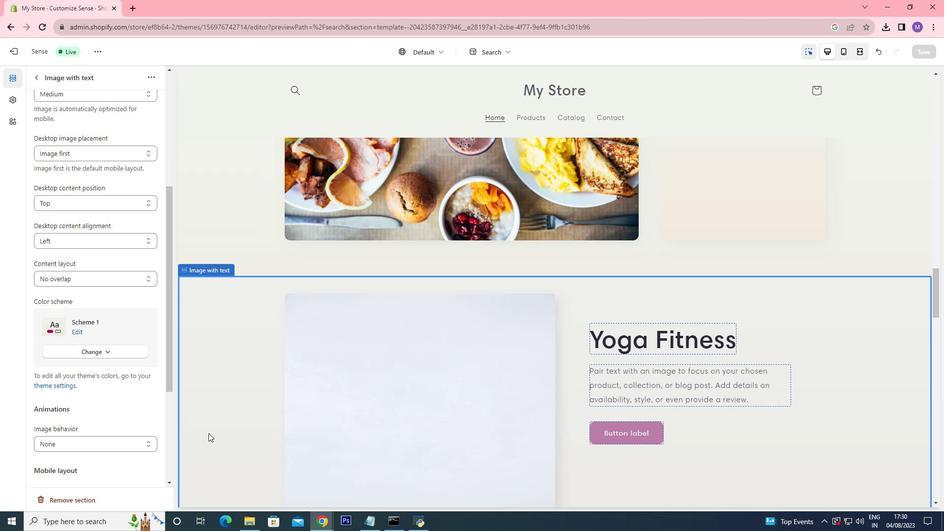 
Action: Mouse scrolled (169, 426) with delta (0, 0)
Screenshot: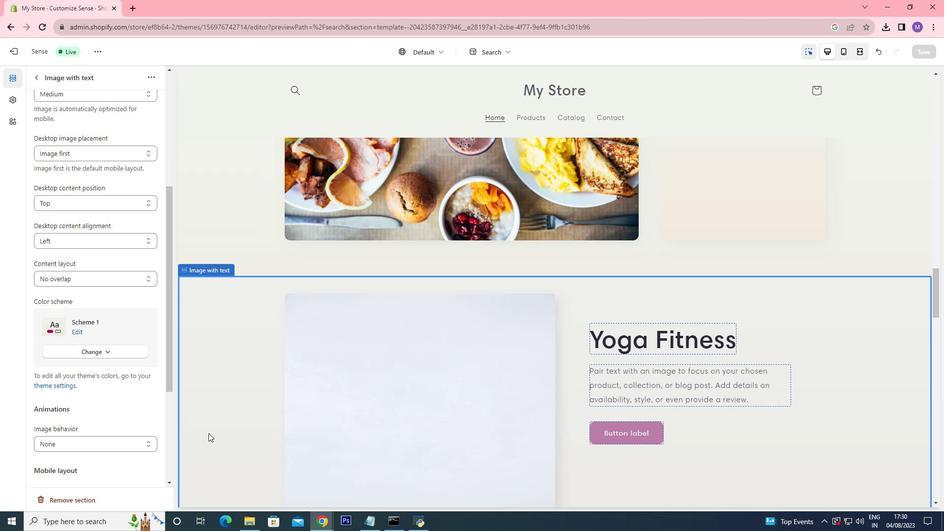 
Action: Mouse moved to (564, 374)
Screenshot: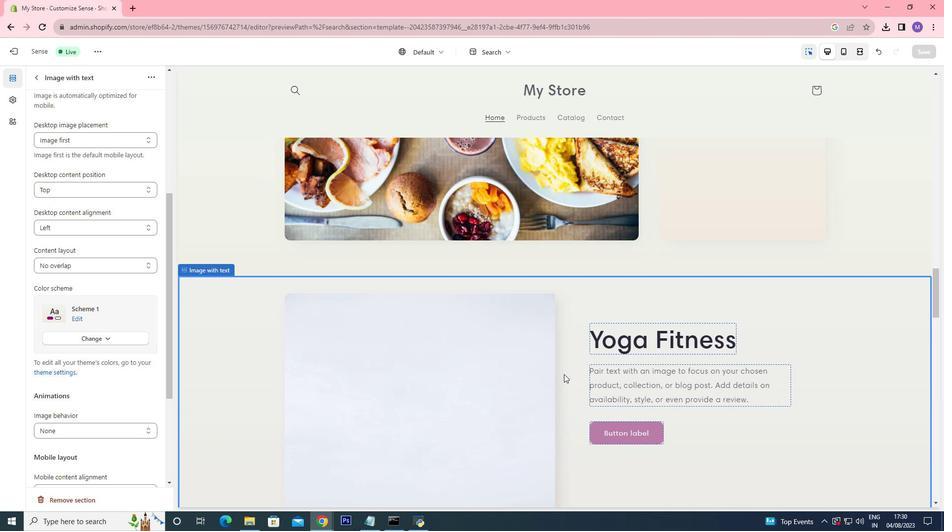 
Action: Mouse pressed left at (564, 374)
Screenshot: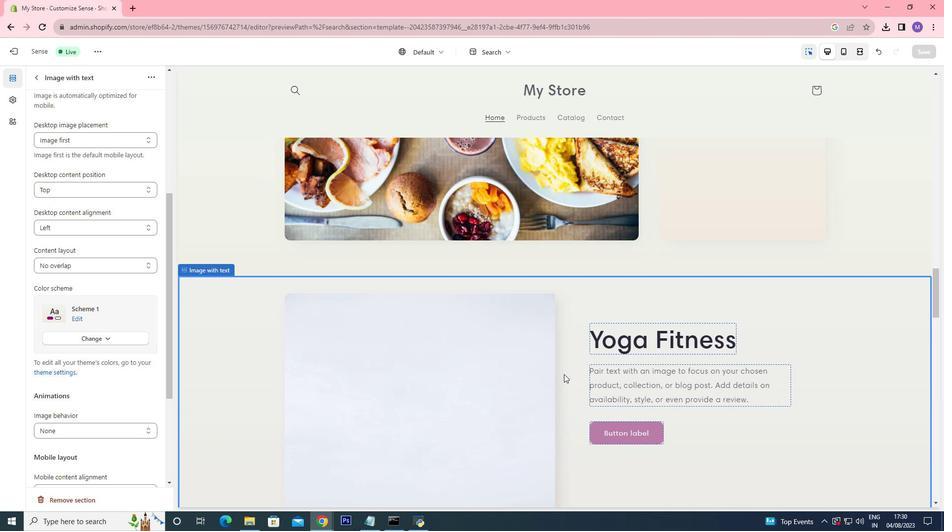 
Action: Mouse scrolled (564, 373) with delta (0, 0)
Screenshot: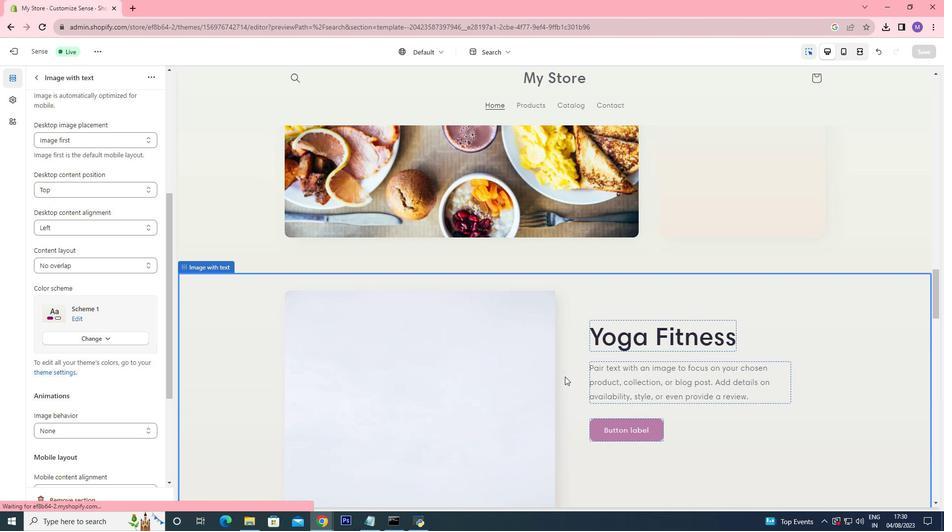 
Action: Mouse scrolled (564, 373) with delta (0, 0)
Screenshot: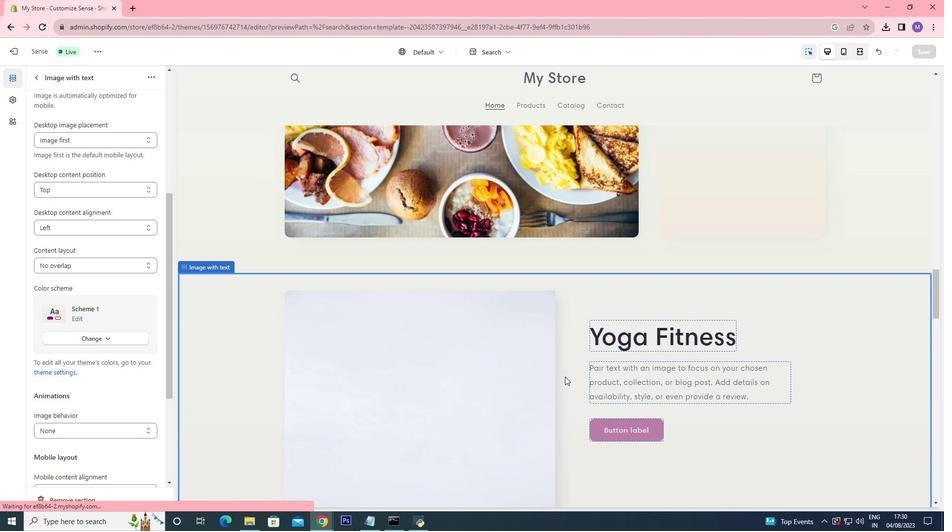 
Action: Mouse scrolled (564, 373) with delta (0, 0)
Screenshot: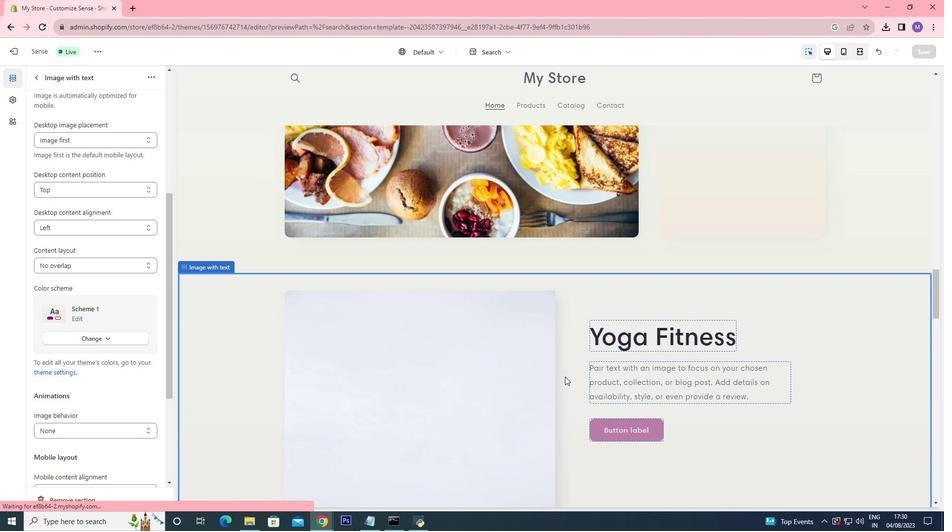 
Action: Mouse moved to (565, 376)
Screenshot: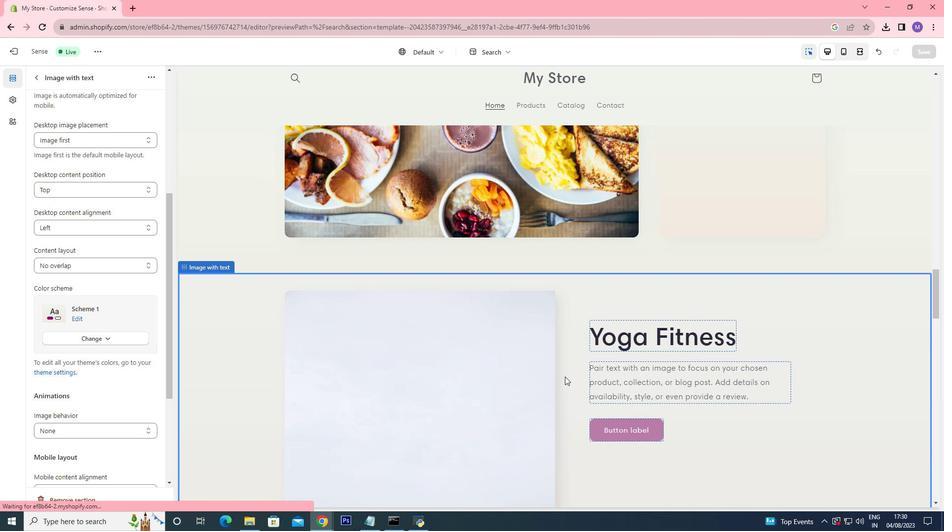 
Action: Mouse scrolled (565, 376) with delta (0, 0)
Screenshot: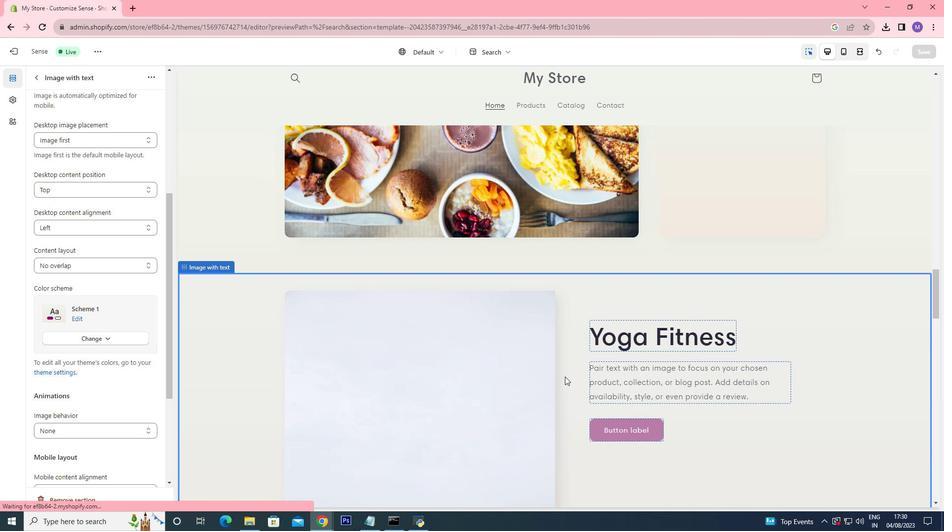 
Action: Mouse scrolled (565, 376) with delta (0, 0)
Screenshot: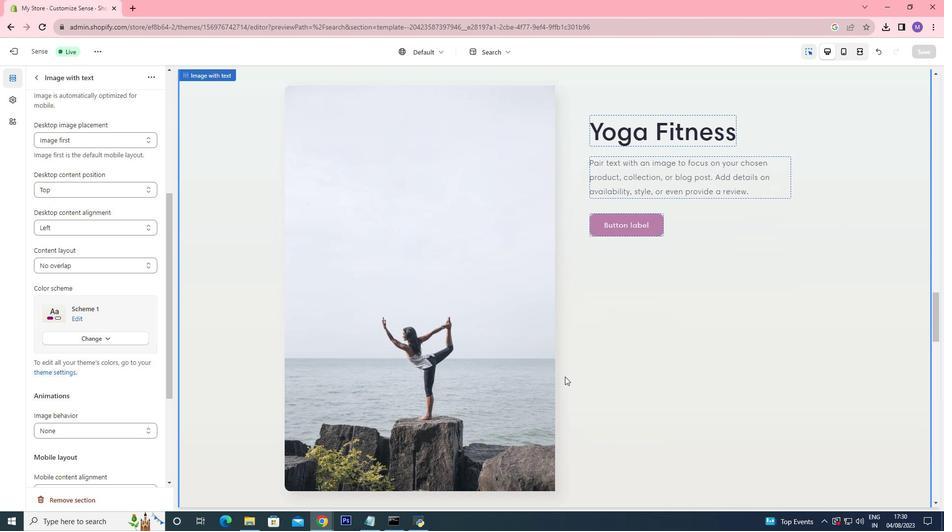 
Action: Mouse scrolled (565, 376) with delta (0, 0)
Screenshot: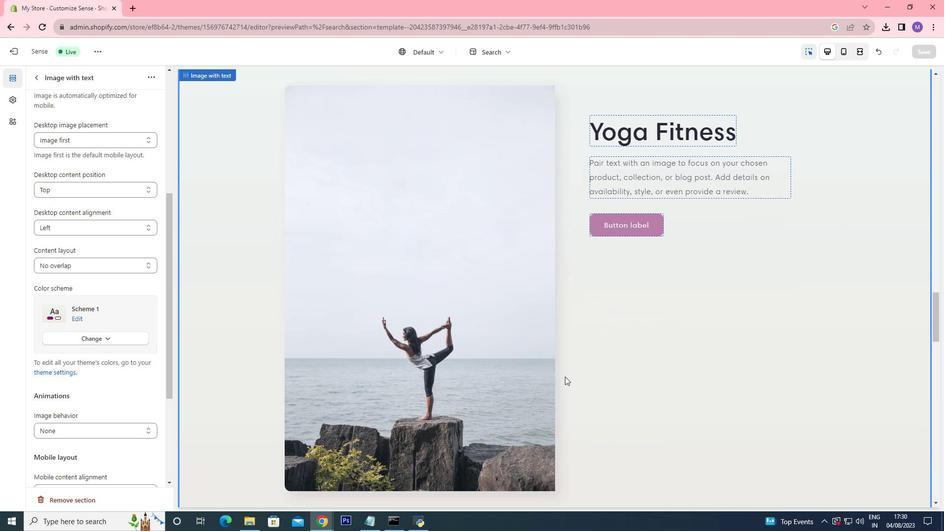 
Action: Mouse moved to (566, 378)
Screenshot: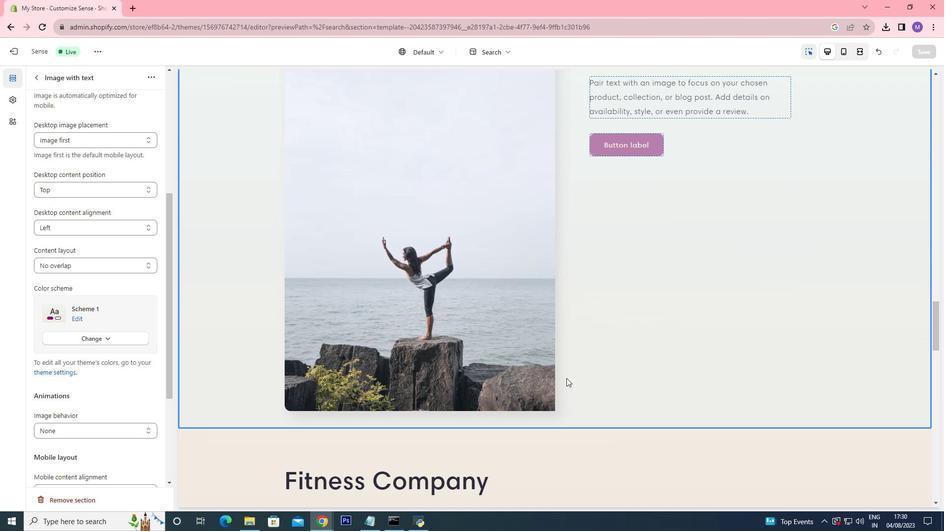 
Action: Mouse scrolled (566, 377) with delta (0, 0)
Screenshot: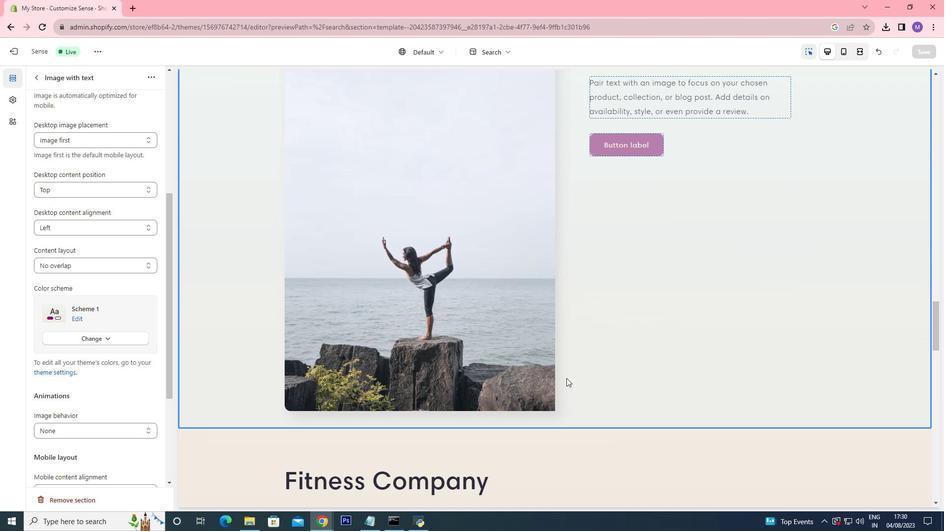 
Action: Mouse moved to (593, 390)
Screenshot: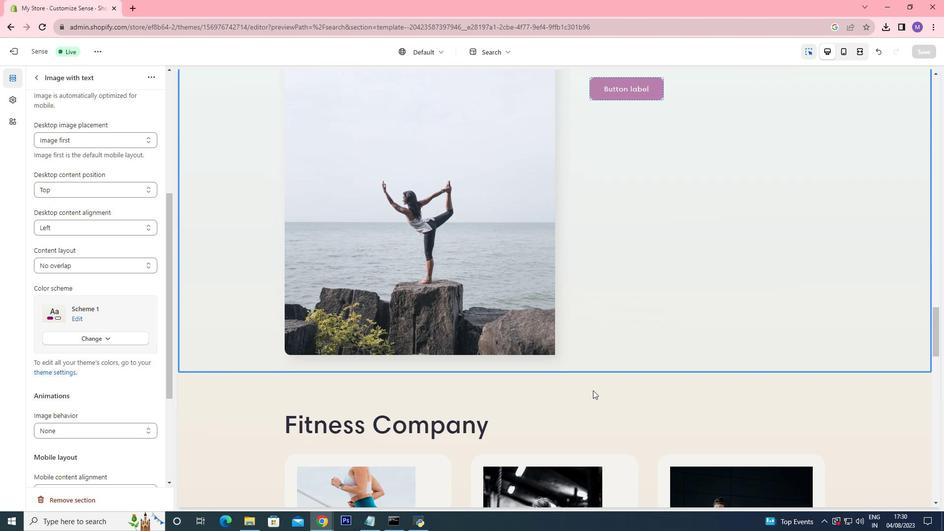 
Action: Mouse pressed left at (593, 390)
Screenshot: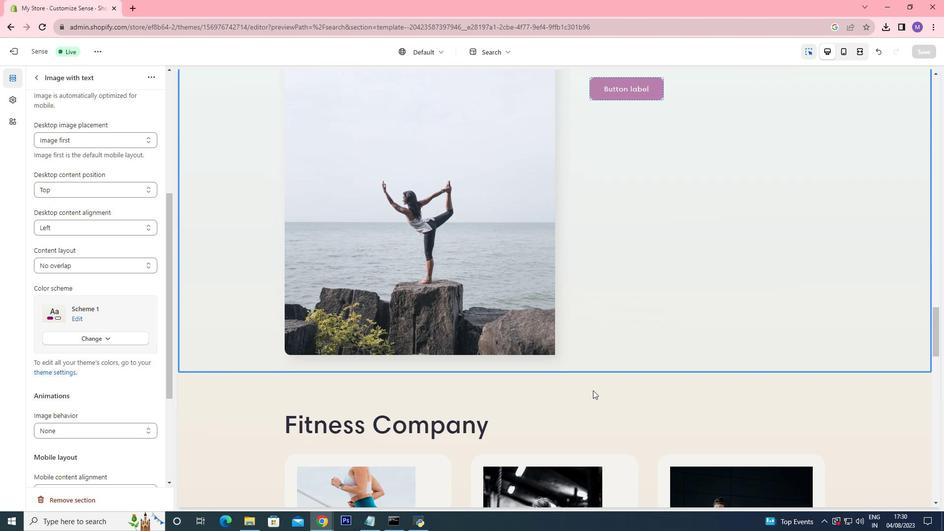 
Action: Mouse moved to (559, 230)
Screenshot: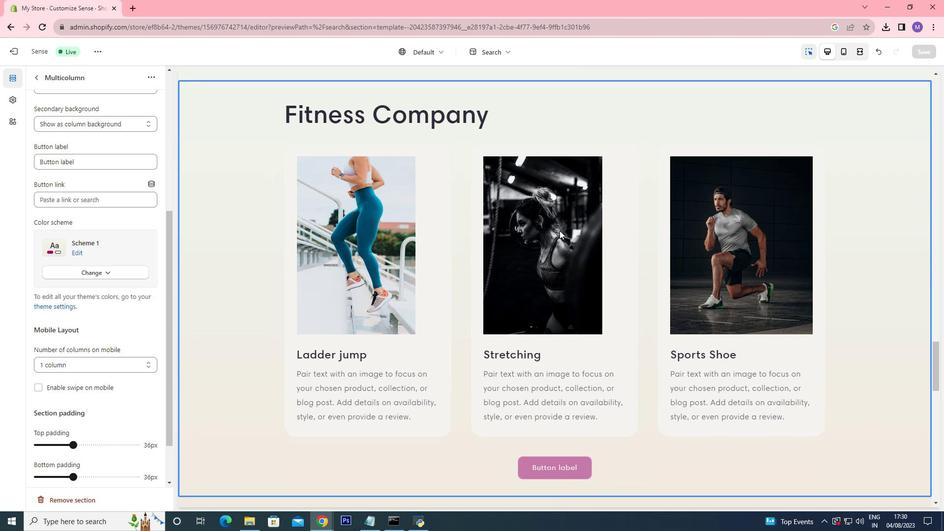 
Action: Mouse scrolled (559, 231) with delta (0, 0)
Screenshot: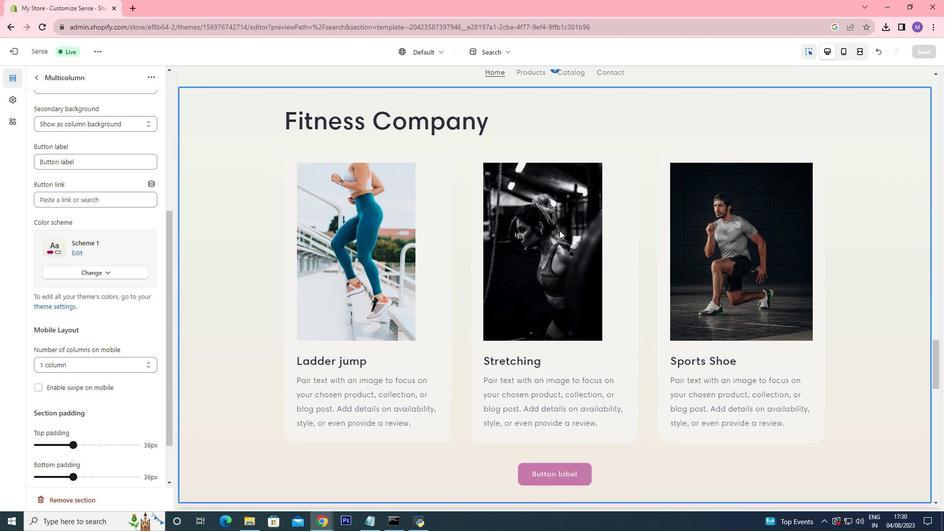 
Action: Mouse scrolled (559, 231) with delta (0, 0)
Screenshot: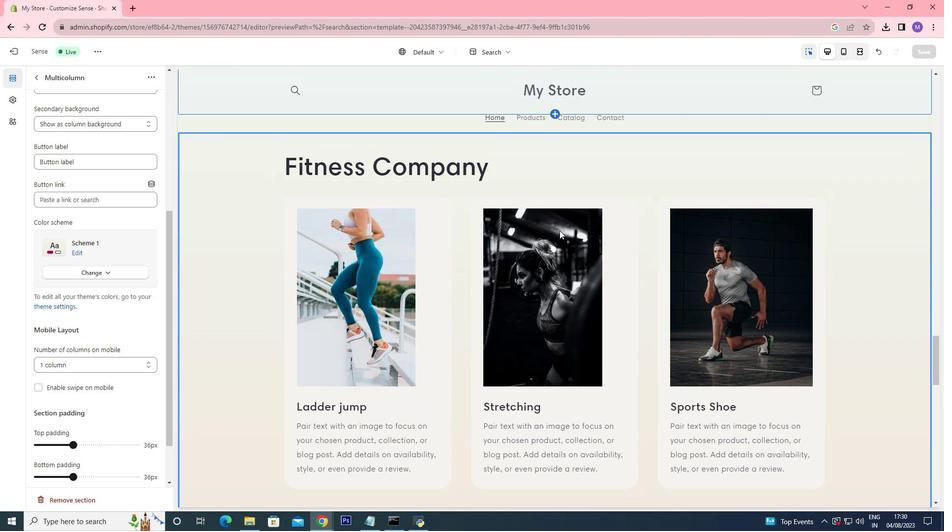 
Action: Mouse moved to (557, 160)
Screenshot: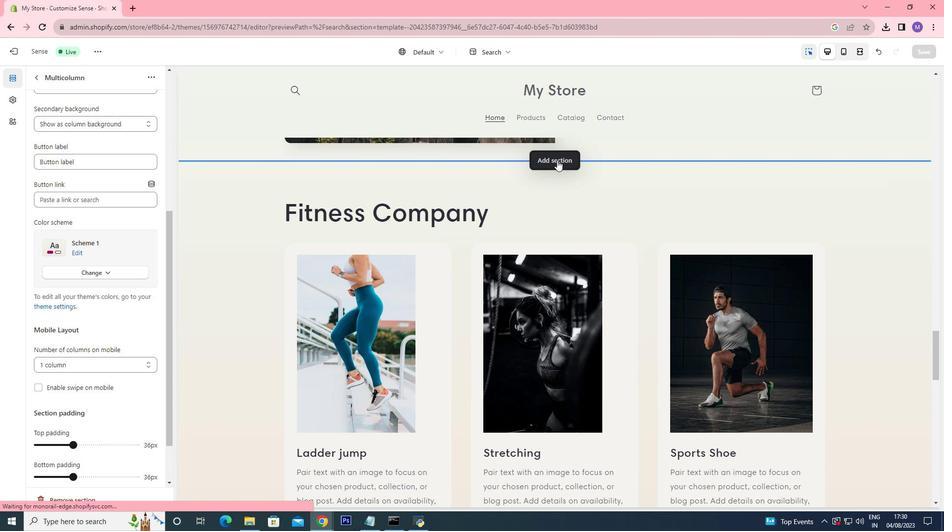 
Action: Mouse pressed left at (557, 160)
Screenshot: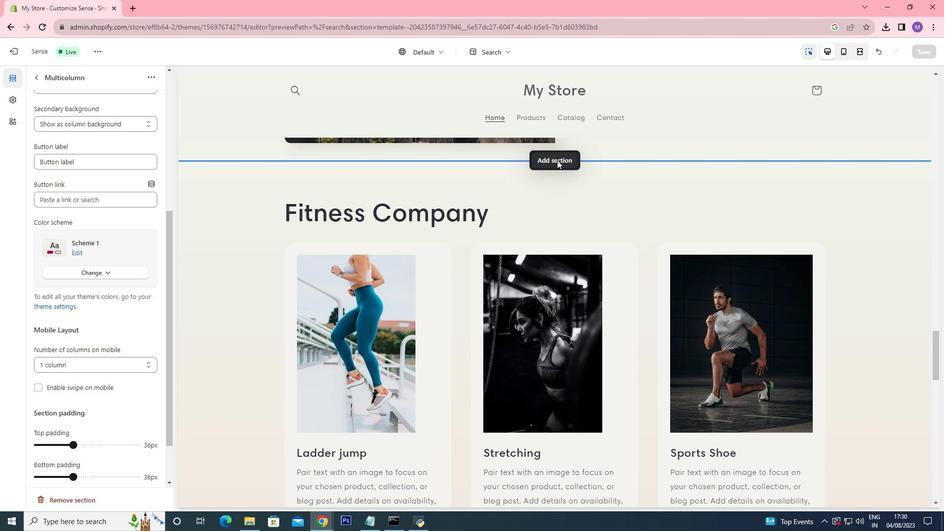 
Action: Mouse moved to (633, 332)
Screenshot: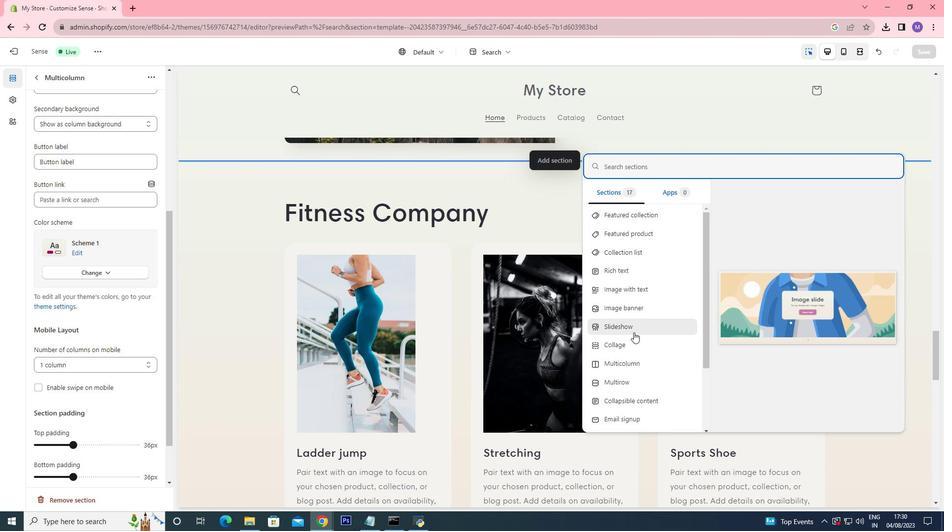 
Action: Mouse pressed left at (633, 332)
Screenshot: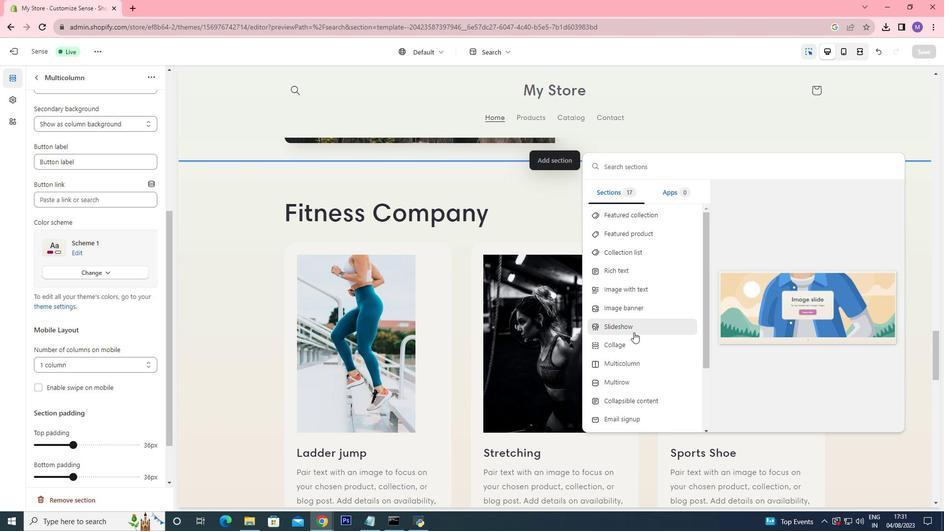 
Action: Mouse moved to (496, 416)
Screenshot: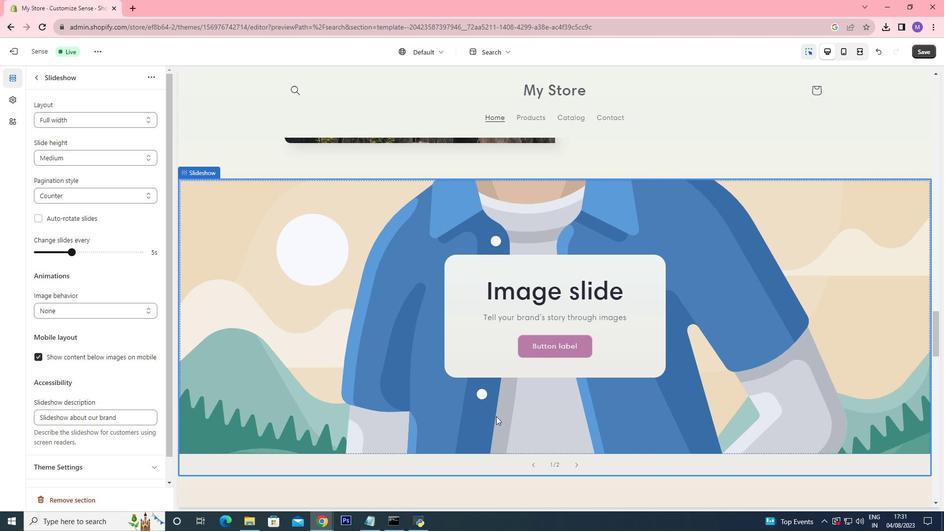 
Action: Mouse pressed left at (496, 416)
Screenshot: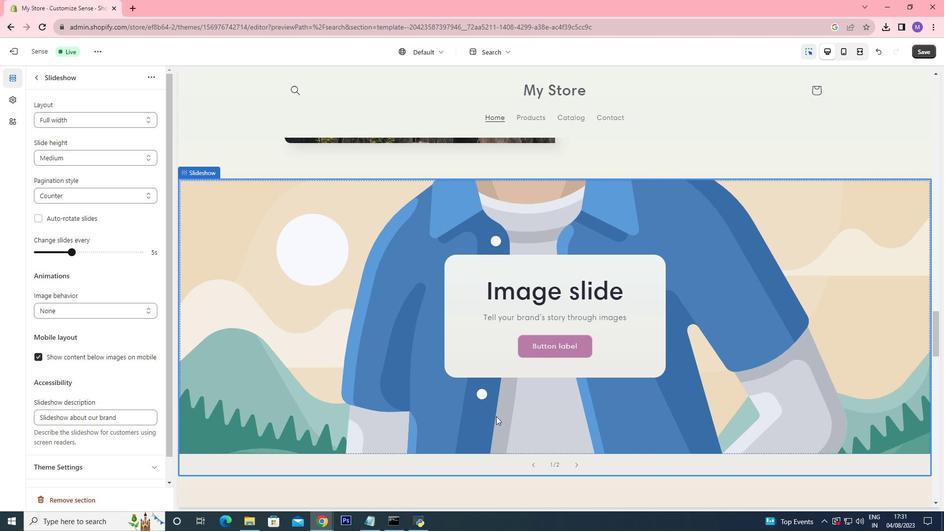 
Action: Mouse moved to (98, 149)
Screenshot: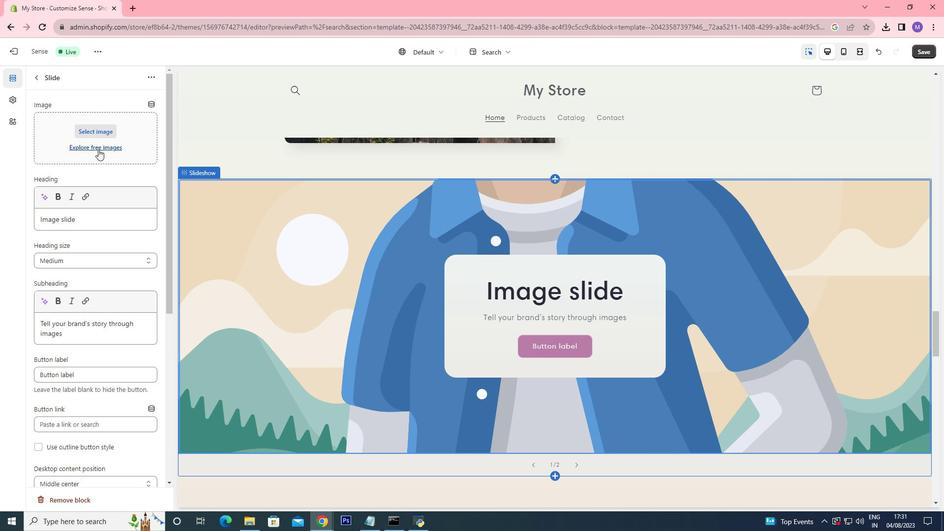 
Action: Mouse pressed left at (98, 149)
Screenshot: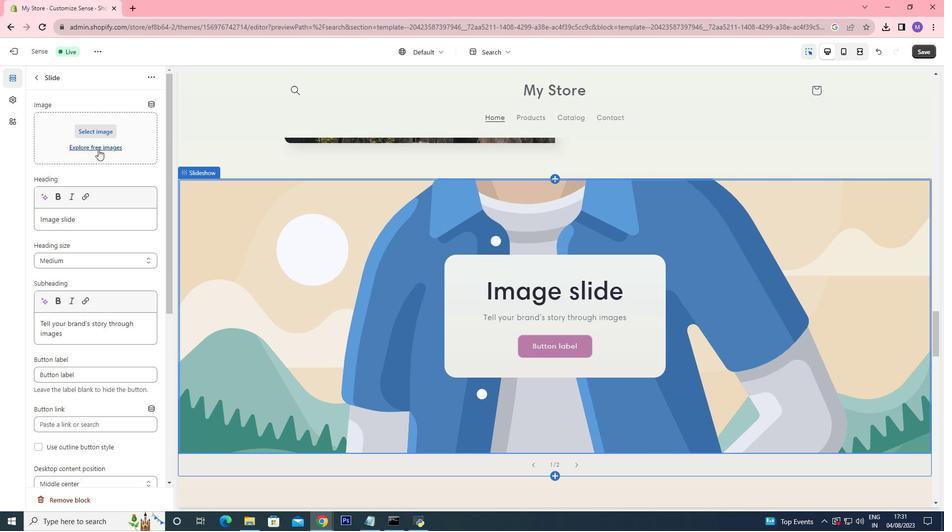 
Action: Mouse moved to (114, 405)
Screenshot: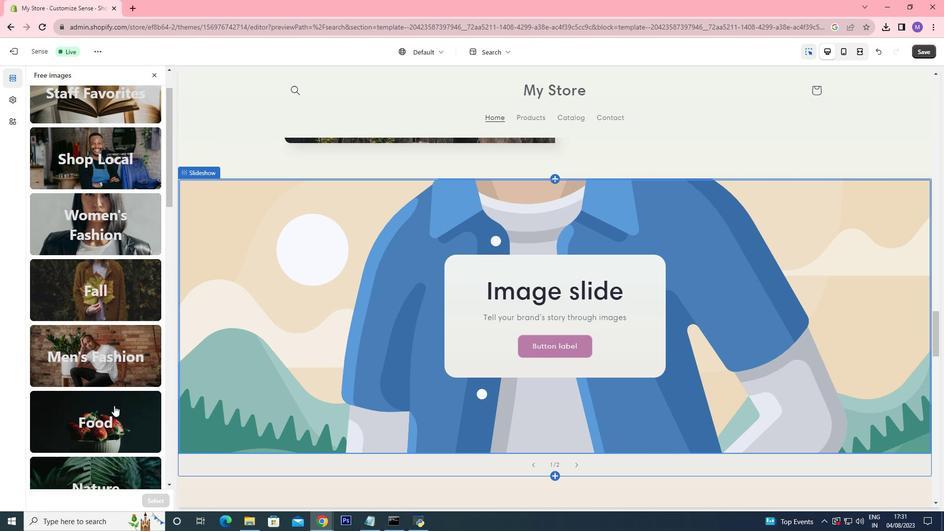 
Action: Mouse scrolled (114, 405) with delta (0, 0)
Screenshot: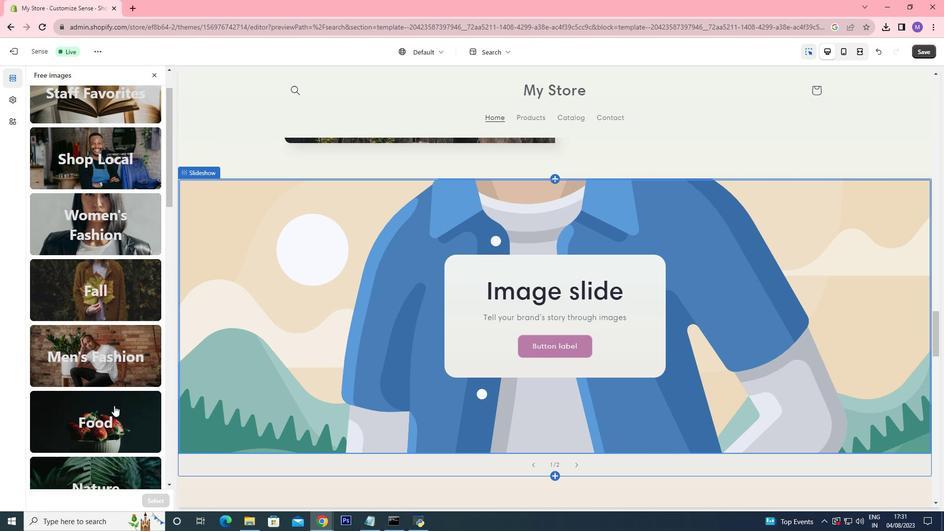 
Action: Mouse scrolled (114, 405) with delta (0, 0)
Screenshot: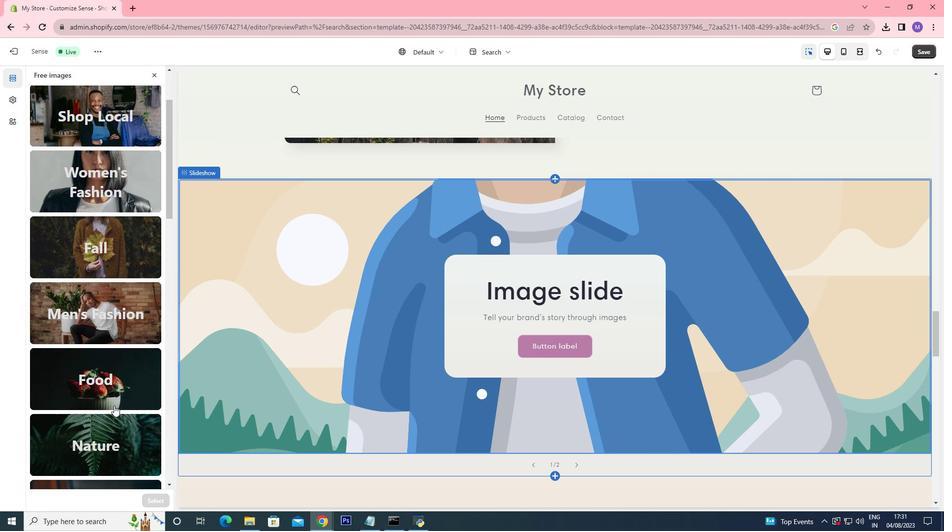 
Action: Mouse scrolled (114, 405) with delta (0, 0)
Screenshot: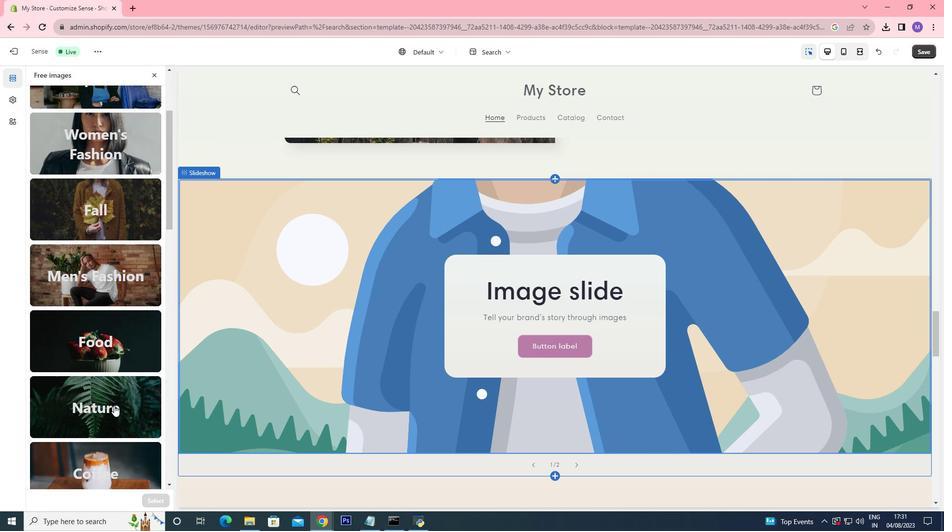 
Action: Mouse scrolled (114, 405) with delta (0, 0)
Screenshot: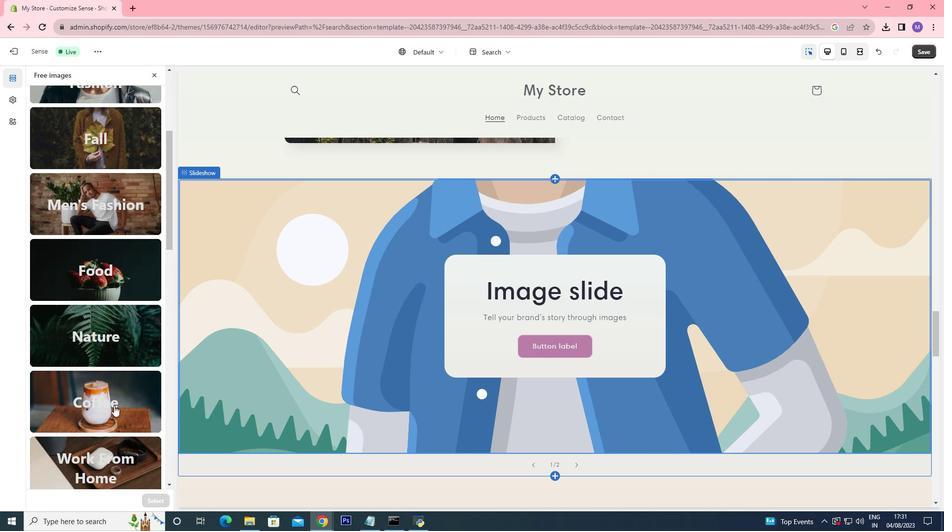 
Action: Mouse scrolled (114, 405) with delta (0, 0)
Screenshot: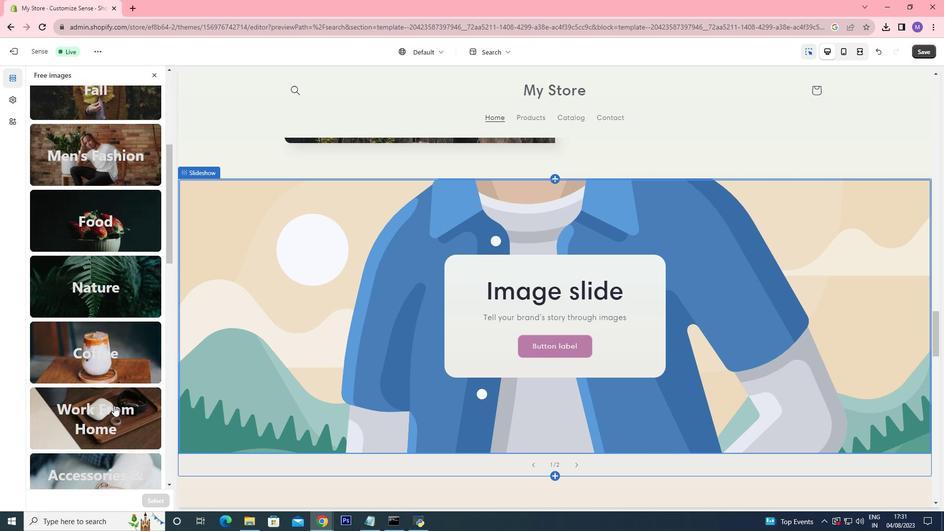 
Action: Mouse scrolled (114, 405) with delta (0, 0)
Screenshot: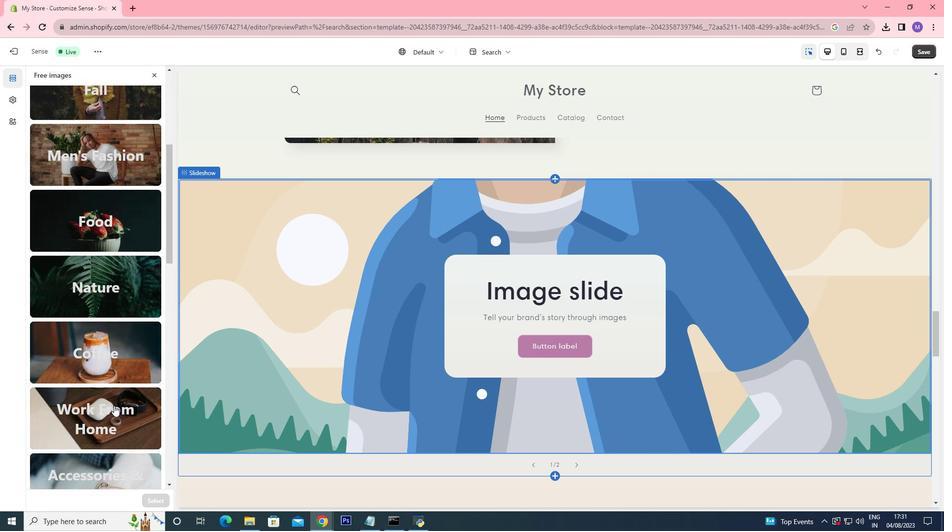 
Action: Mouse scrolled (114, 405) with delta (0, 0)
Screenshot: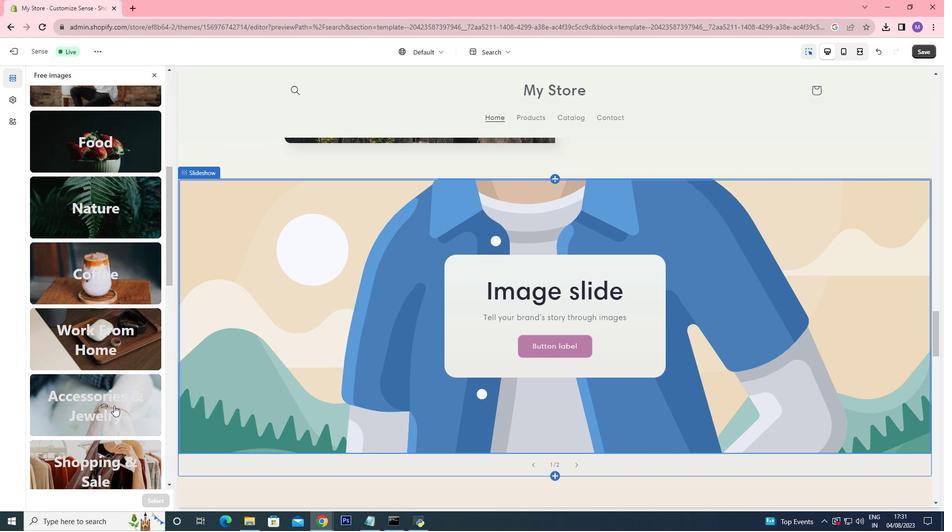 
Action: Mouse scrolled (114, 405) with delta (0, 0)
Screenshot: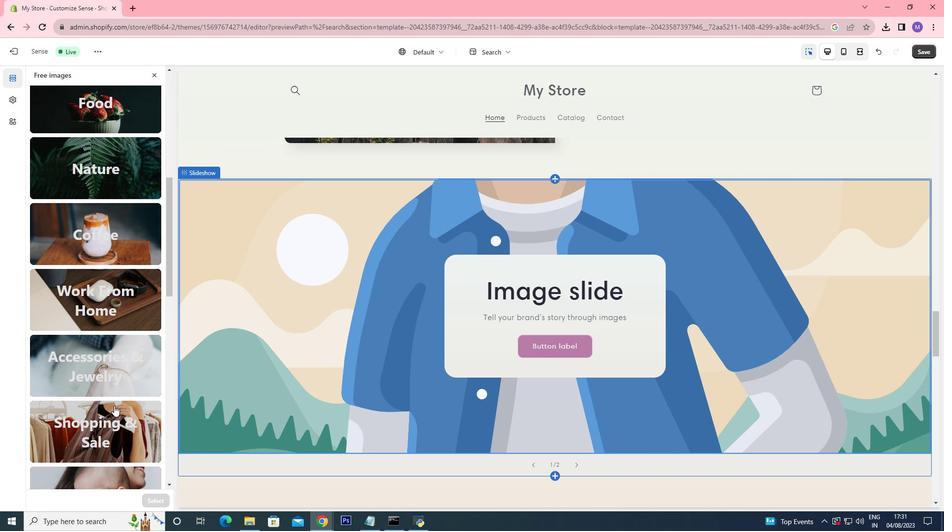 
Action: Mouse scrolled (114, 405) with delta (0, 0)
Screenshot: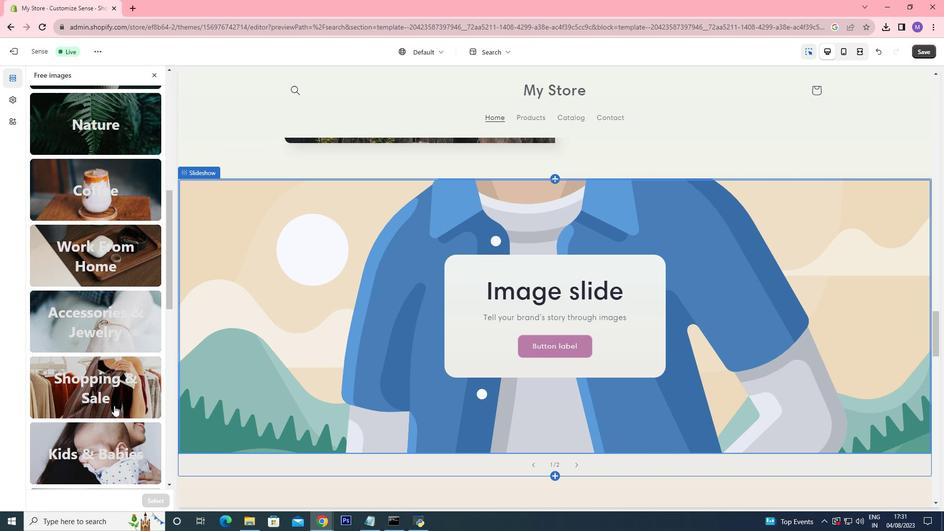 
Action: Mouse moved to (113, 413)
Screenshot: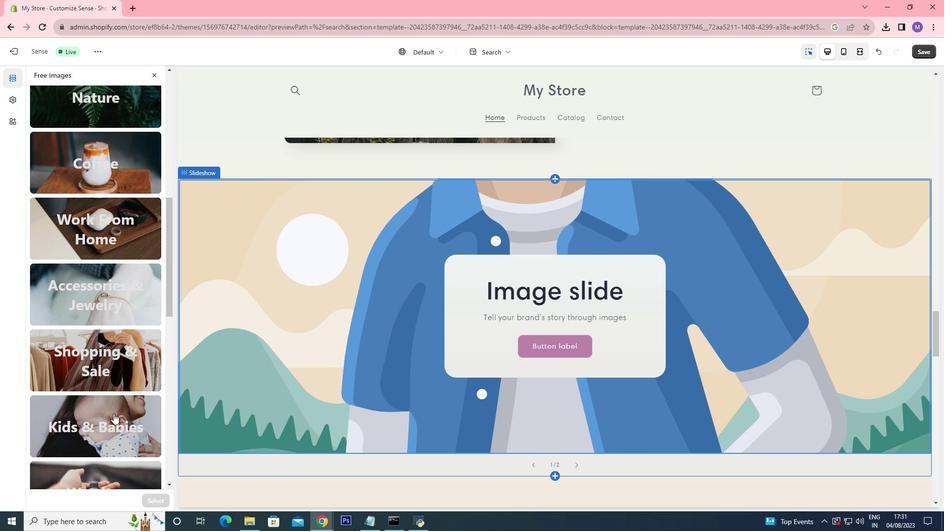 
Action: Mouse scrolled (113, 413) with delta (0, 0)
Screenshot: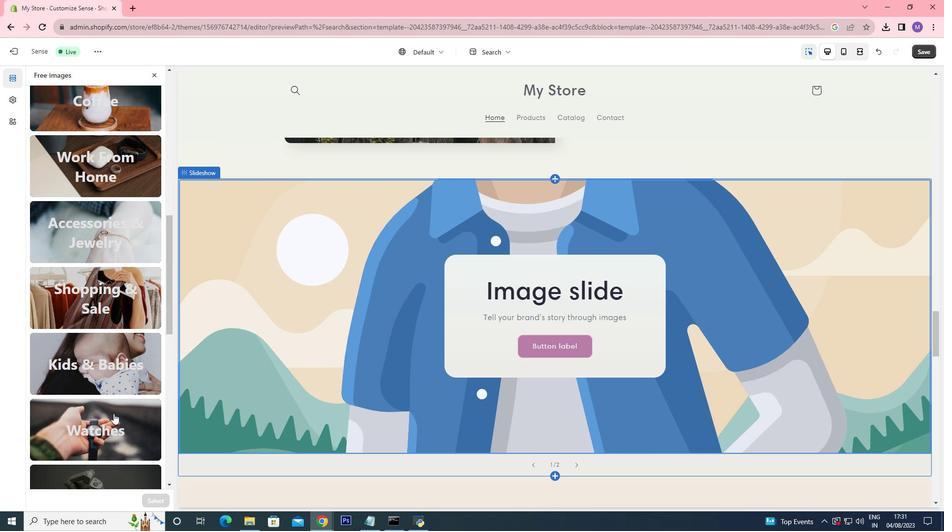 
Action: Mouse scrolled (113, 413) with delta (0, 0)
Screenshot: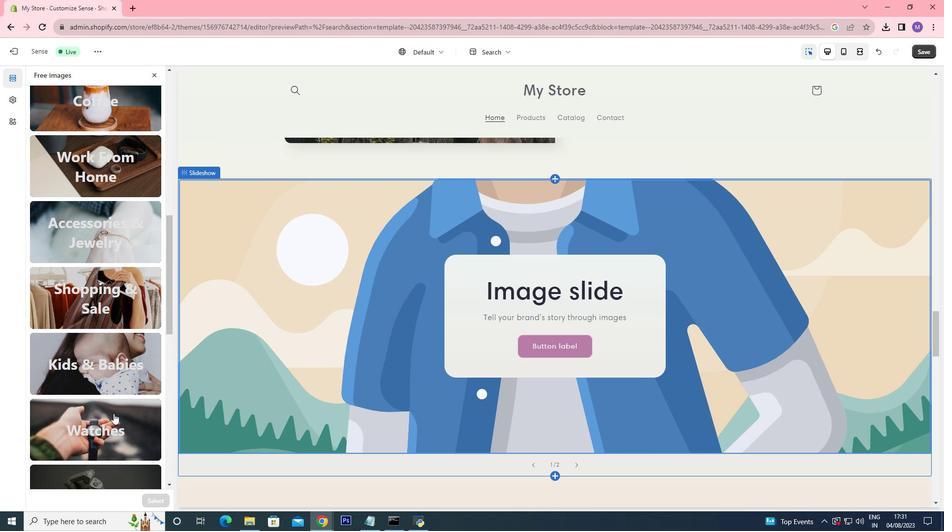 
Action: Mouse scrolled (113, 413) with delta (0, 0)
Screenshot: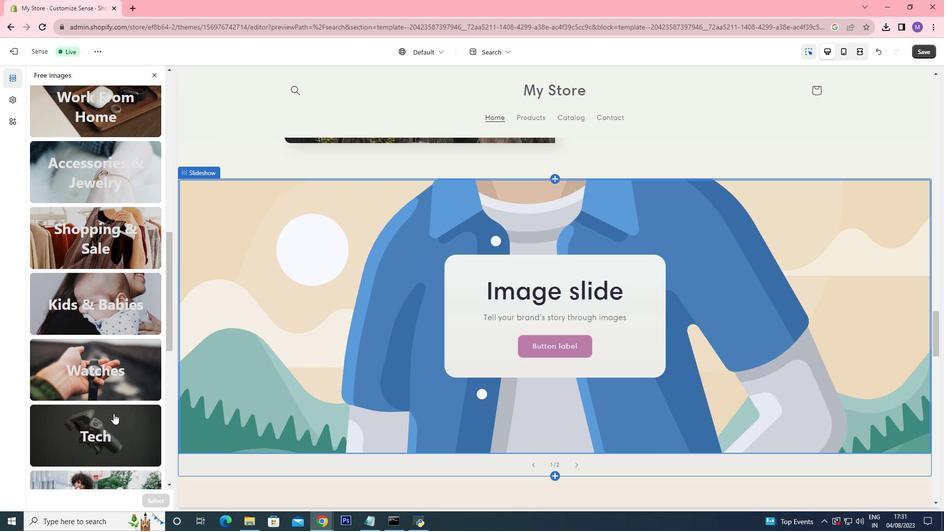
Action: Mouse scrolled (113, 413) with delta (0, 0)
Screenshot: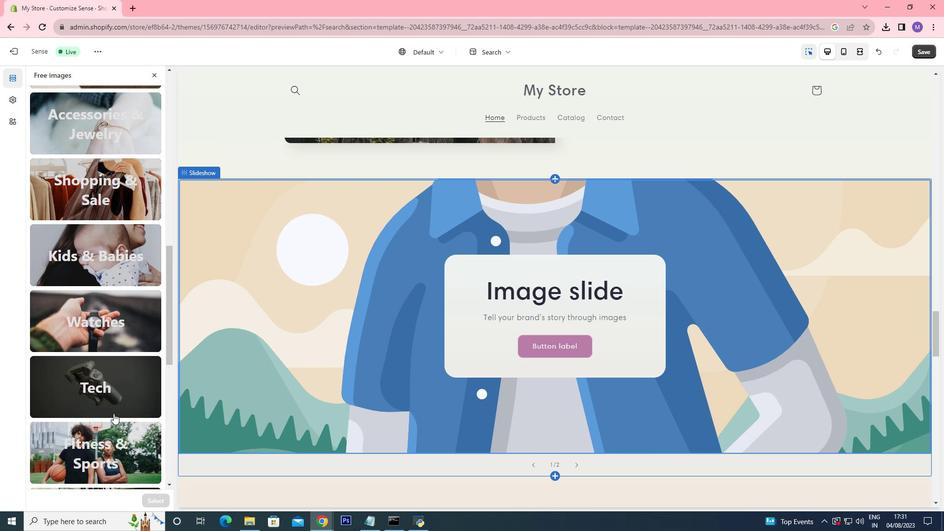 
Action: Mouse scrolled (113, 414) with delta (0, 0)
Screenshot: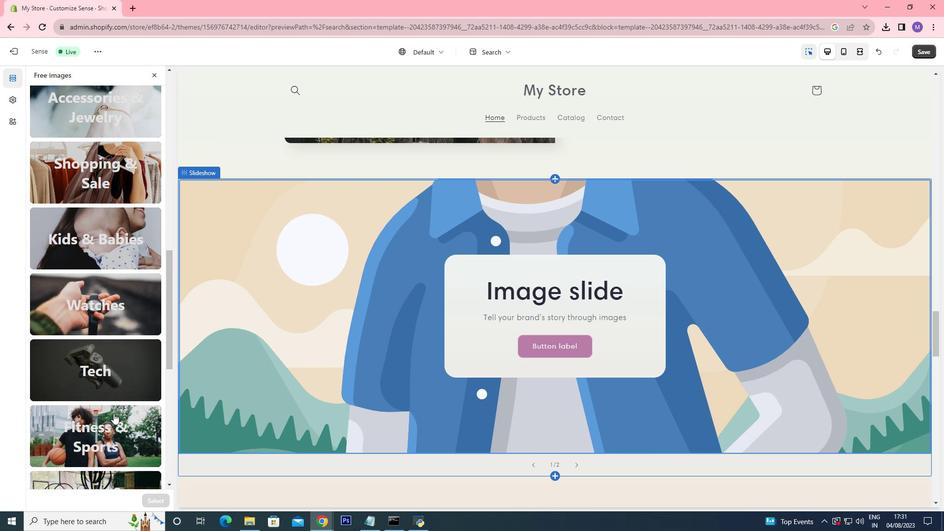 
Action: Mouse scrolled (113, 413) with delta (0, 0)
Screenshot: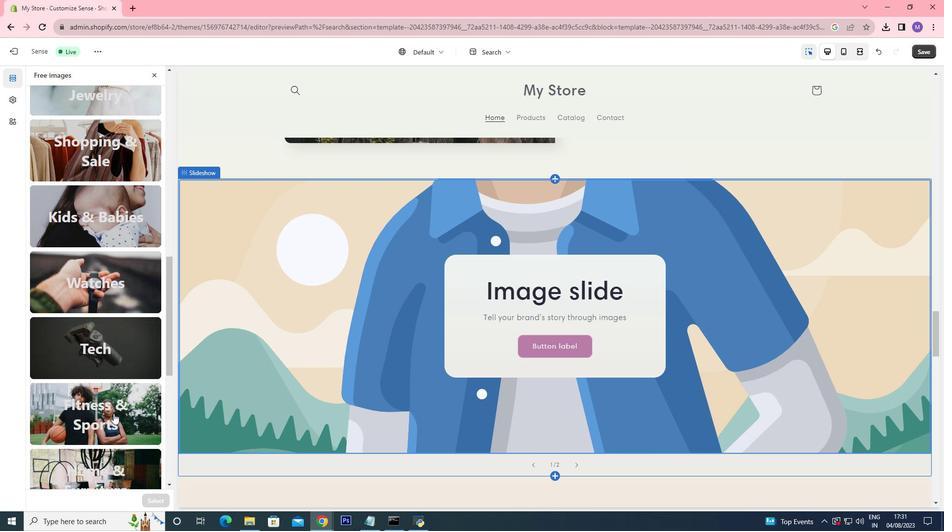 
Action: Mouse scrolled (113, 413) with delta (0, 0)
Screenshot: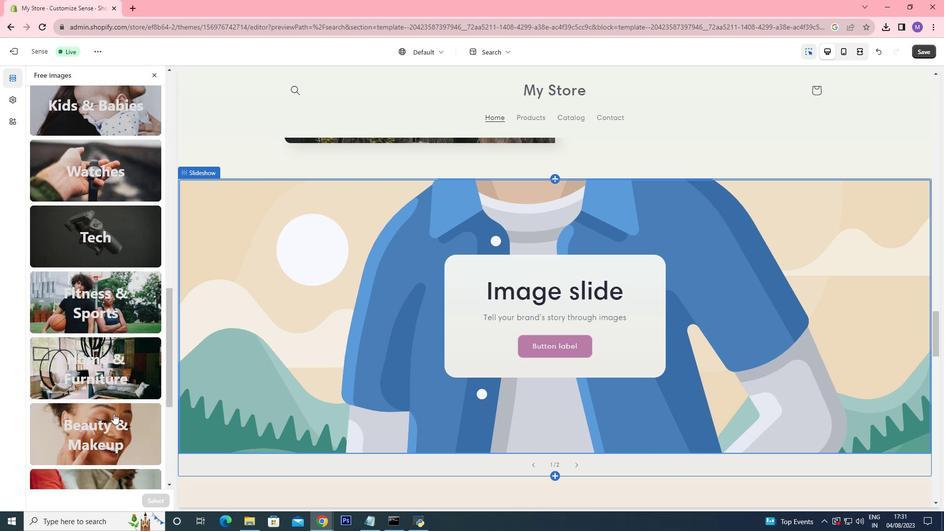 
Action: Mouse scrolled (113, 413) with delta (0, 0)
Screenshot: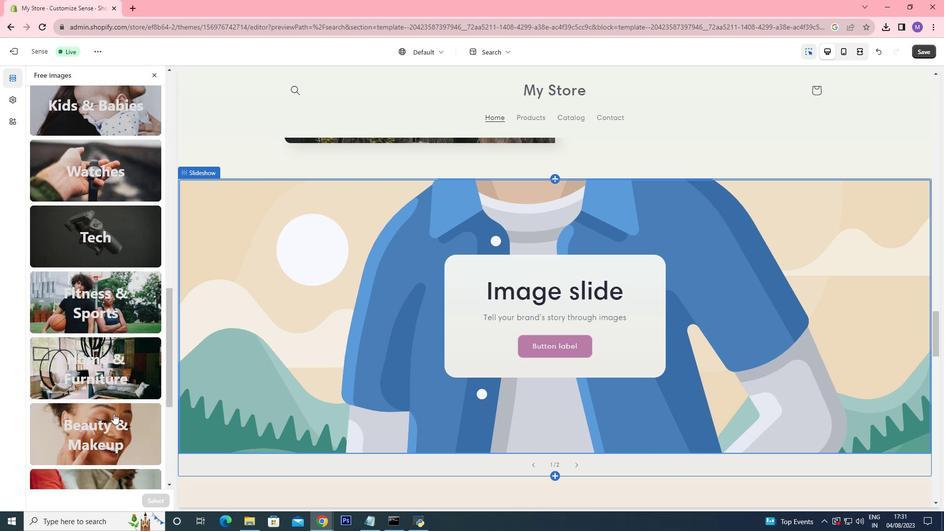 
Action: Mouse scrolled (113, 413) with delta (0, 0)
Screenshot: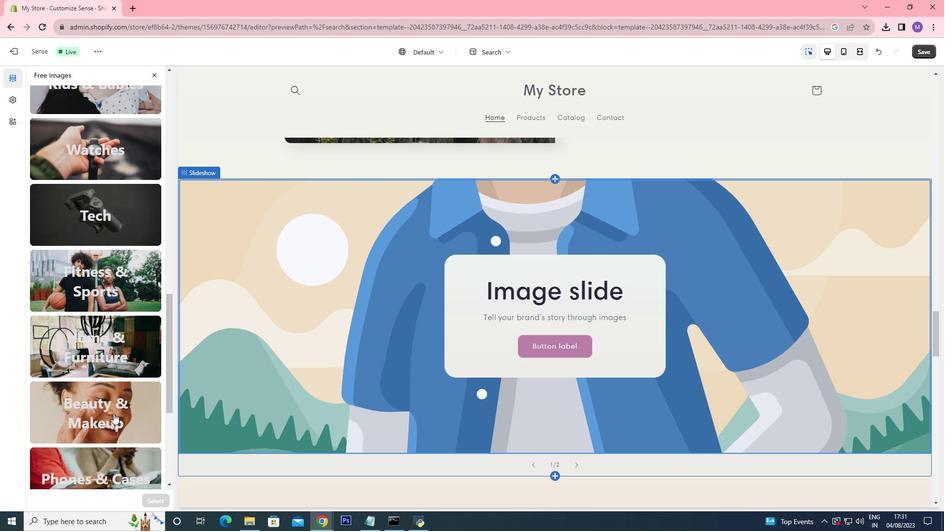 
Action: Mouse moved to (99, 270)
Screenshot: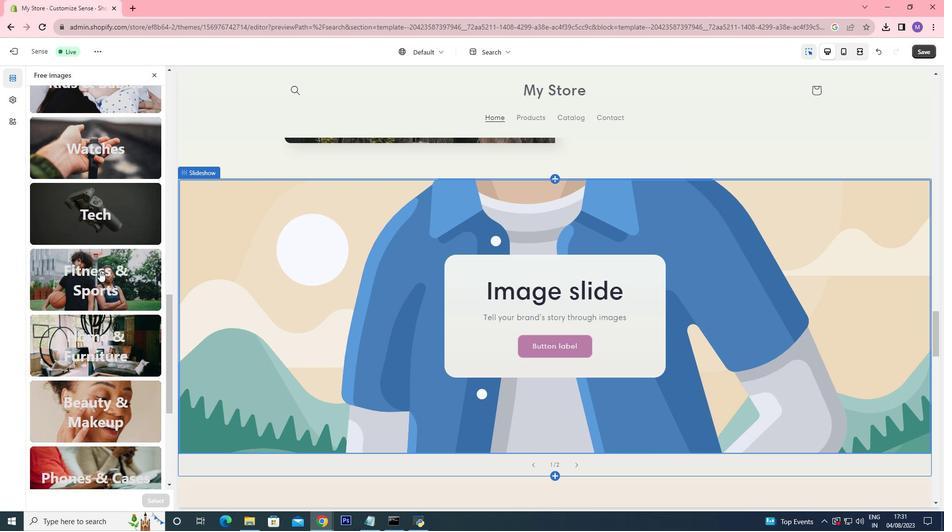 
Action: Mouse pressed left at (99, 270)
Screenshot: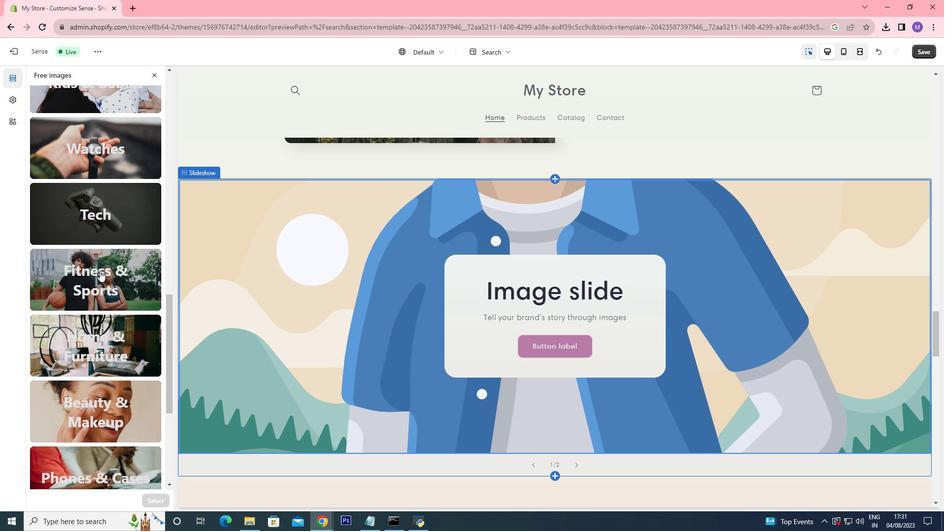 
Action: Mouse moved to (120, 257)
Screenshot: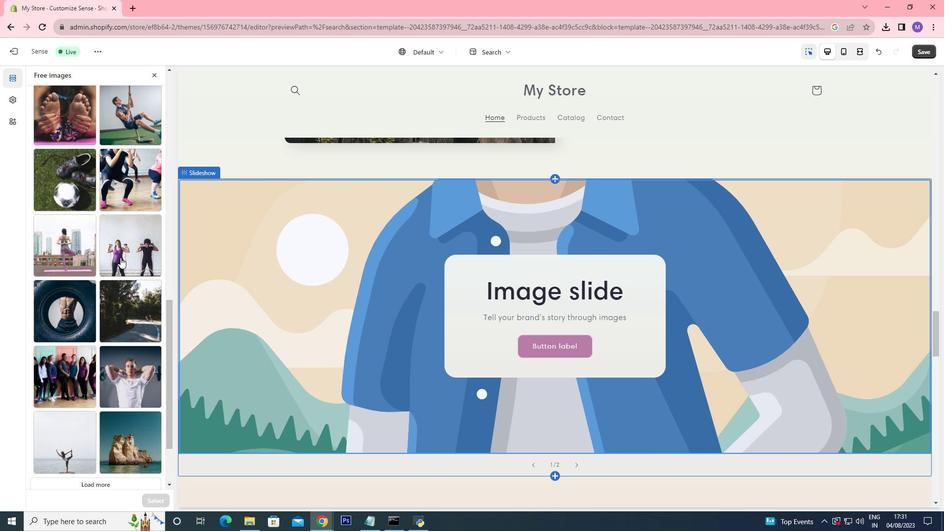 
Action: Mouse pressed left at (120, 257)
Screenshot: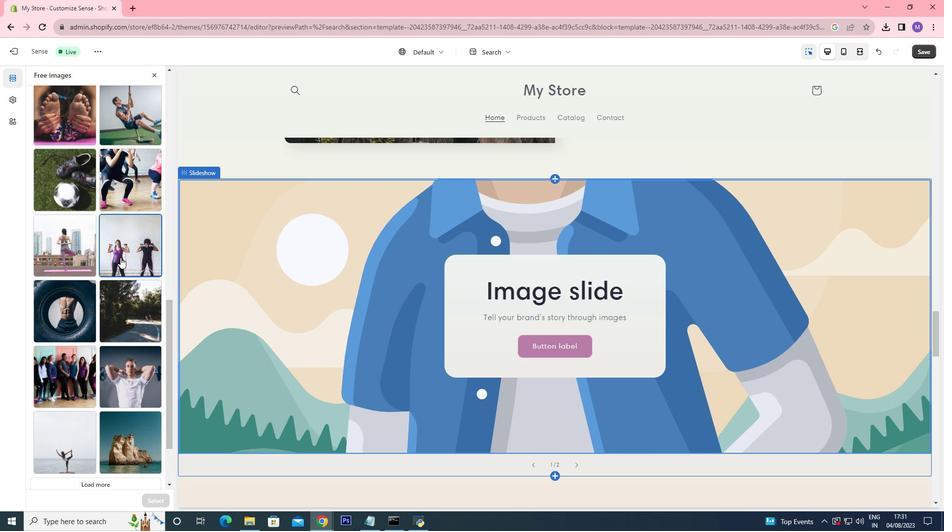 
Action: Mouse moved to (117, 184)
Screenshot: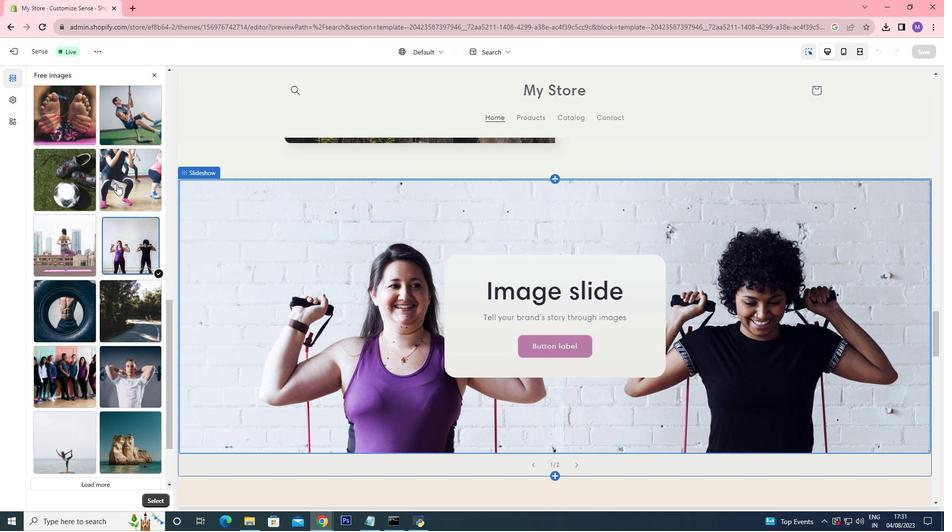 
Action: Mouse pressed left at (117, 184)
Screenshot: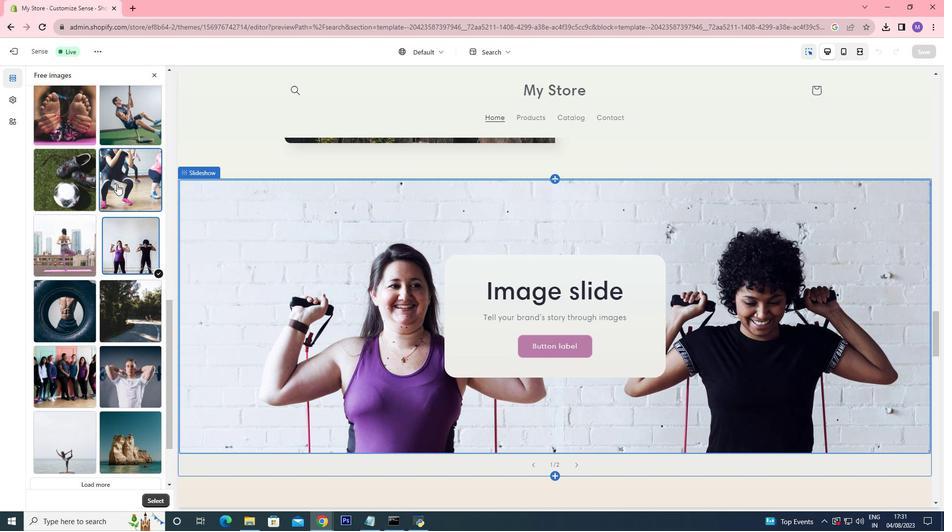 
Action: Mouse moved to (157, 500)
Screenshot: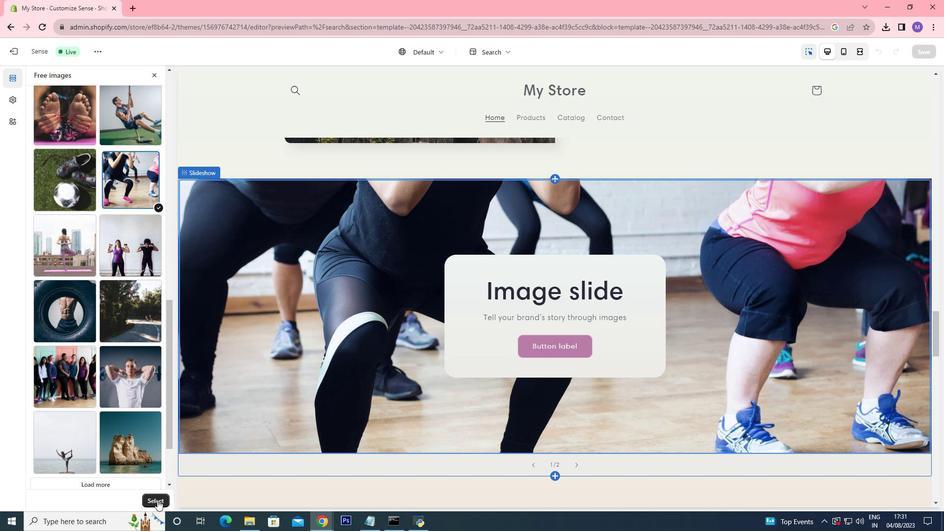 
Action: Mouse pressed left at (157, 500)
Screenshot: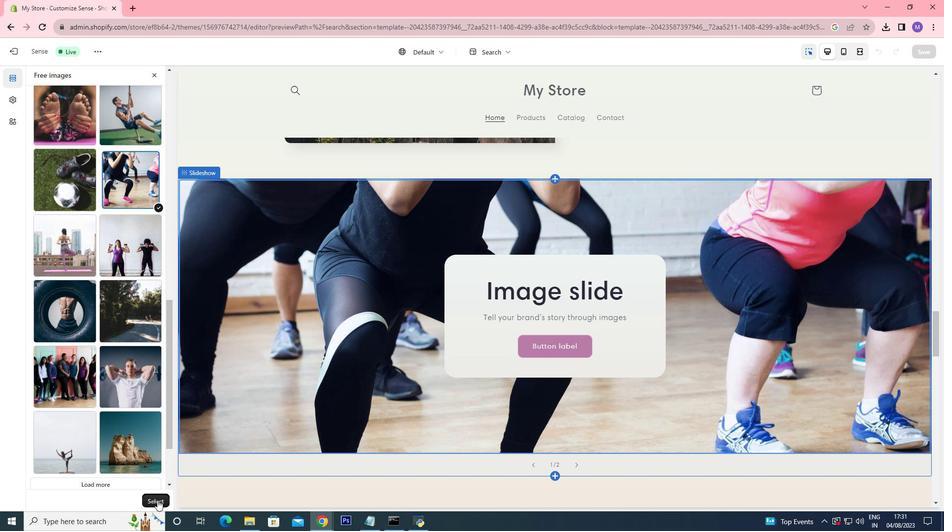 
Action: Mouse moved to (85, 312)
Screenshot: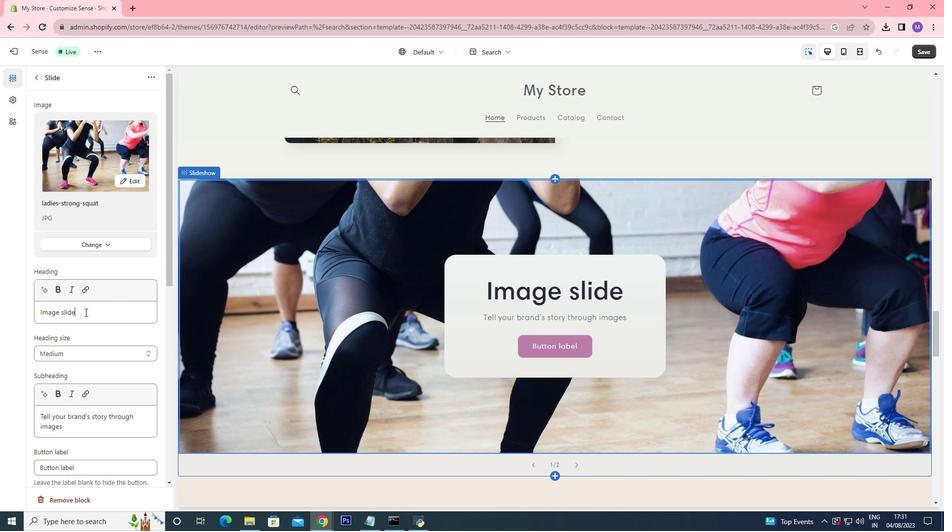 
Action: Mouse pressed left at (85, 312)
Screenshot: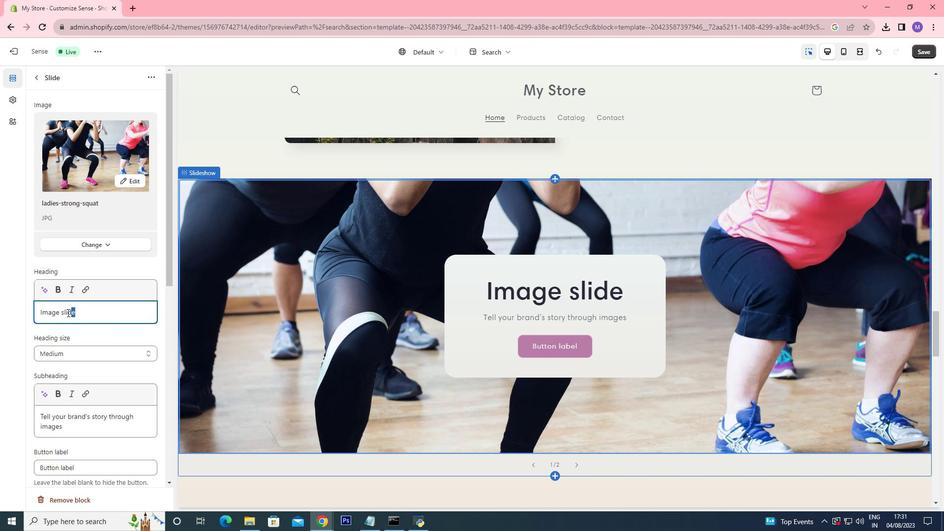 
Action: Mouse moved to (24, 311)
Screenshot: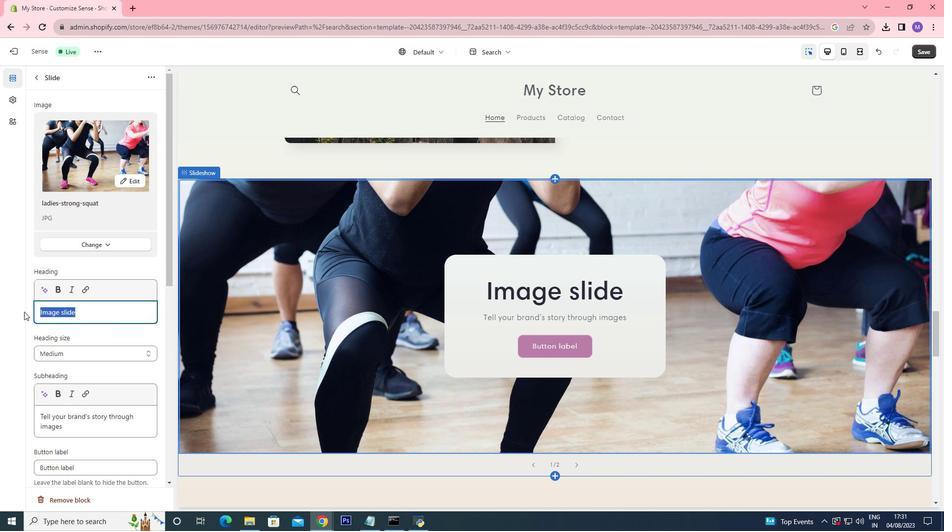 
Action: Key pressed <Key.shift>Strething
Screenshot: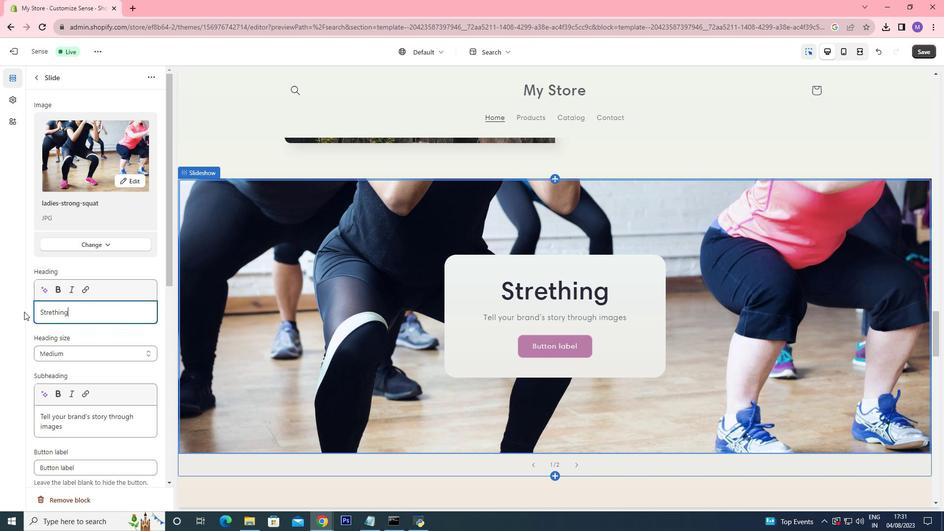 
Action: Mouse moved to (60, 312)
Screenshot: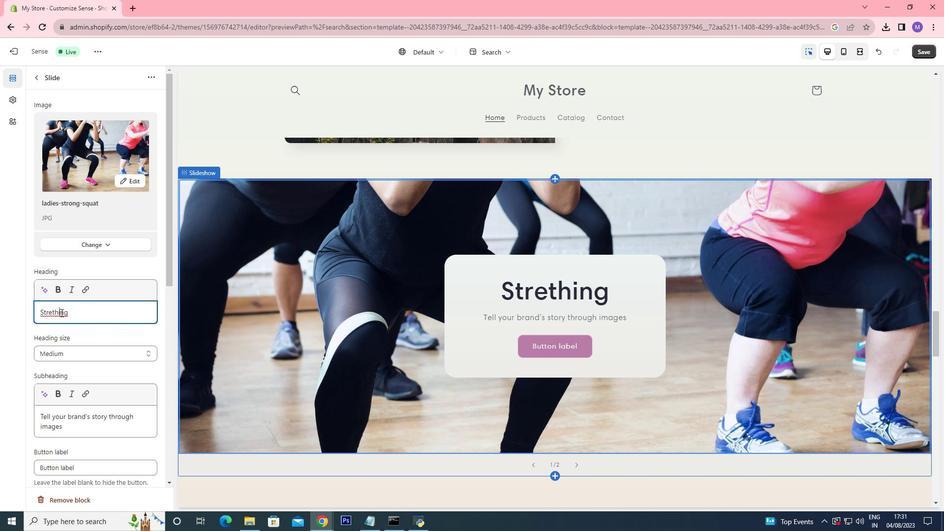 
Action: Mouse pressed left at (60, 312)
Screenshot: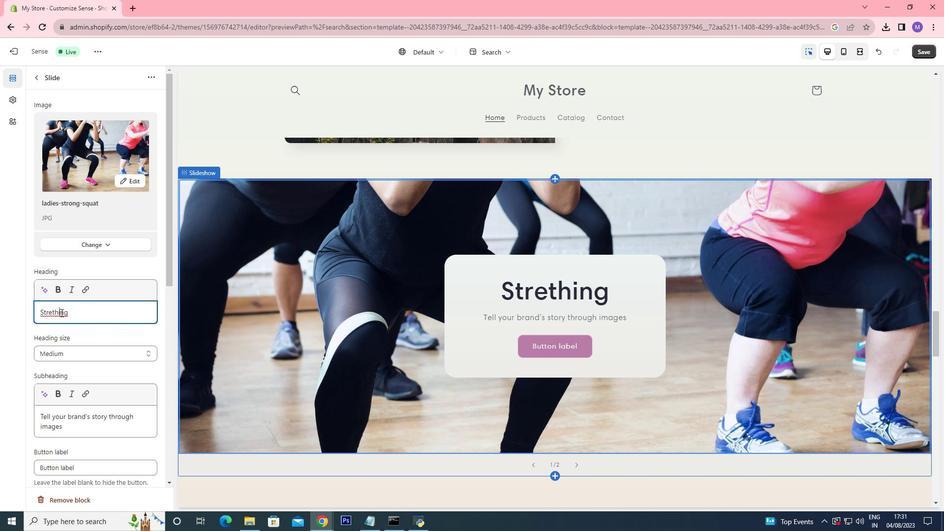 
Action: Mouse moved to (52, 312)
Screenshot: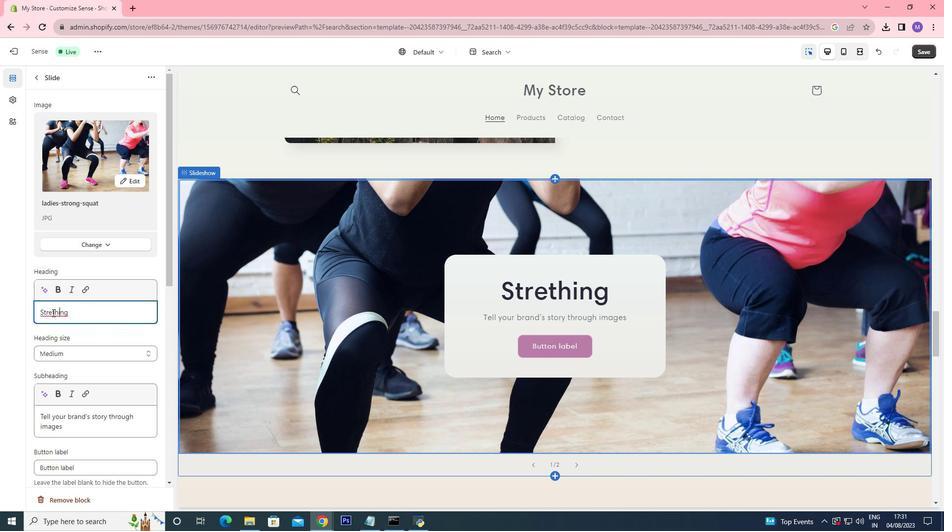 
Action: Mouse pressed left at (52, 312)
Screenshot: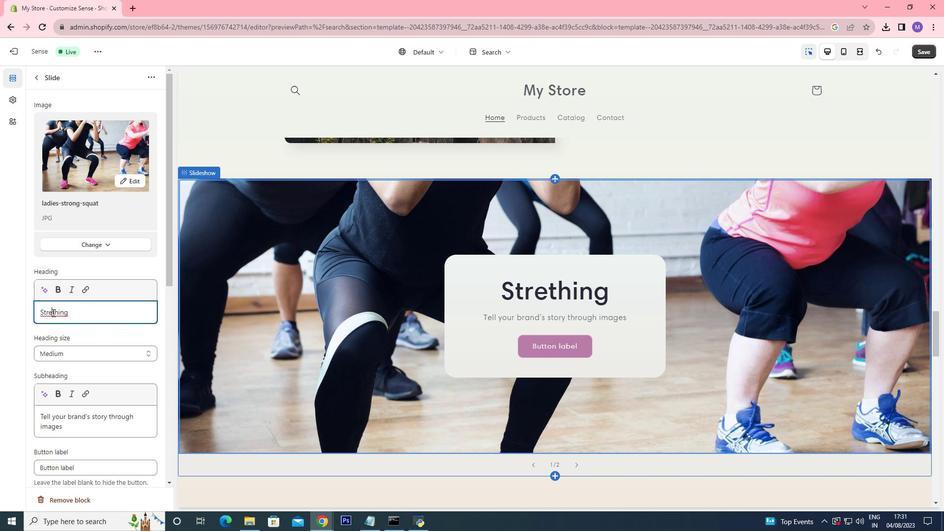 
Action: Mouse pressed right at (52, 312)
Screenshot: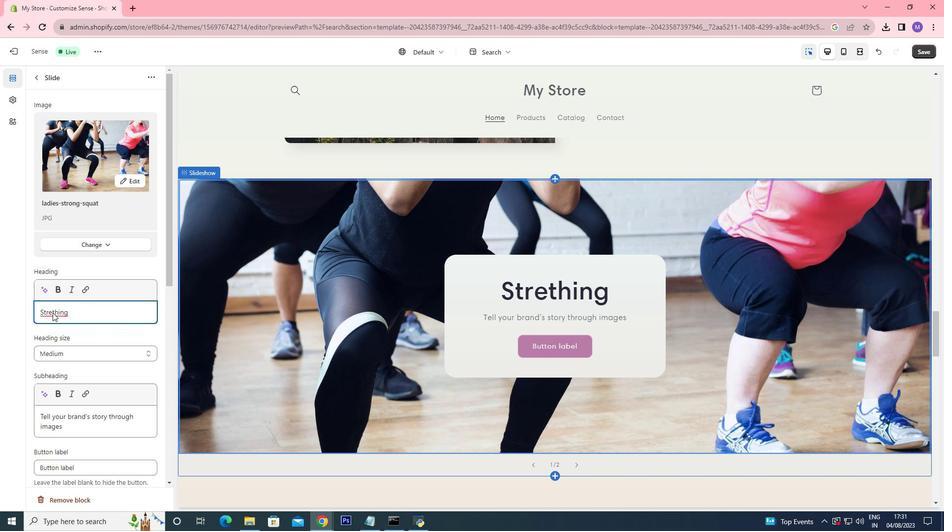 
Action: Mouse pressed left at (52, 312)
Screenshot: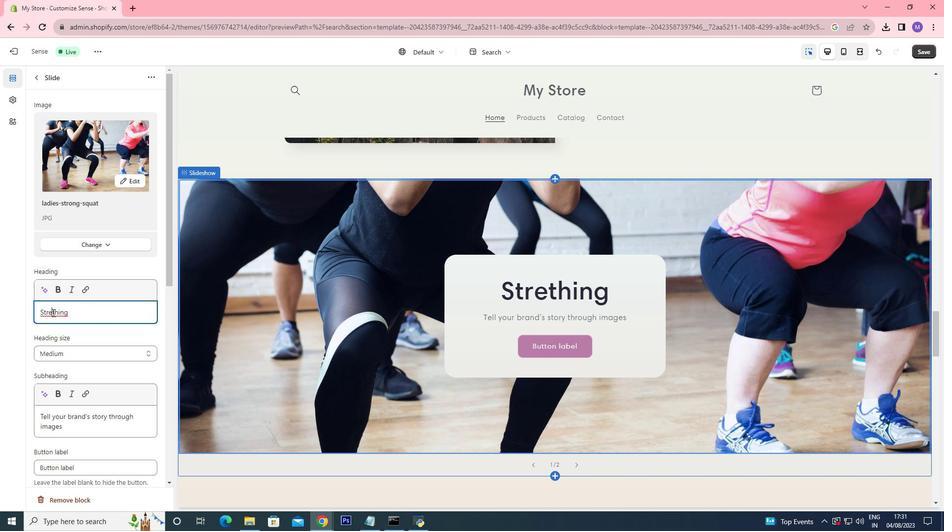 
Action: Mouse moved to (55, 310)
Screenshot: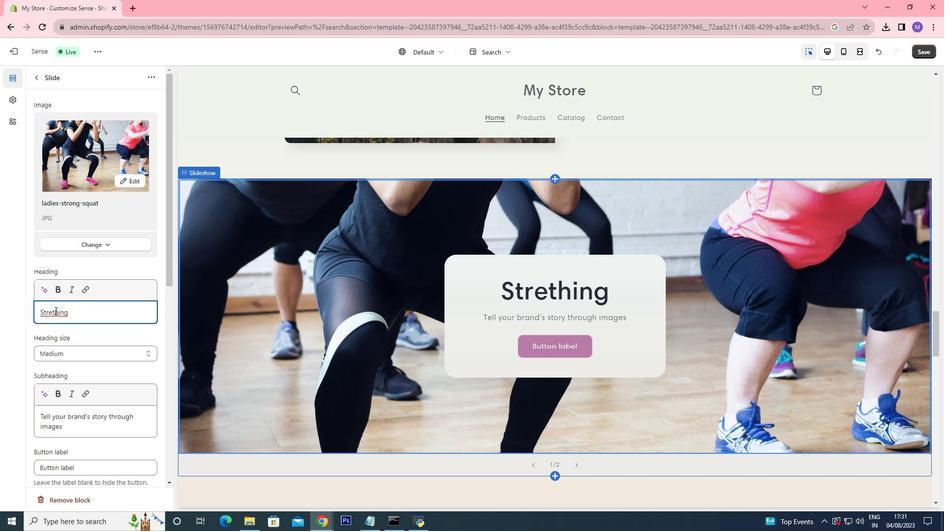 
Action: Key pressed <Key.right>c
Screenshot: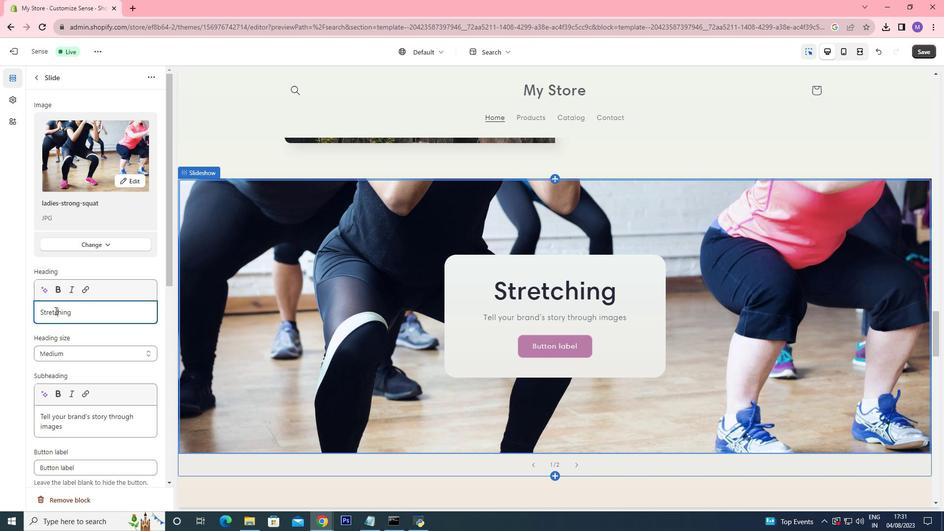 
Action: Mouse moved to (263, 293)
Screenshot: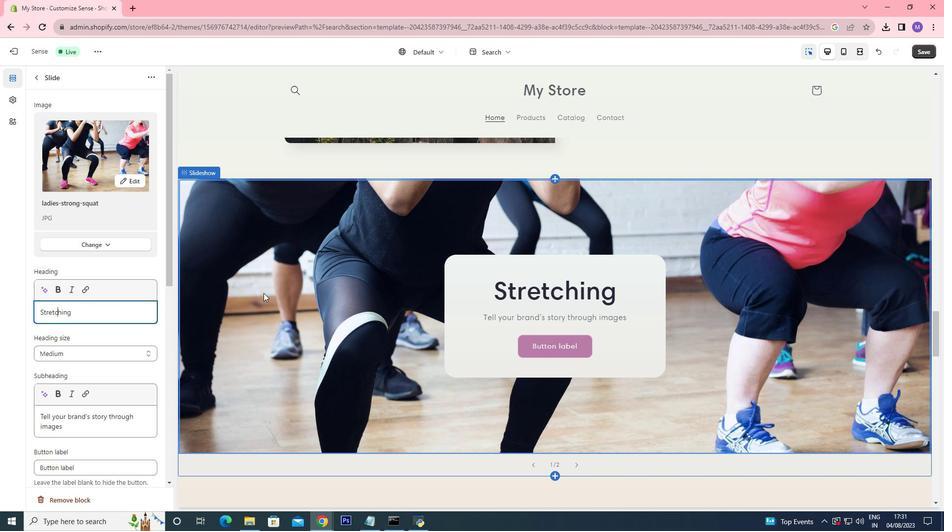 
Action: Mouse pressed left at (263, 293)
Screenshot: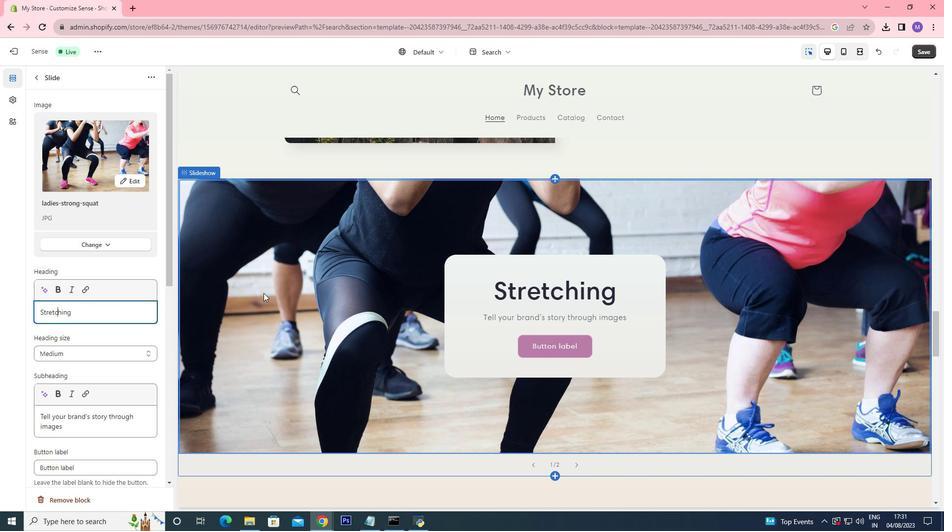 
Action: Mouse moved to (207, 171)
Screenshot: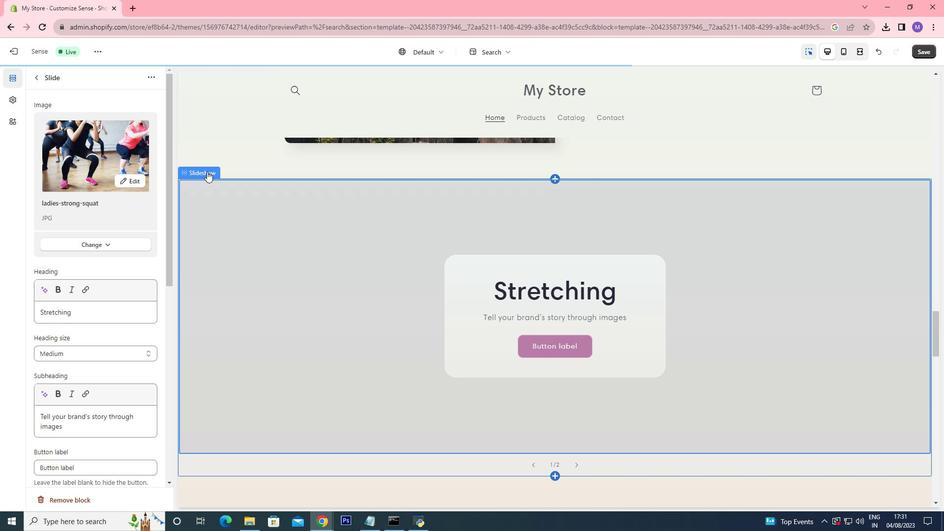 
Action: Mouse pressed left at (207, 171)
Screenshot: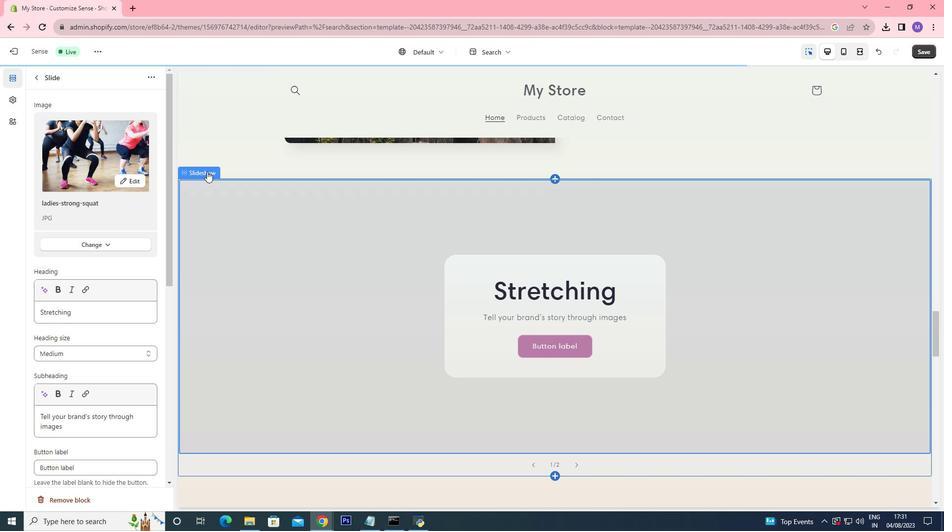 
Action: Mouse moved to (310, 273)
Screenshot: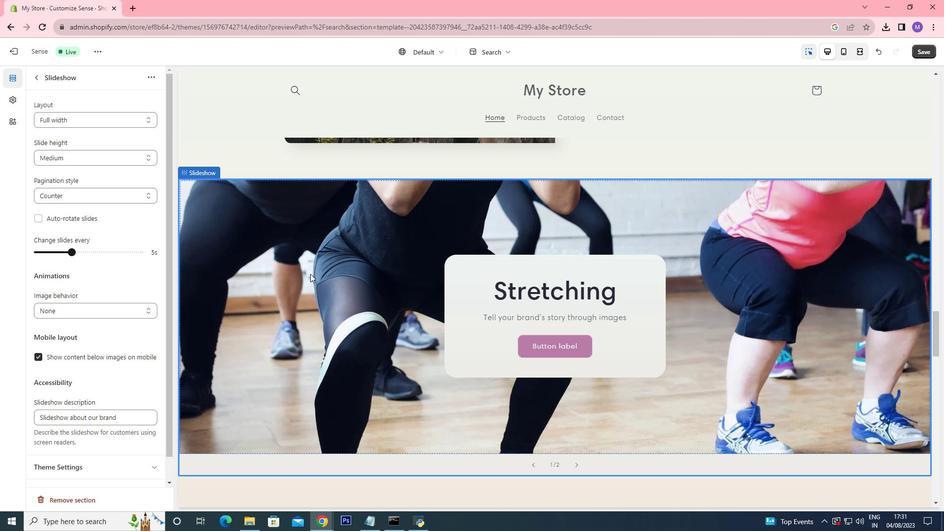 
Action: Mouse scrolled (310, 273) with delta (0, 0)
Screenshot: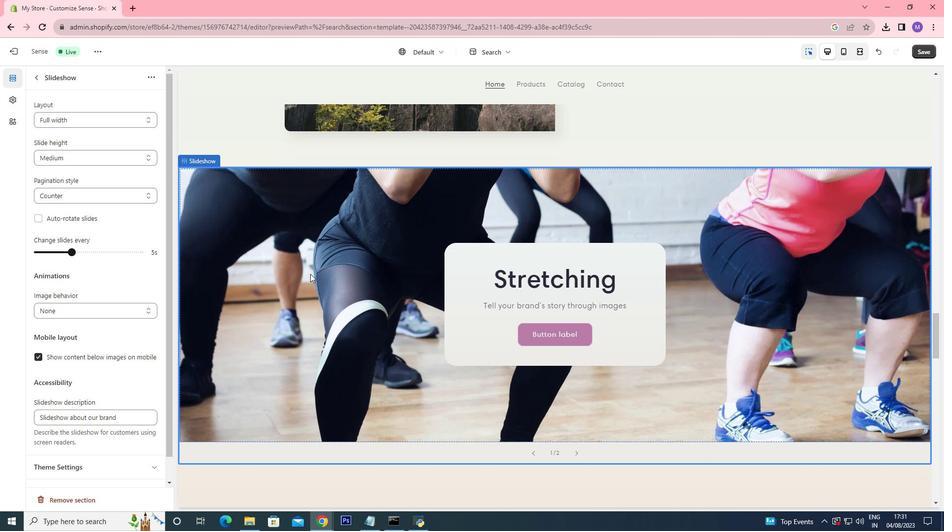 
Action: Mouse moved to (310, 273)
Screenshot: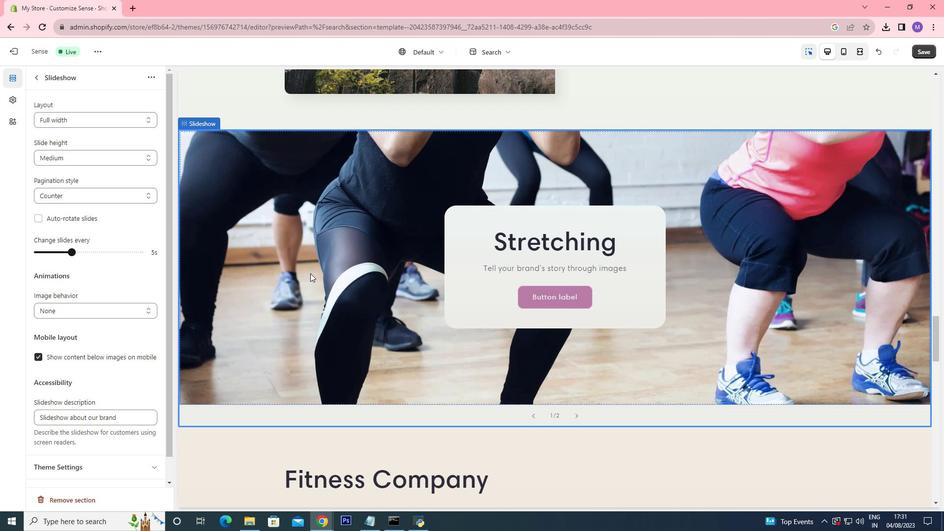 
Action: Mouse scrolled (310, 273) with delta (0, 0)
Screenshot: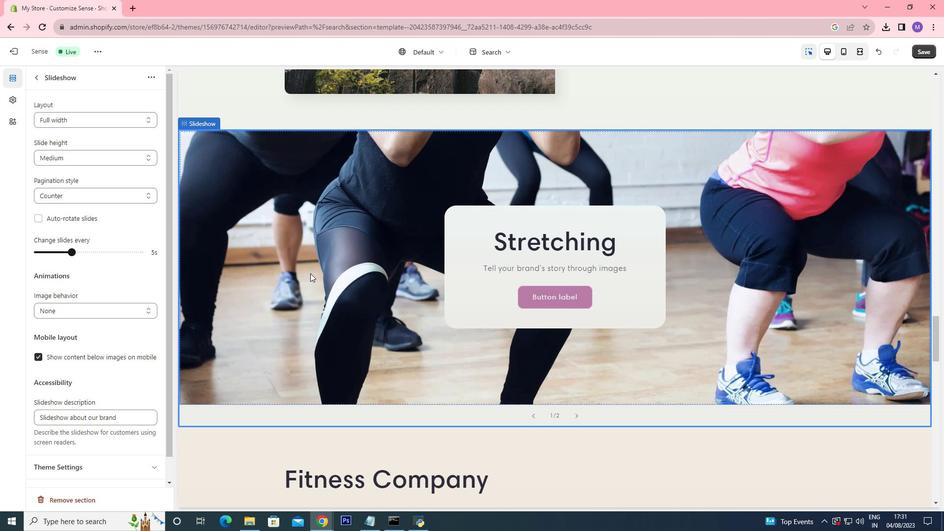 
Action: Mouse scrolled (310, 273) with delta (0, 0)
Screenshot: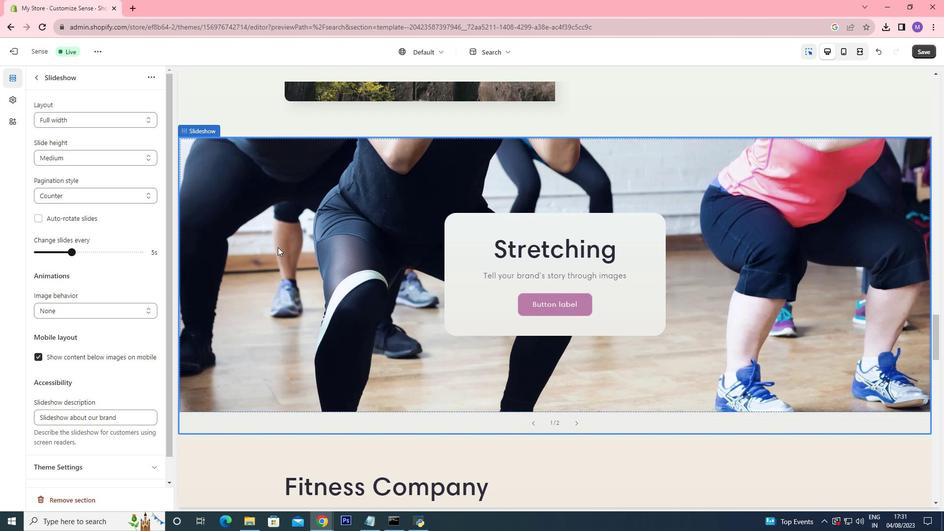 
Action: Mouse moved to (207, 222)
Screenshot: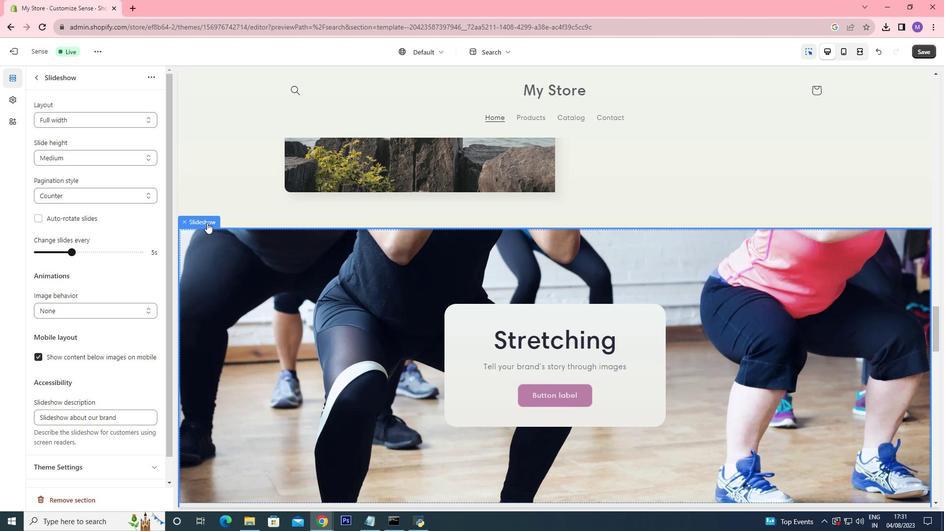 
Action: Mouse pressed left at (207, 222)
Screenshot: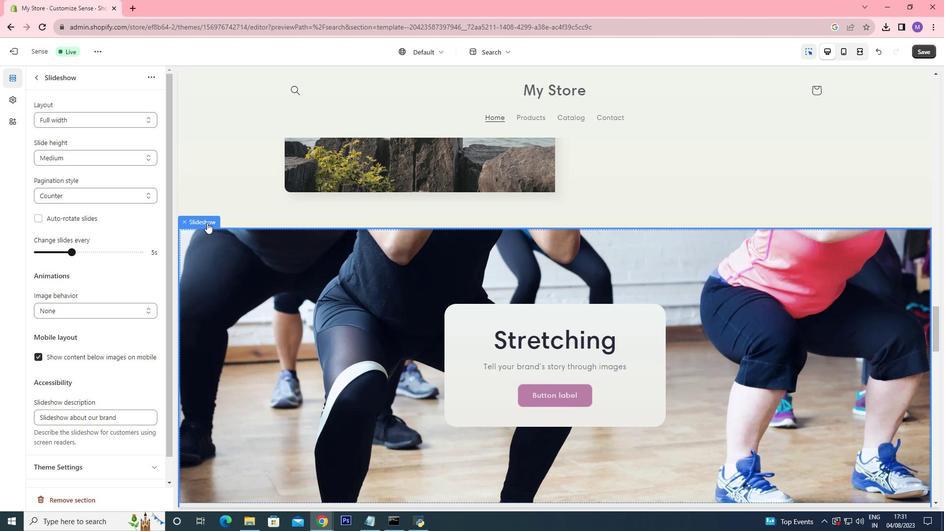 
Action: Mouse moved to (104, 371)
Screenshot: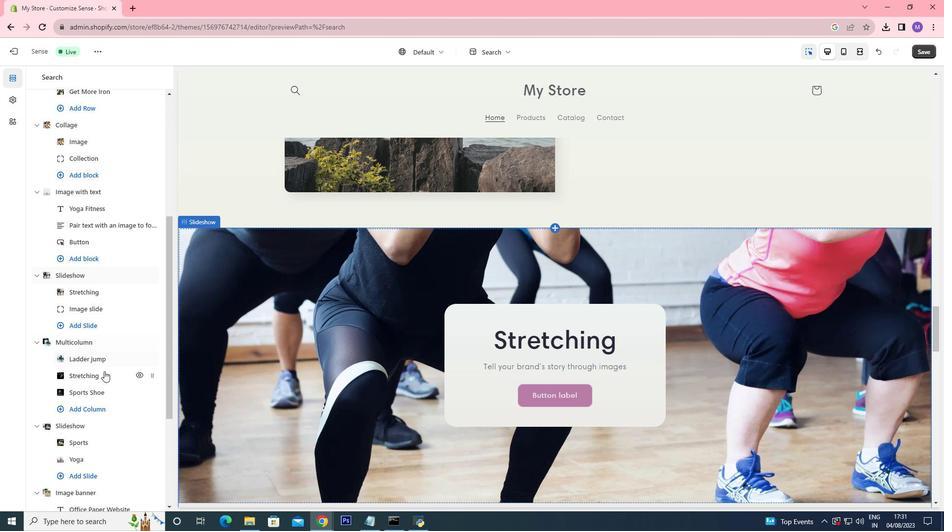 
Action: Mouse scrolled (104, 370) with delta (0, 0)
Screenshot: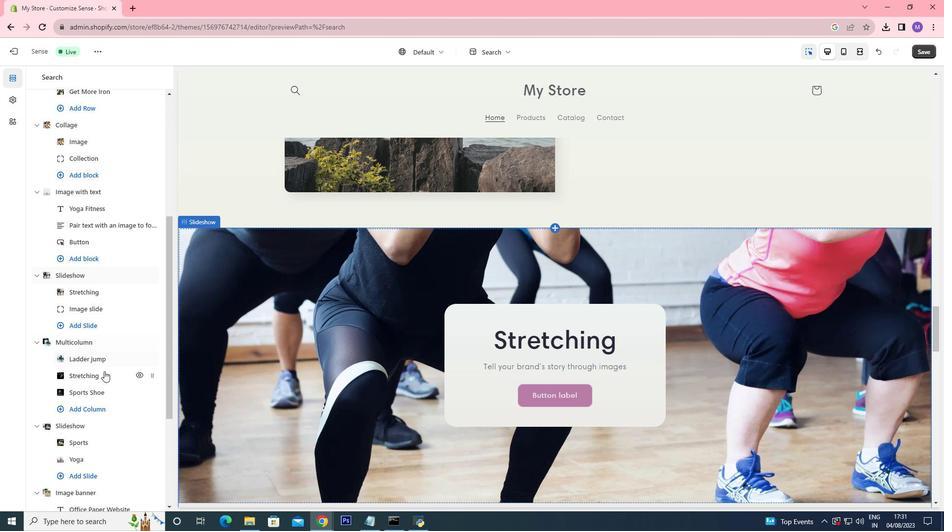 
Action: Mouse scrolled (104, 370) with delta (0, 0)
Screenshot: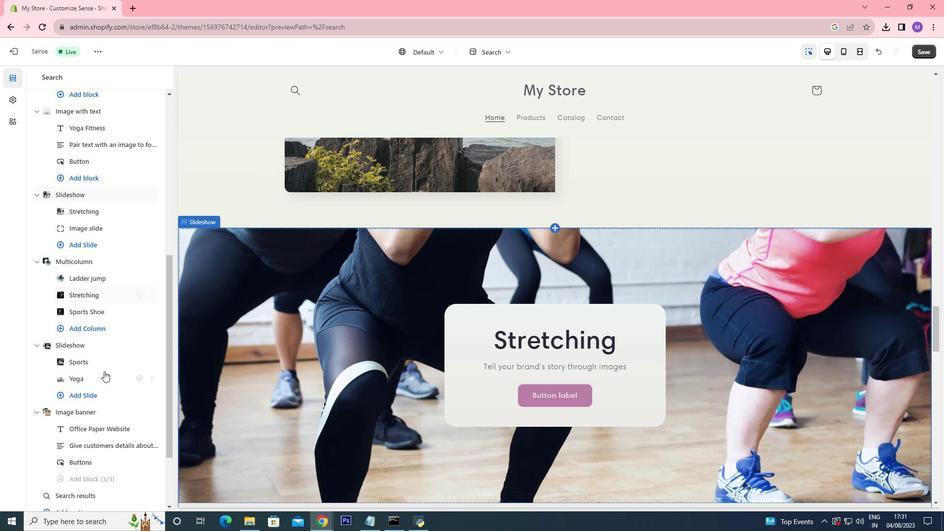
Action: Mouse scrolled (104, 370) with delta (0, 0)
Screenshot: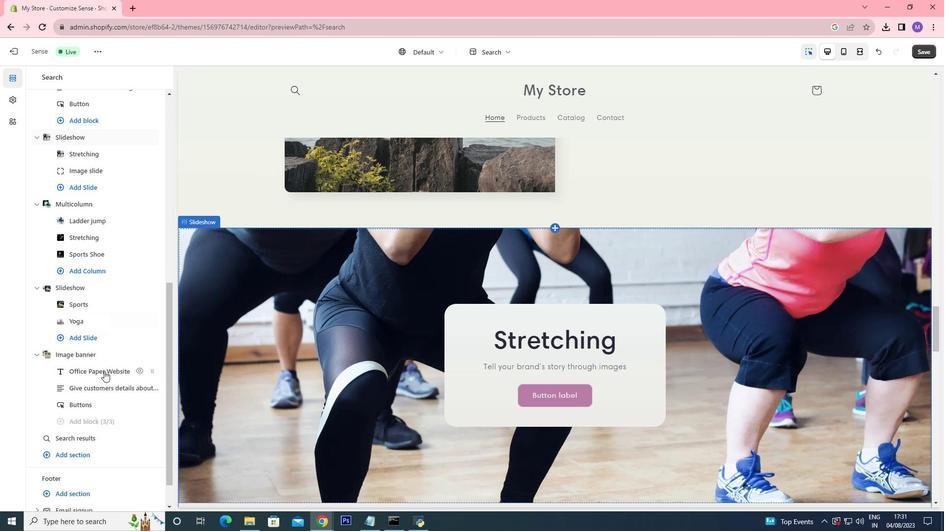 
Action: Mouse scrolled (104, 370) with delta (0, 0)
Screenshot: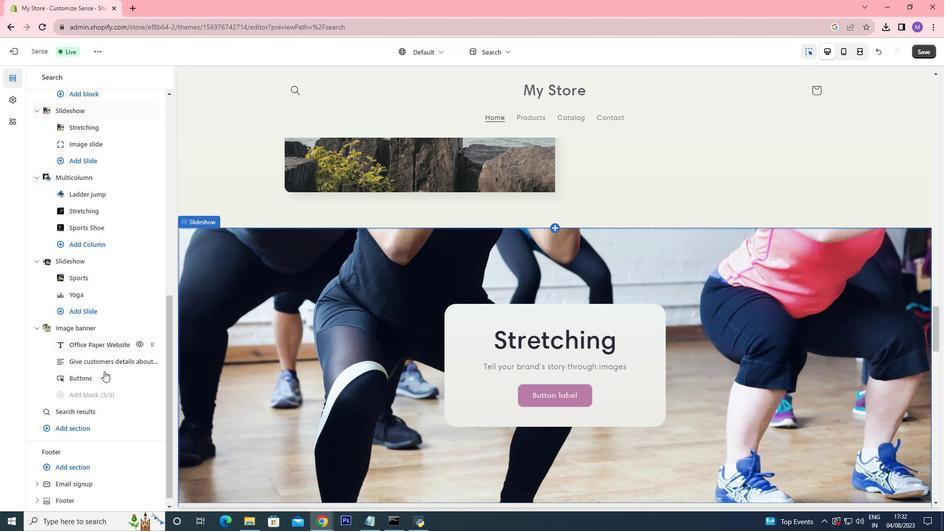 
Action: Mouse moved to (110, 396)
Screenshot: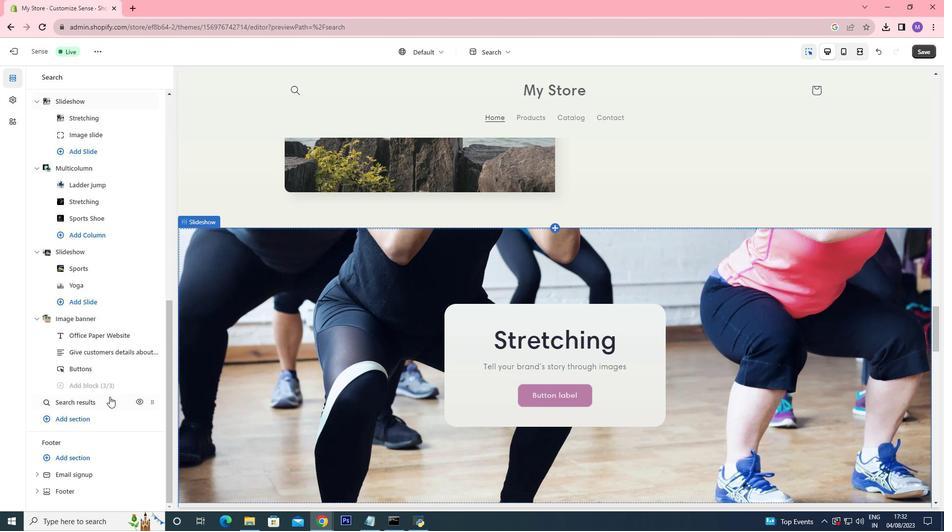 
Action: Mouse scrolled (110, 395) with delta (0, 0)
Screenshot: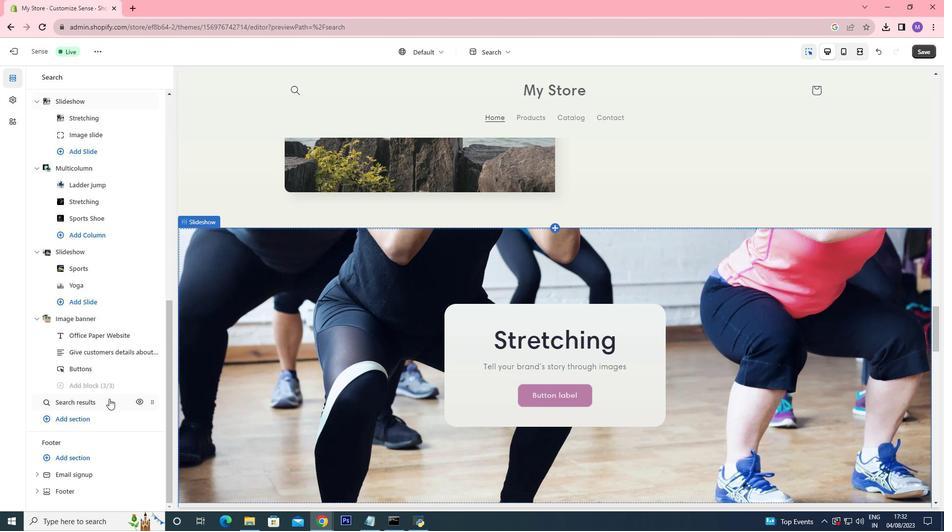 
Action: Mouse scrolled (110, 395) with delta (0, 0)
Screenshot: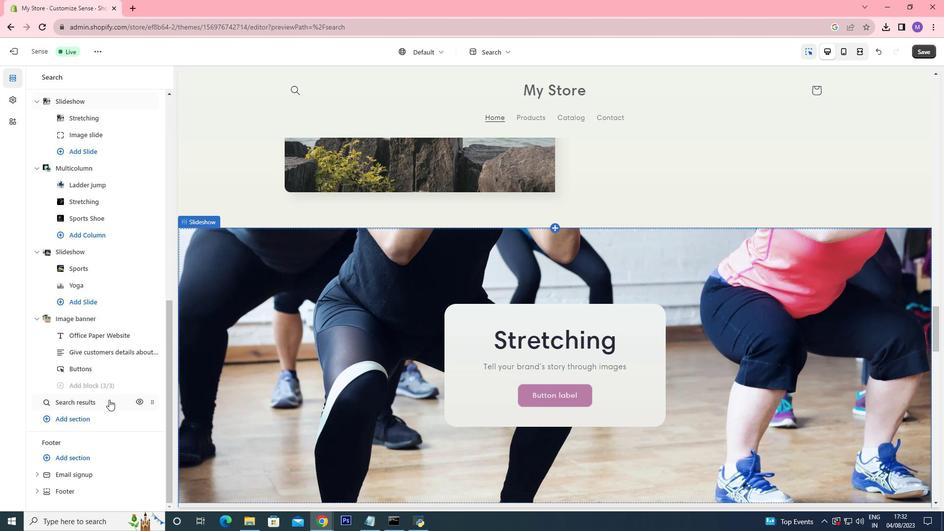 
Action: Mouse moved to (109, 397)
Screenshot: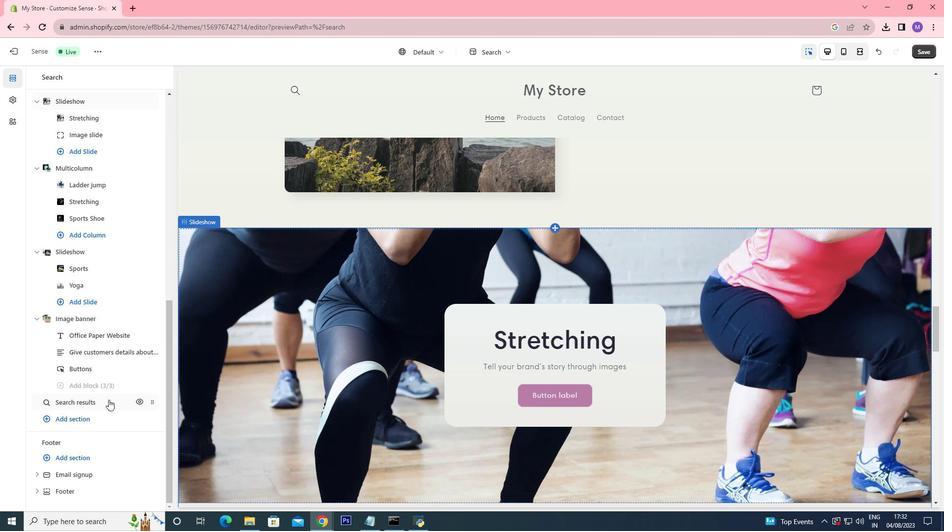 
Action: Mouse scrolled (109, 397) with delta (0, 0)
Screenshot: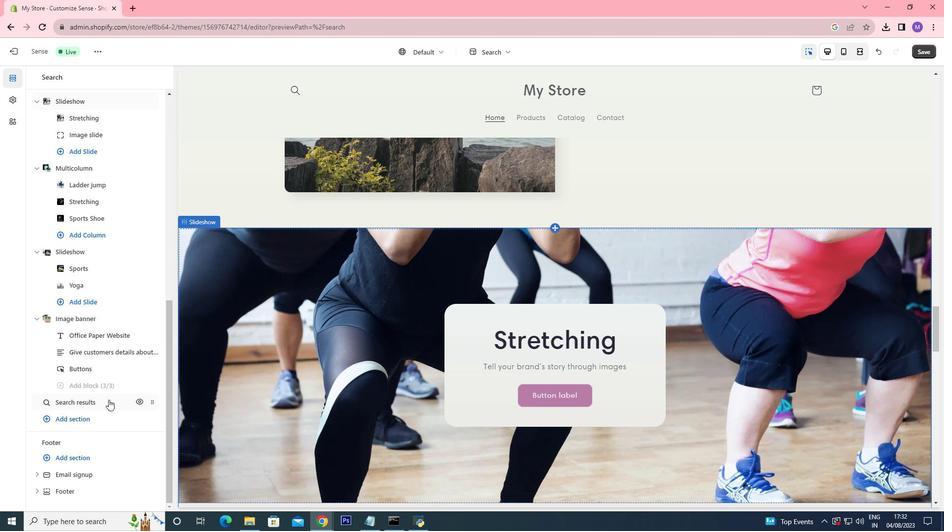 
Action: Mouse moved to (108, 399)
Screenshot: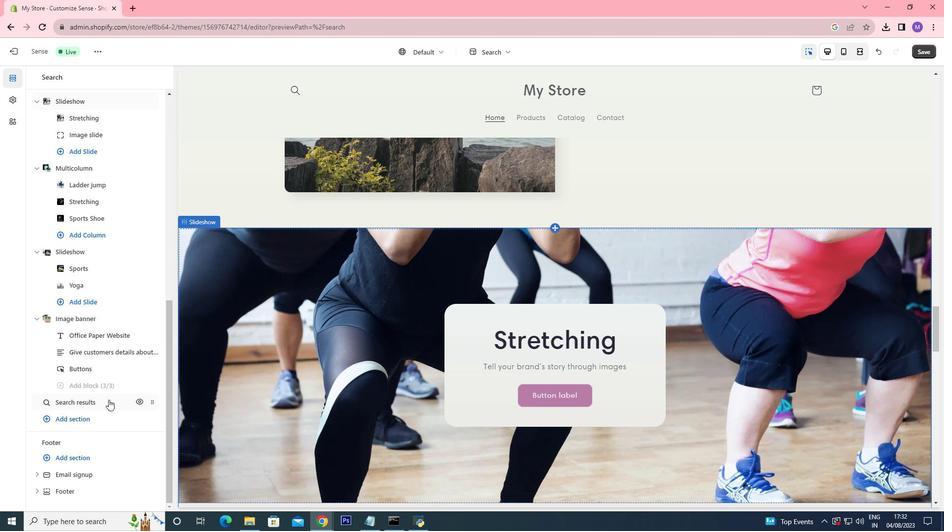 
Action: Mouse scrolled (108, 399) with delta (0, 0)
Screenshot: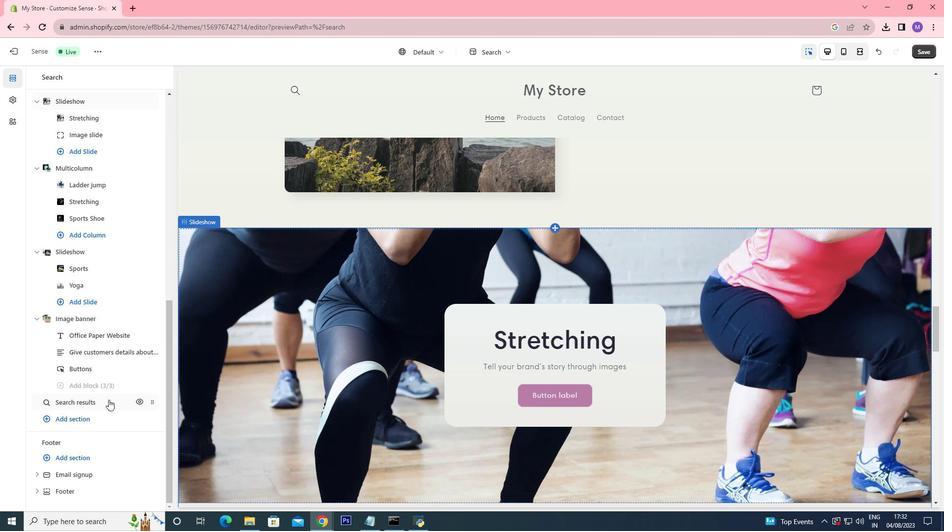 
Action: Mouse moved to (317, 366)
Screenshot: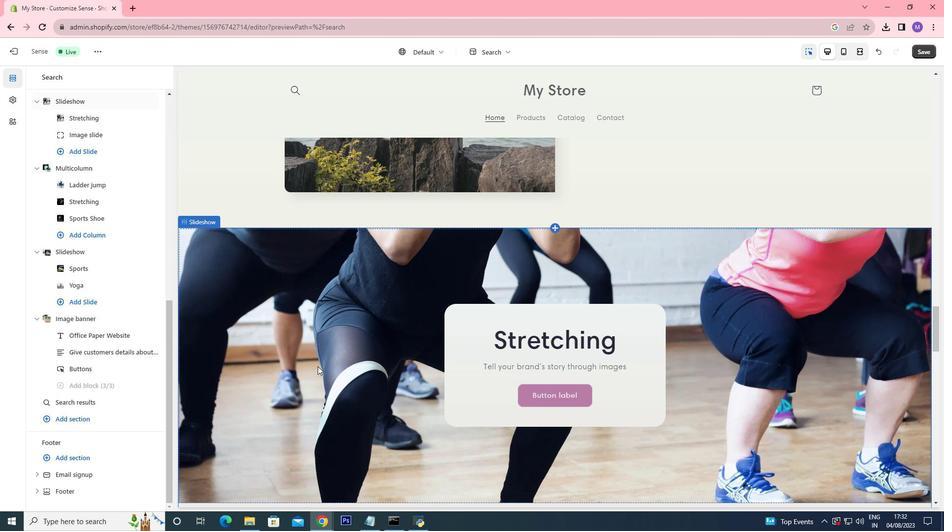 
Action: Mouse pressed left at (317, 366)
Screenshot: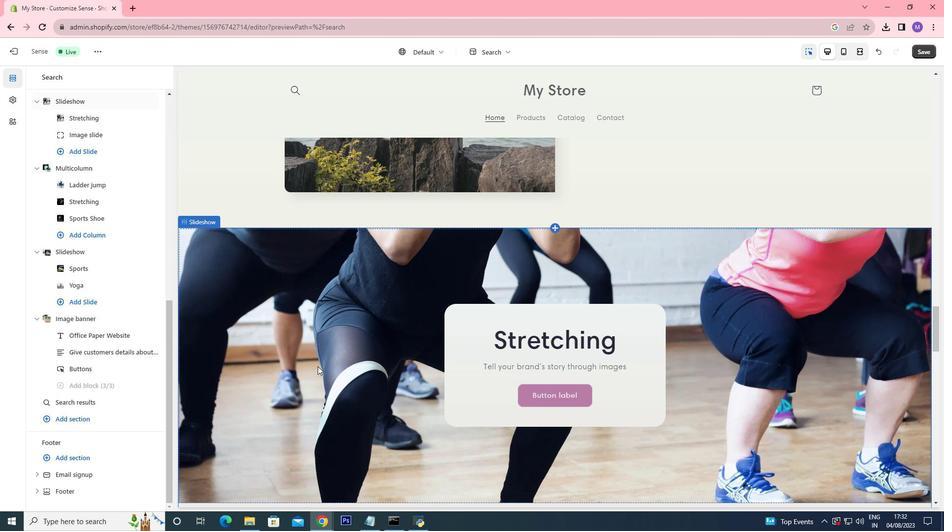 
Action: Mouse moved to (98, 331)
Screenshot: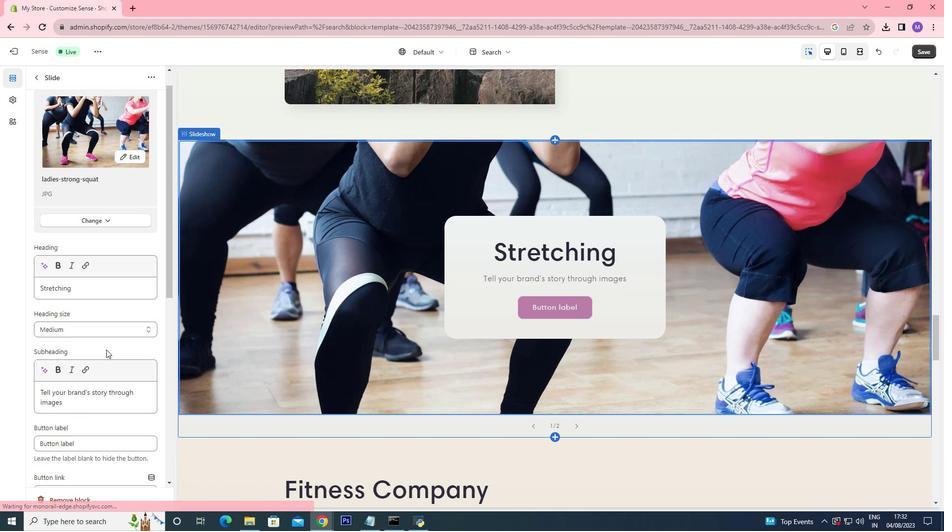 
Action: Mouse scrolled (98, 330) with delta (0, 0)
Screenshot: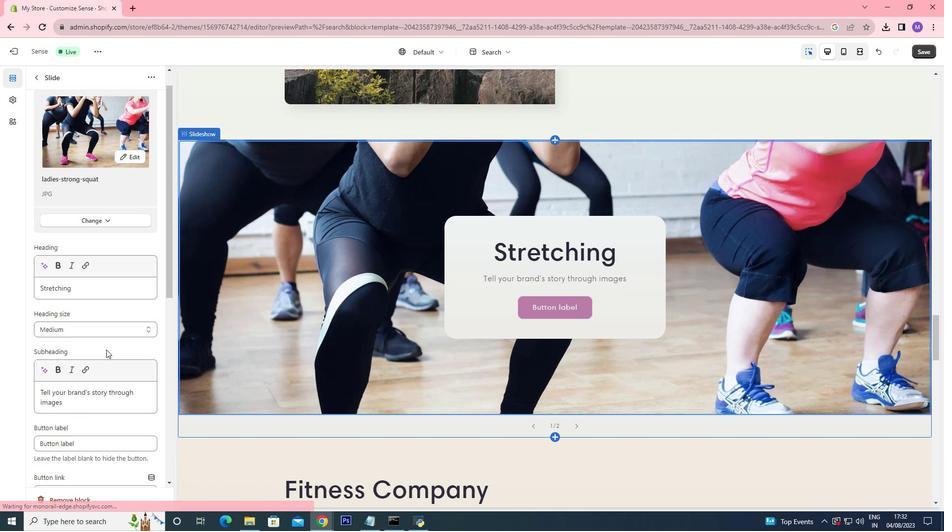 
Action: Mouse moved to (102, 341)
Screenshot: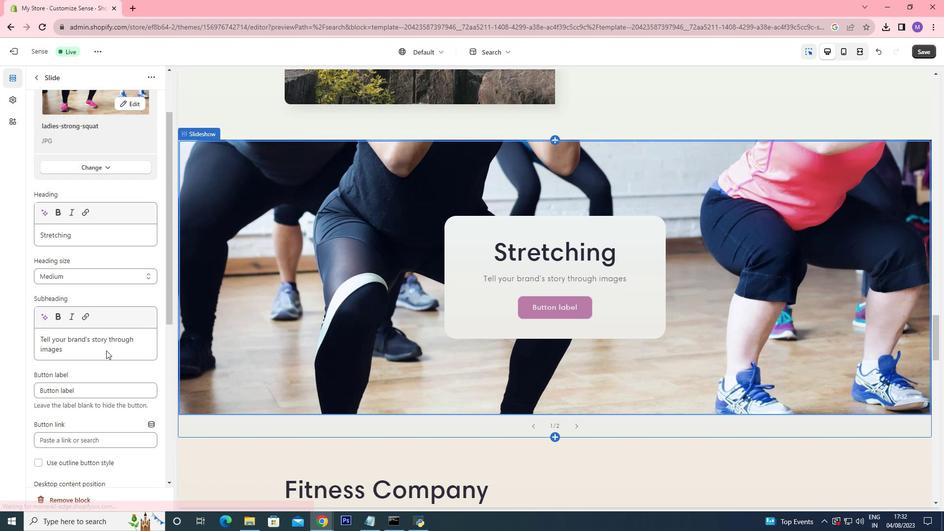 
Action: Mouse scrolled (102, 341) with delta (0, 0)
Screenshot: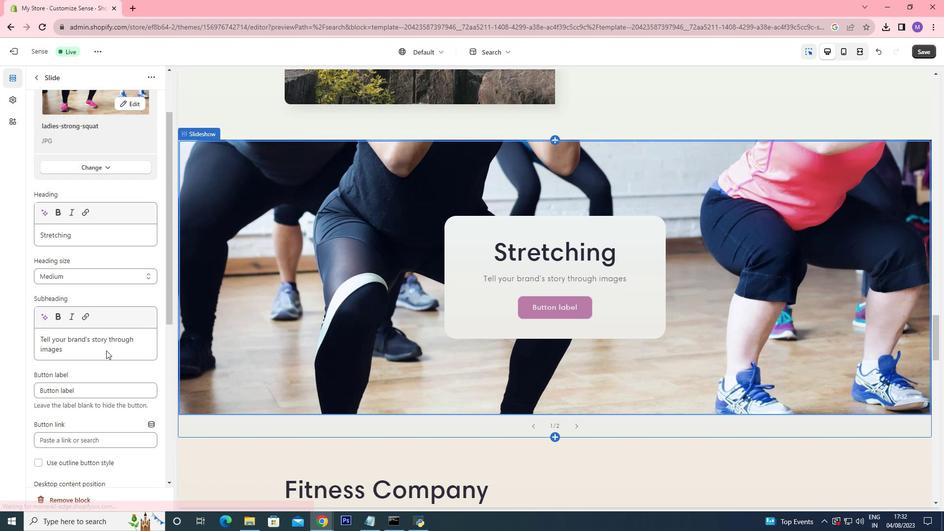 
Action: Mouse moved to (106, 349)
Screenshot: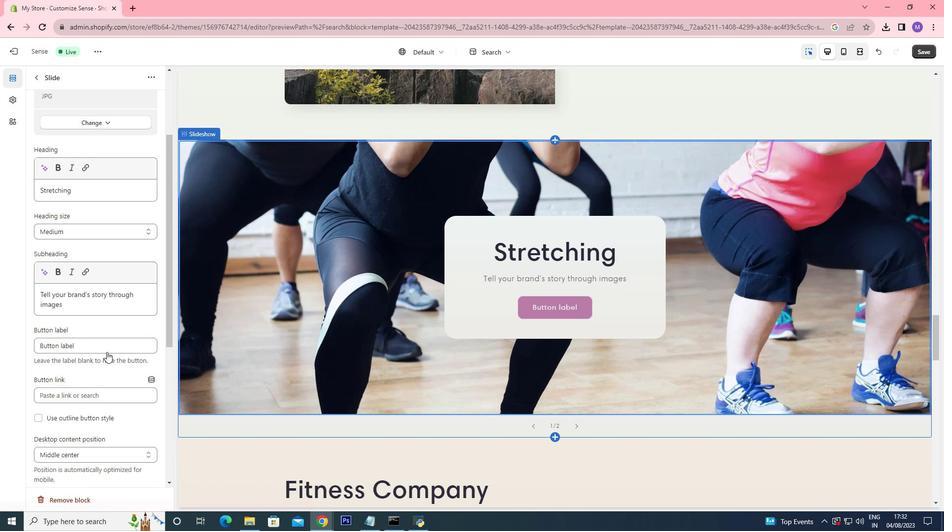 
Action: Mouse scrolled (106, 349) with delta (0, 0)
Screenshot: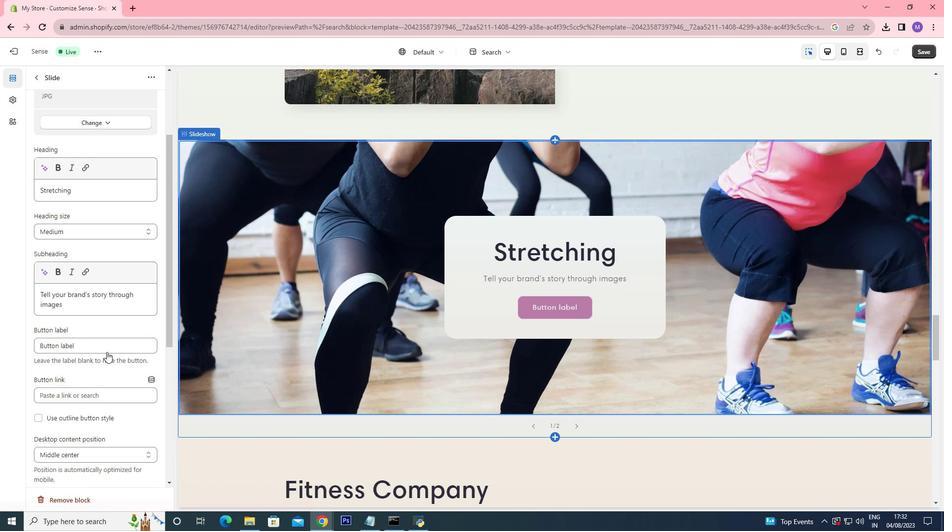 
Action: Mouse moved to (106, 350)
Screenshot: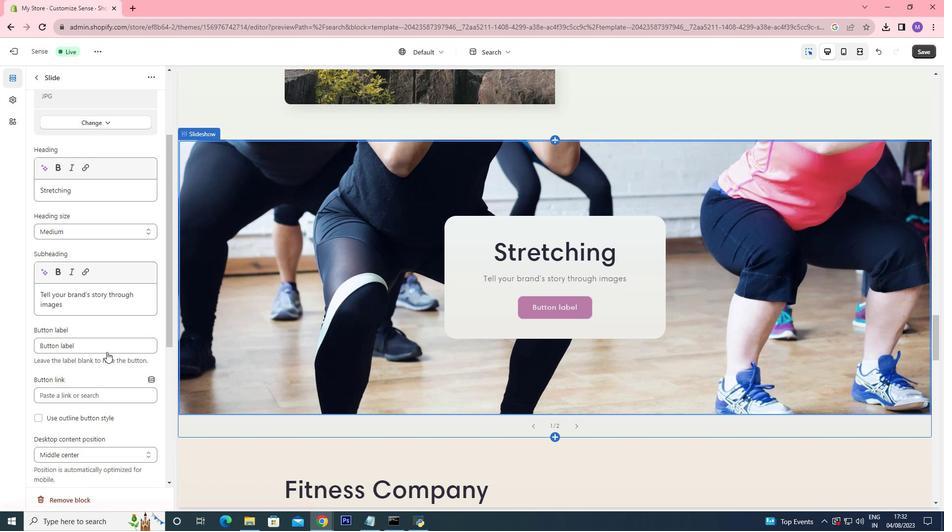 
Action: Mouse scrolled (106, 349) with delta (0, 0)
Screenshot: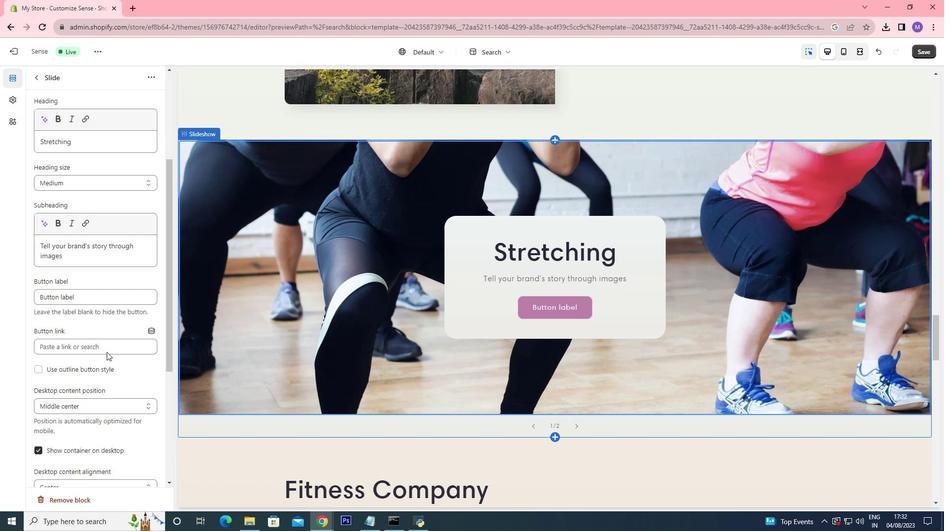 
Action: Mouse moved to (106, 351)
Screenshot: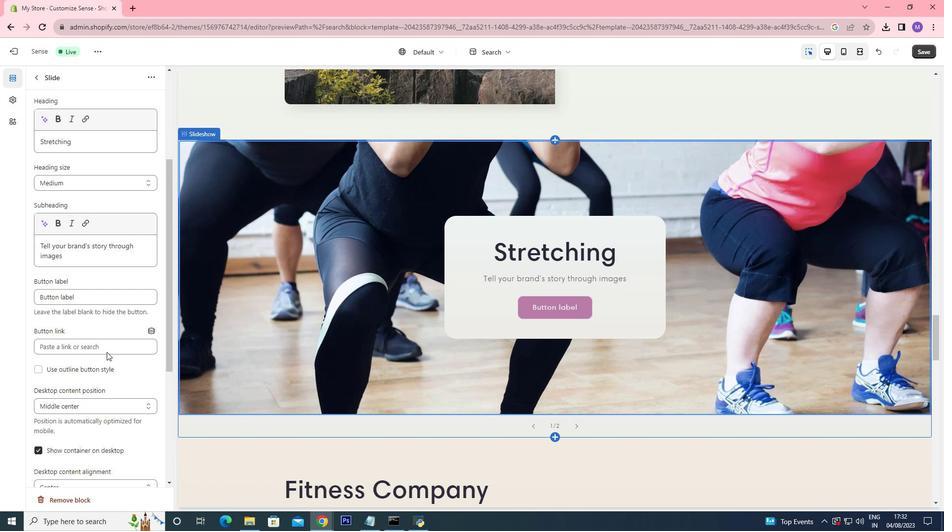 
Action: Mouse scrolled (106, 350) with delta (0, 0)
Screenshot: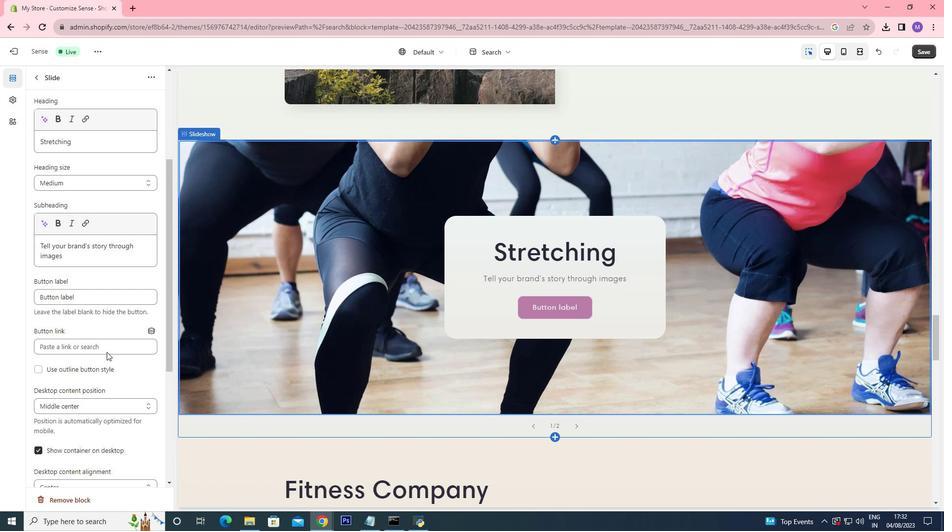 
Action: Mouse moved to (575, 424)
Screenshot: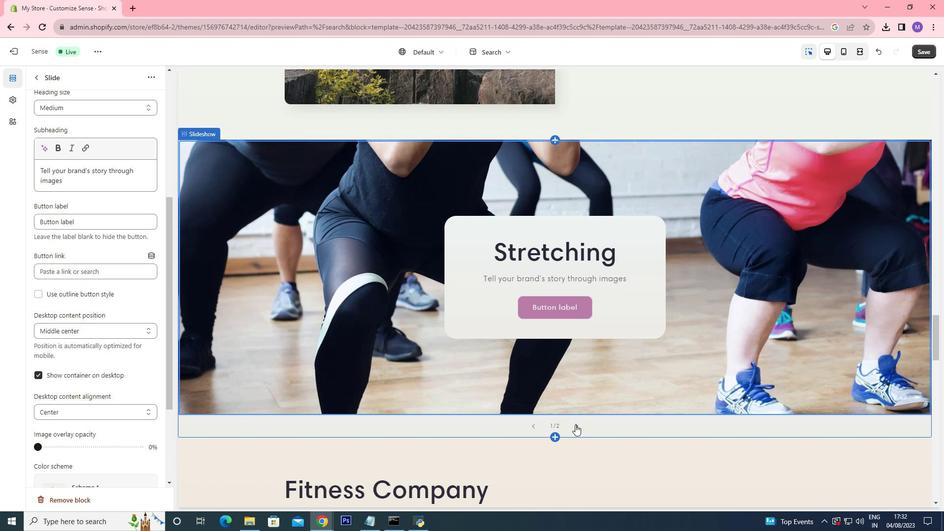 
Action: Mouse pressed left at (575, 424)
Screenshot: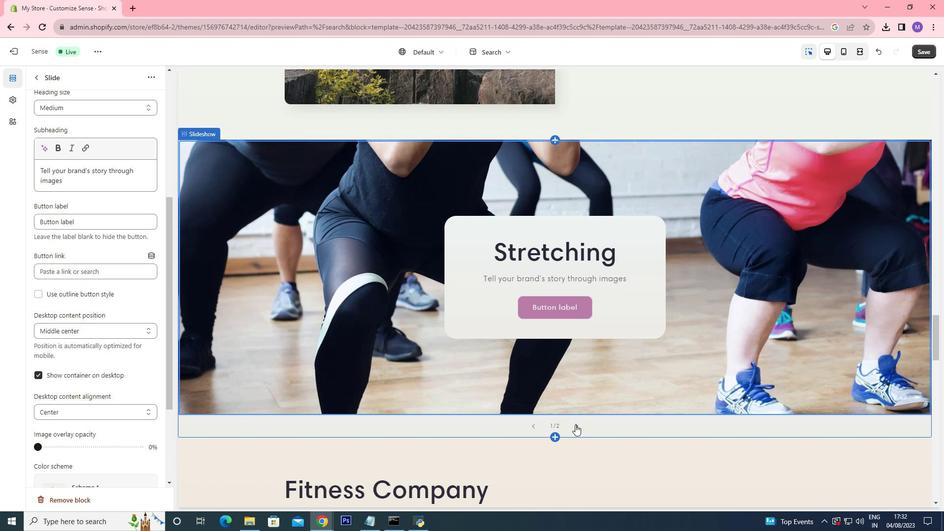 
Action: Mouse moved to (464, 305)
Screenshot: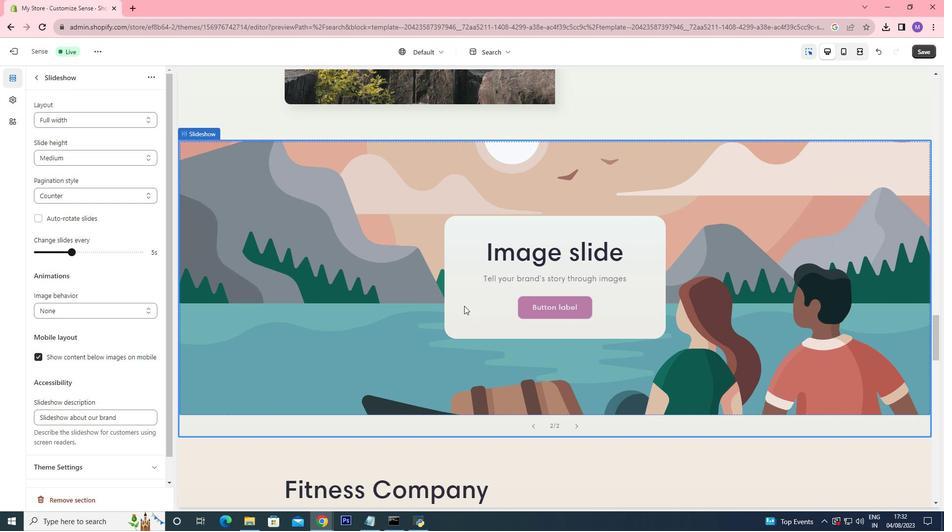 
Action: Mouse pressed left at (464, 305)
Screenshot: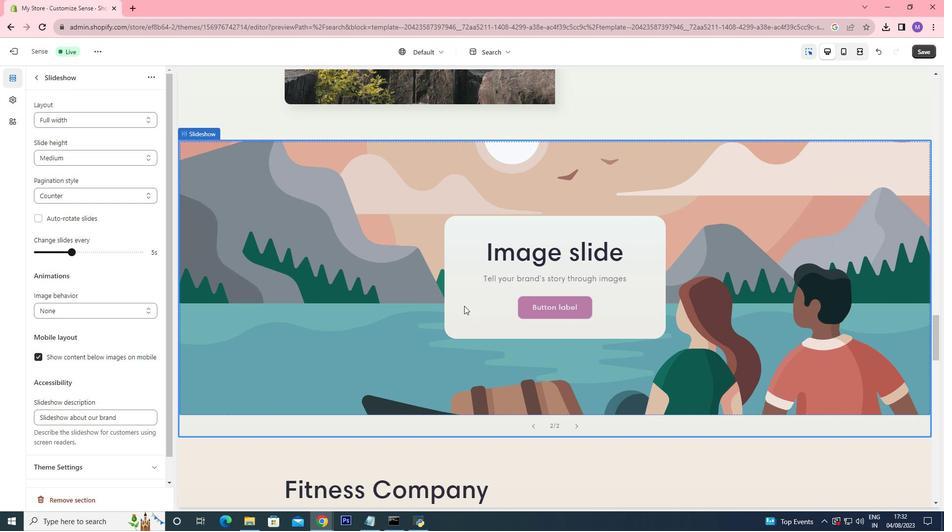 
Action: Mouse moved to (381, 291)
Screenshot: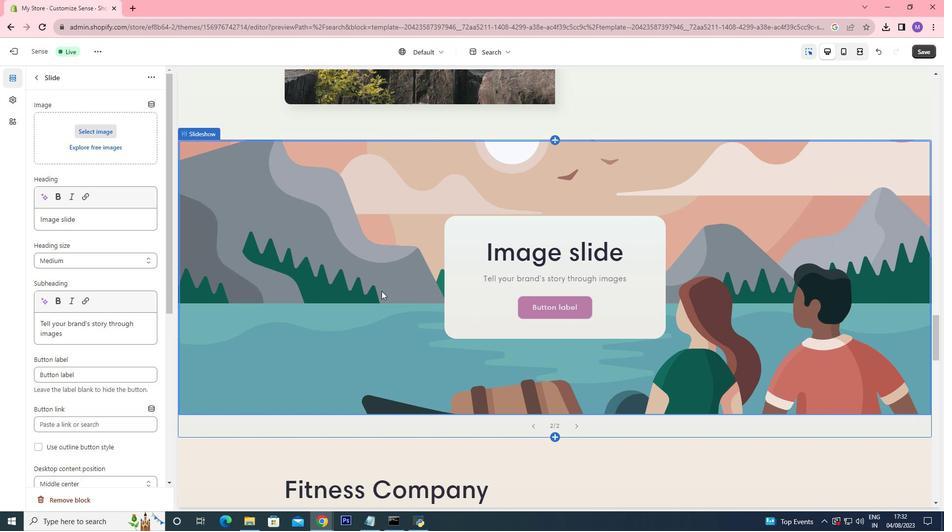 
Action: Mouse pressed left at (381, 291)
Screenshot: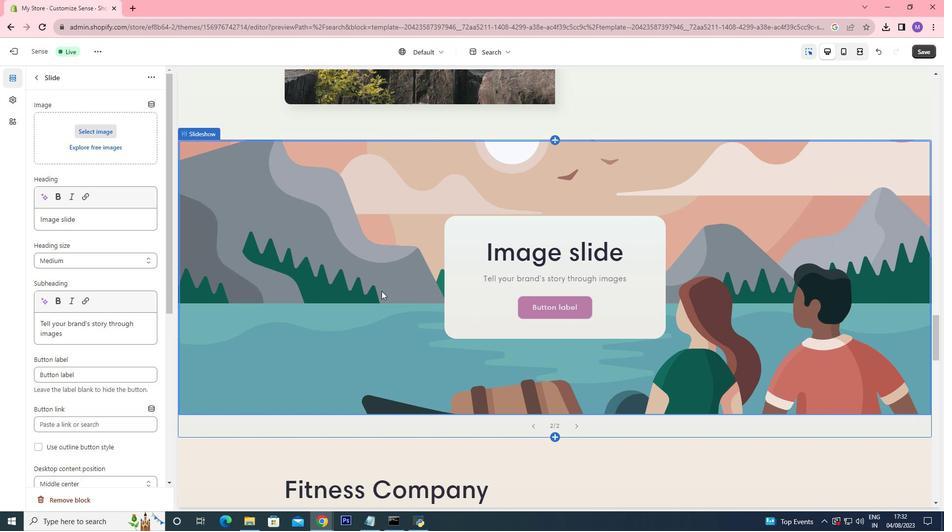 
Action: Mouse moved to (96, 144)
Screenshot: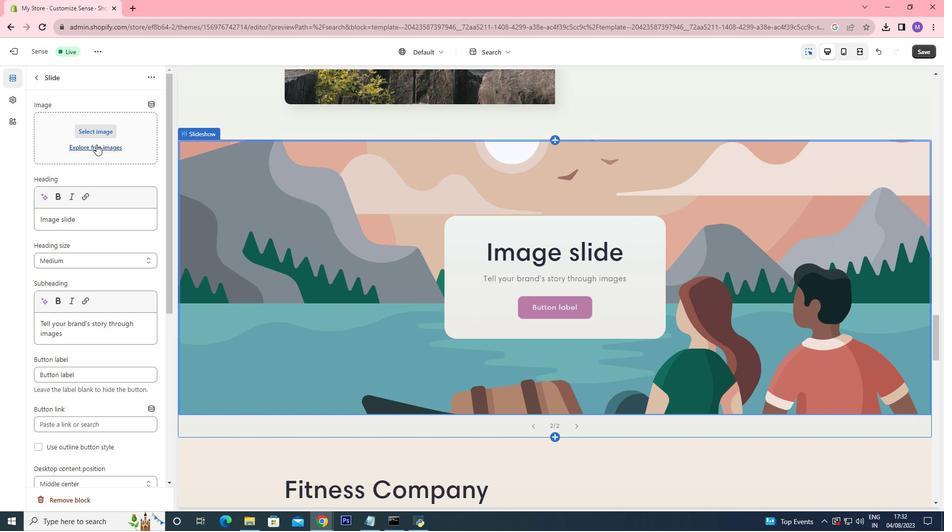 
Action: Mouse pressed left at (96, 144)
Screenshot: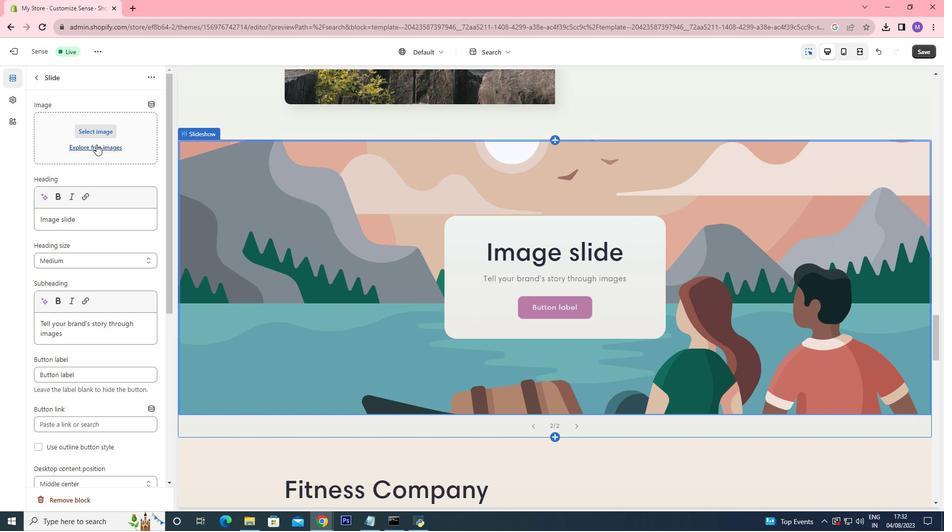 
Action: Mouse moved to (119, 401)
Screenshot: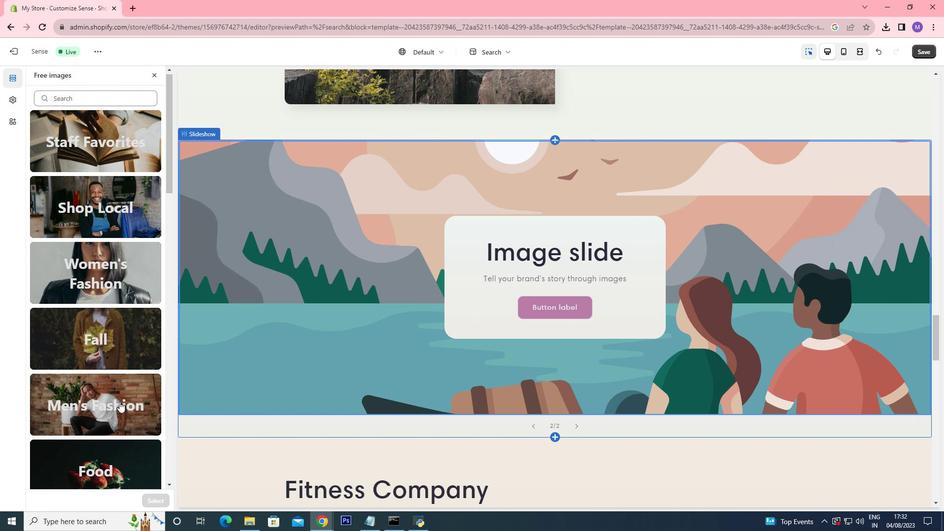 
Action: Mouse scrolled (119, 401) with delta (0, 0)
Screenshot: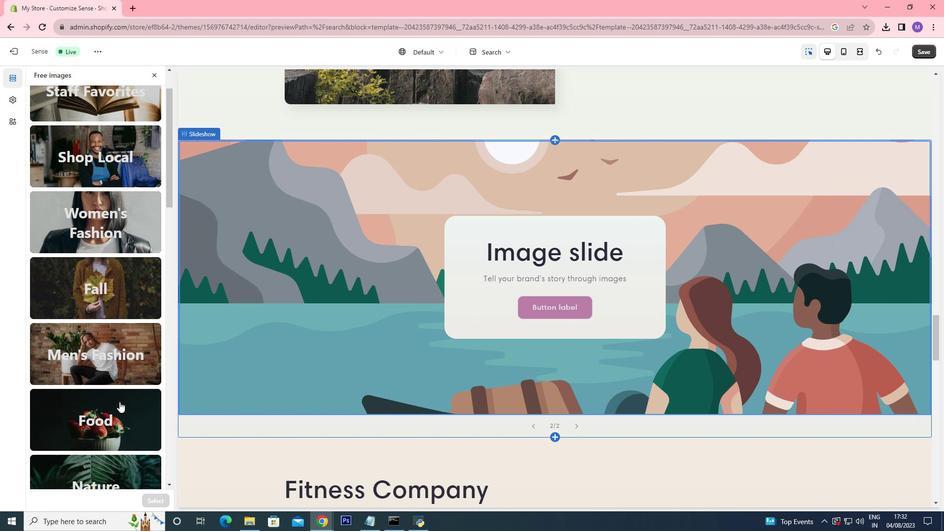 
Action: Mouse scrolled (119, 401) with delta (0, 0)
Screenshot: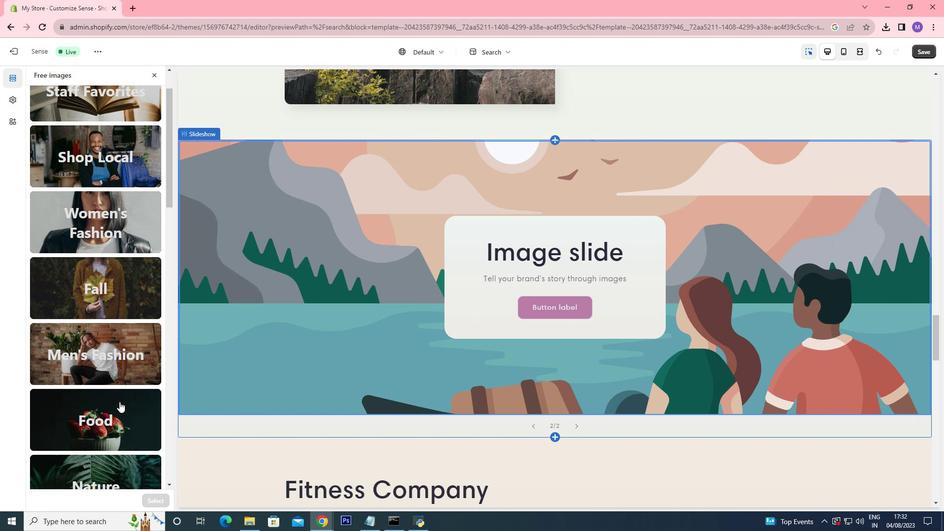 
Action: Mouse scrolled (119, 401) with delta (0, 0)
Screenshot: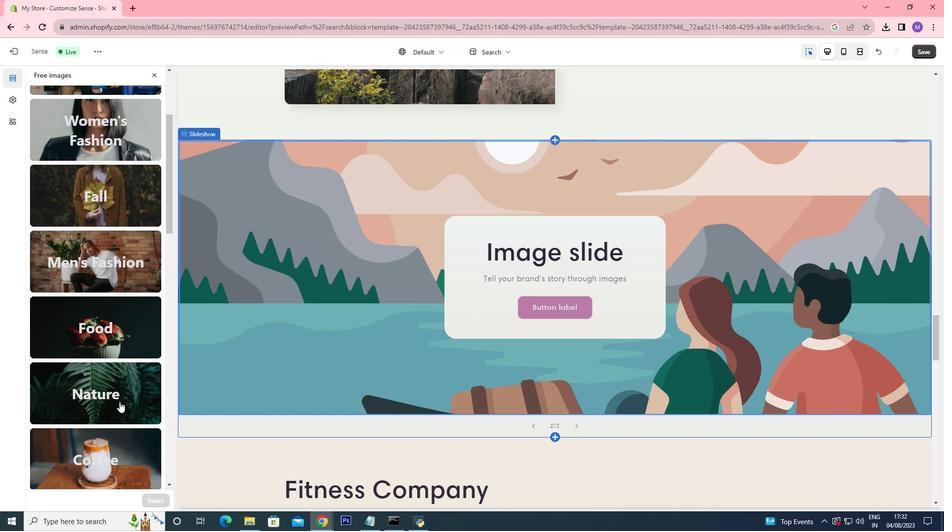 
Action: Mouse scrolled (119, 401) with delta (0, 0)
Screenshot: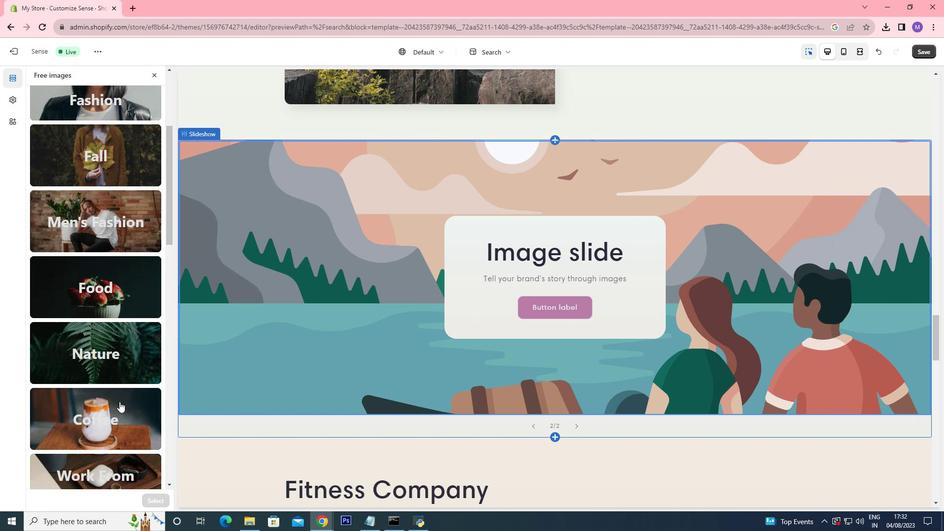 
Action: Mouse moved to (119, 404)
Screenshot: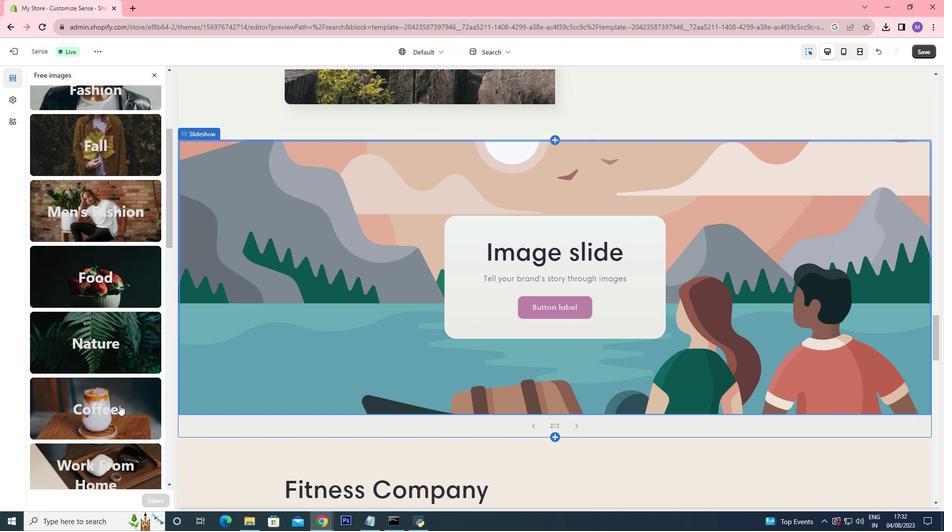 
Action: Mouse scrolled (119, 404) with delta (0, 0)
